 Task: In the  document gatewayarch.txt Share this file with 'softage.6@softage.net' Check 'Vision History' View the  non- printing characters
Action: Mouse moved to (44, 80)
Screenshot: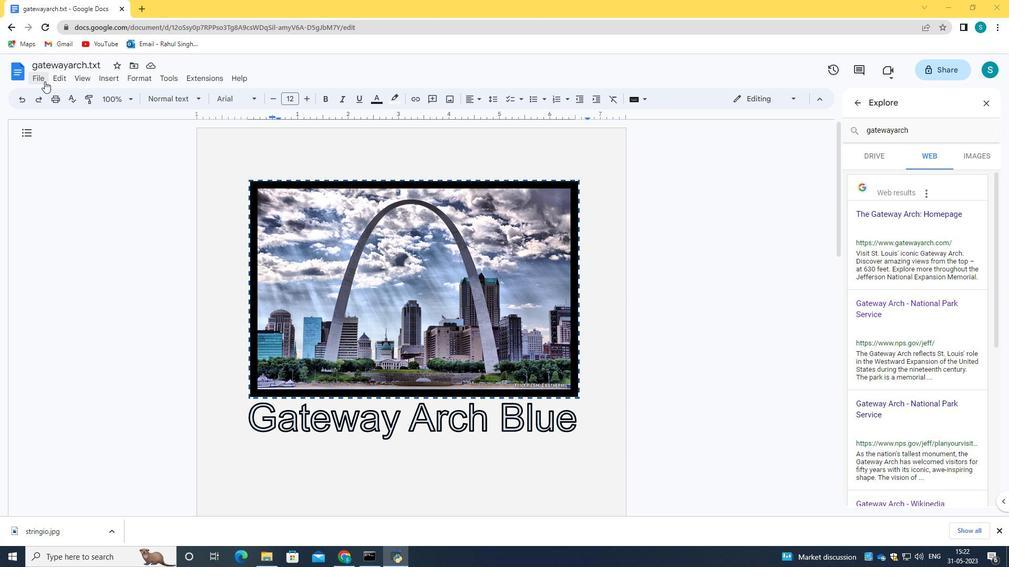 
Action: Mouse pressed left at (44, 80)
Screenshot: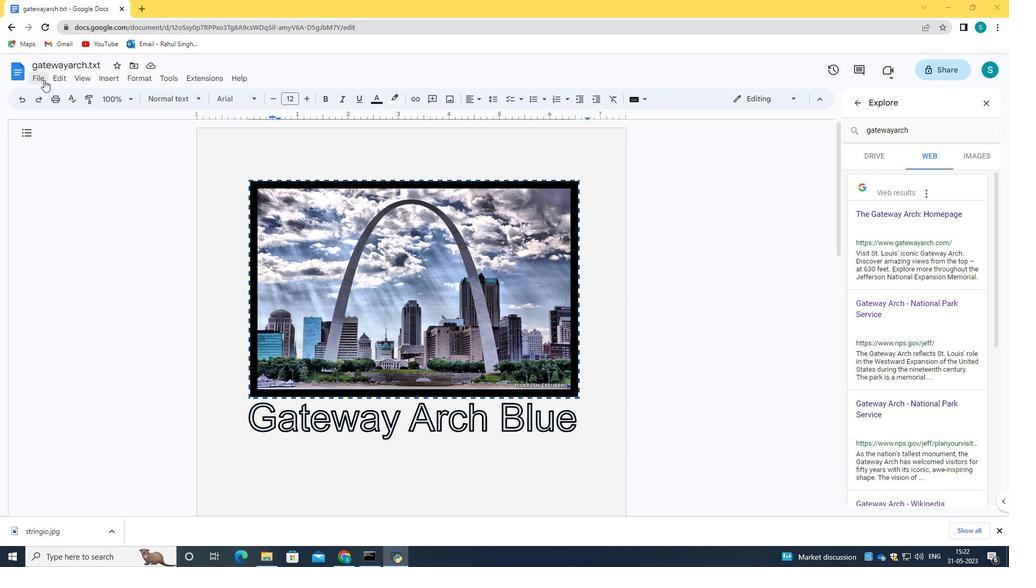 
Action: Mouse moved to (213, 154)
Screenshot: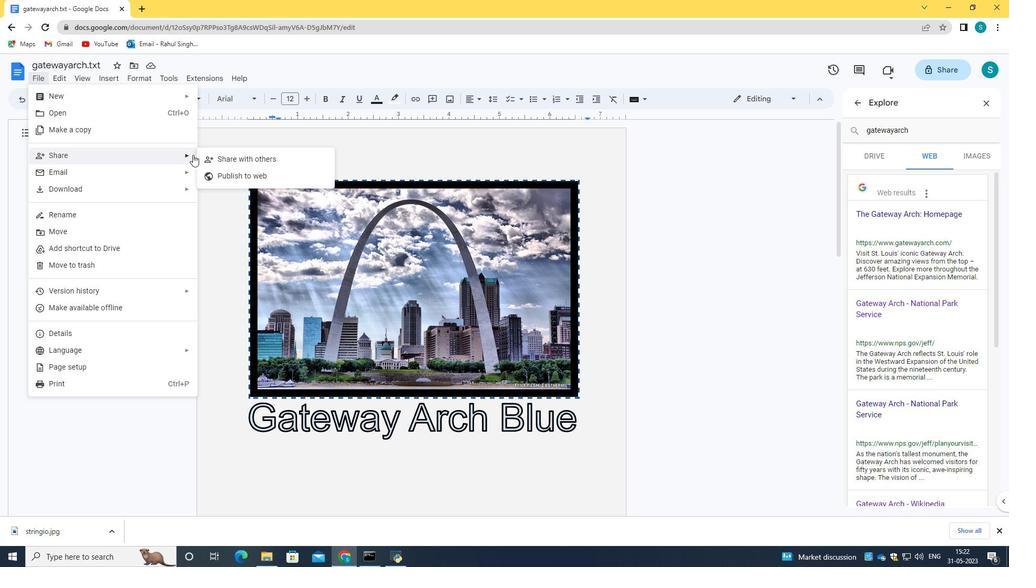 
Action: Mouse pressed left at (213, 154)
Screenshot: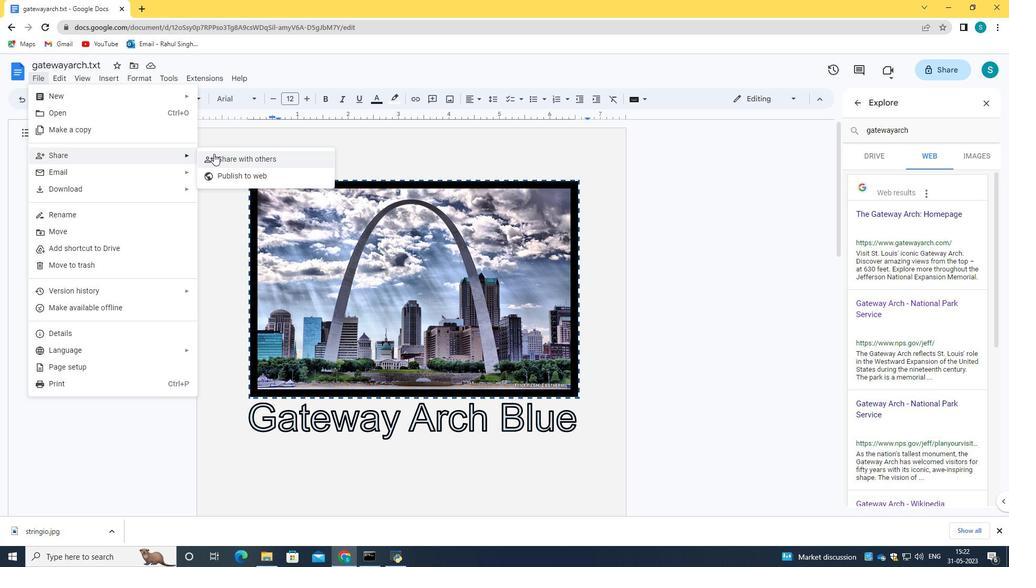 
Action: Mouse moved to (404, 233)
Screenshot: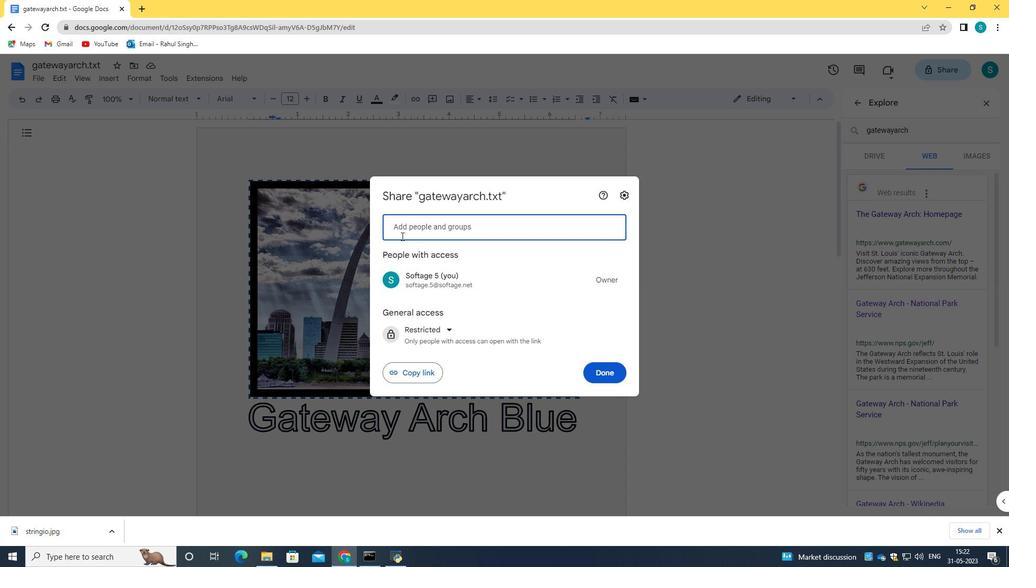 
Action: Key pressed softage.6<Key.shift>@softage.net
Screenshot: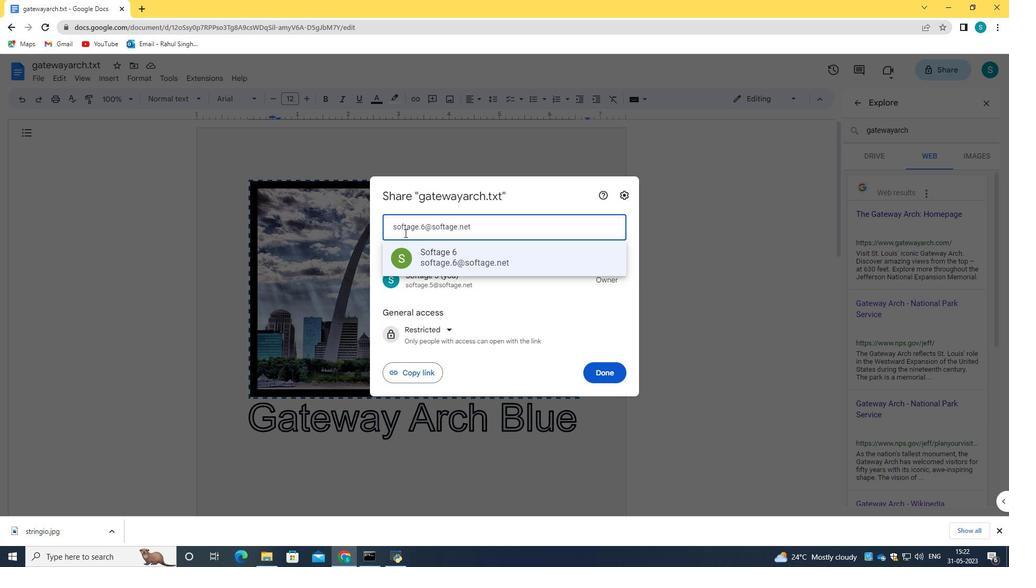 
Action: Mouse moved to (462, 258)
Screenshot: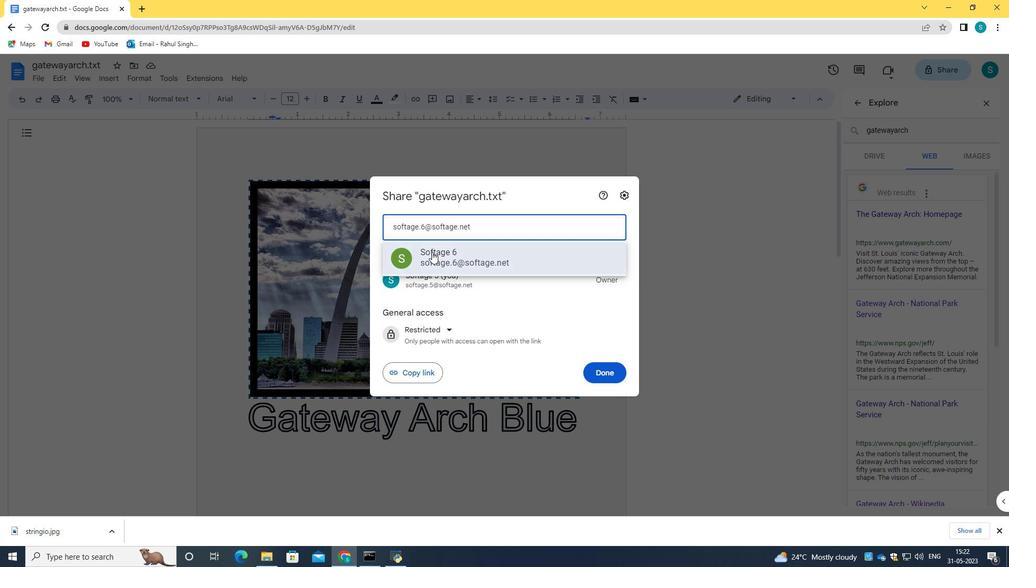 
Action: Mouse pressed left at (462, 258)
Screenshot: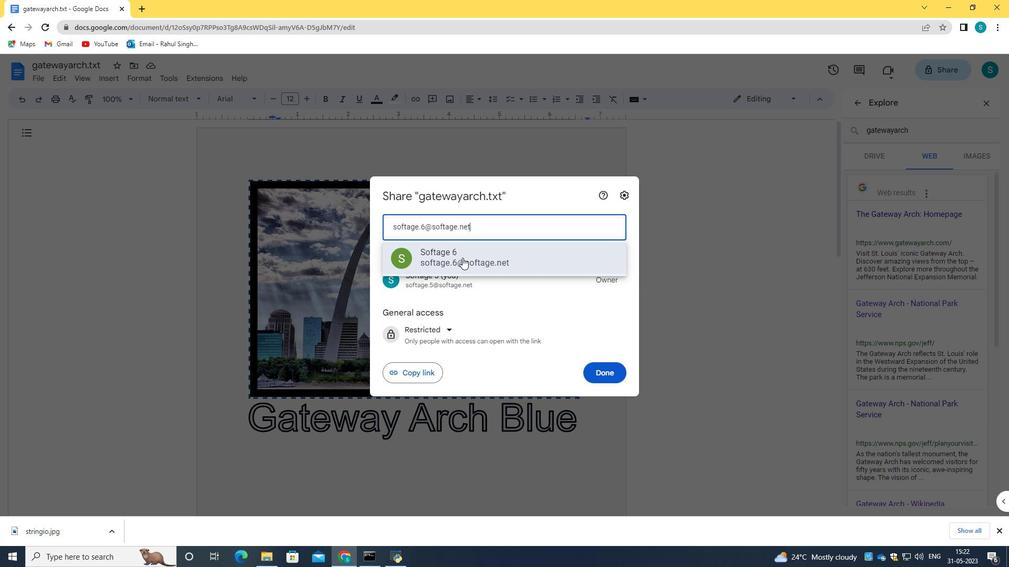 
Action: Mouse moved to (609, 360)
Screenshot: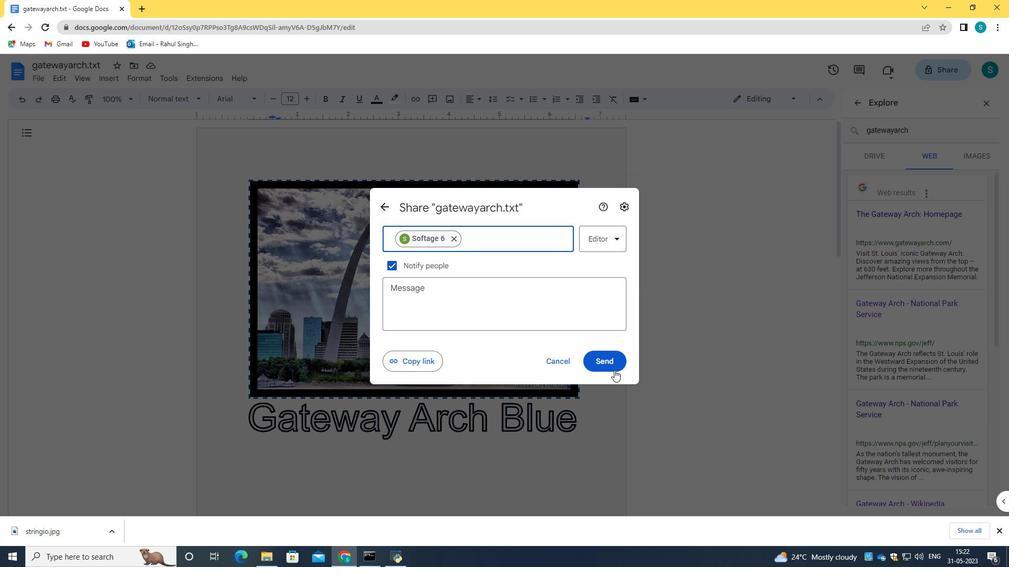 
Action: Mouse pressed left at (609, 360)
Screenshot: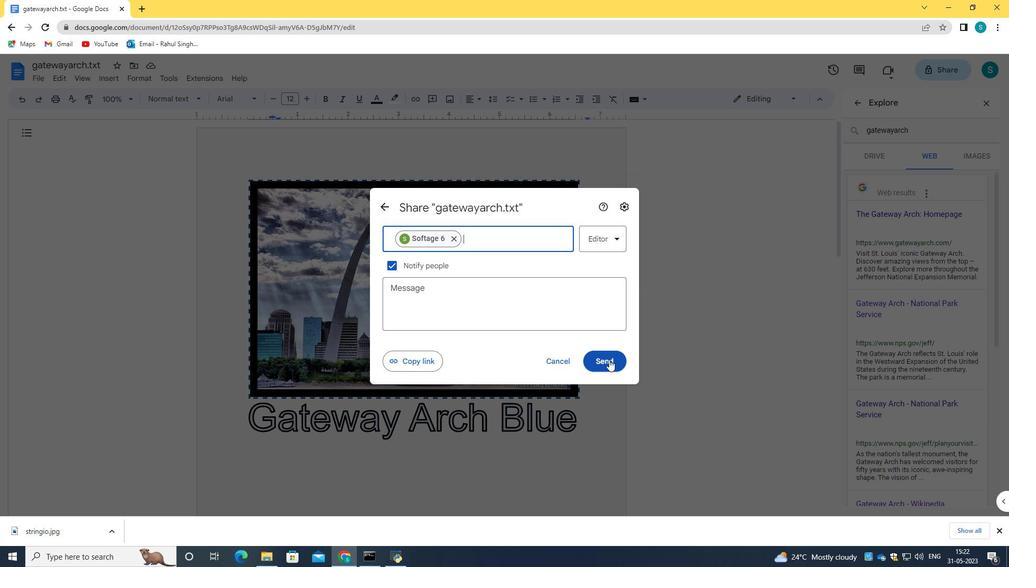 
Action: Mouse moved to (43, 75)
Screenshot: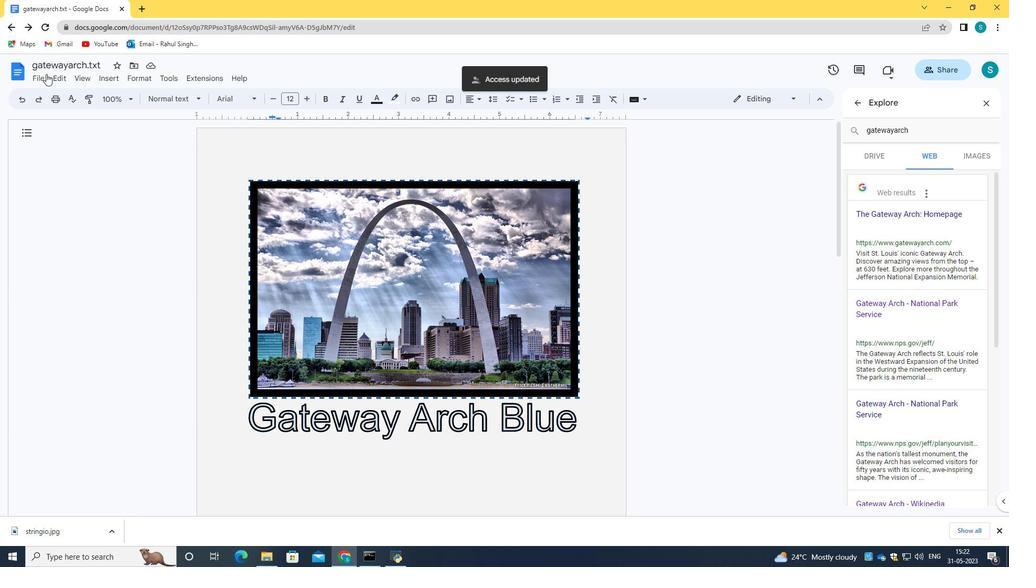 
Action: Mouse pressed left at (43, 75)
Screenshot: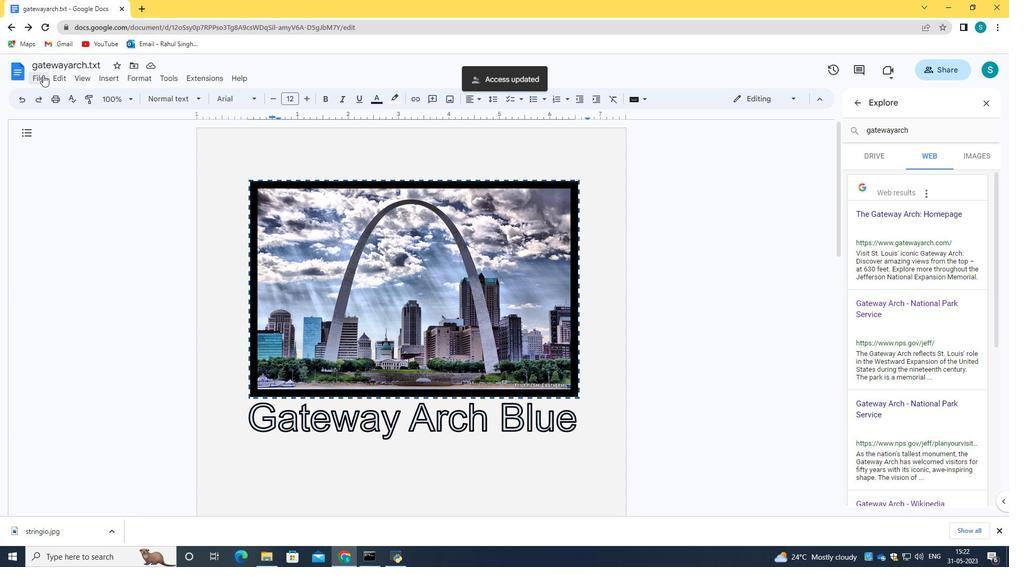 
Action: Mouse moved to (83, 297)
Screenshot: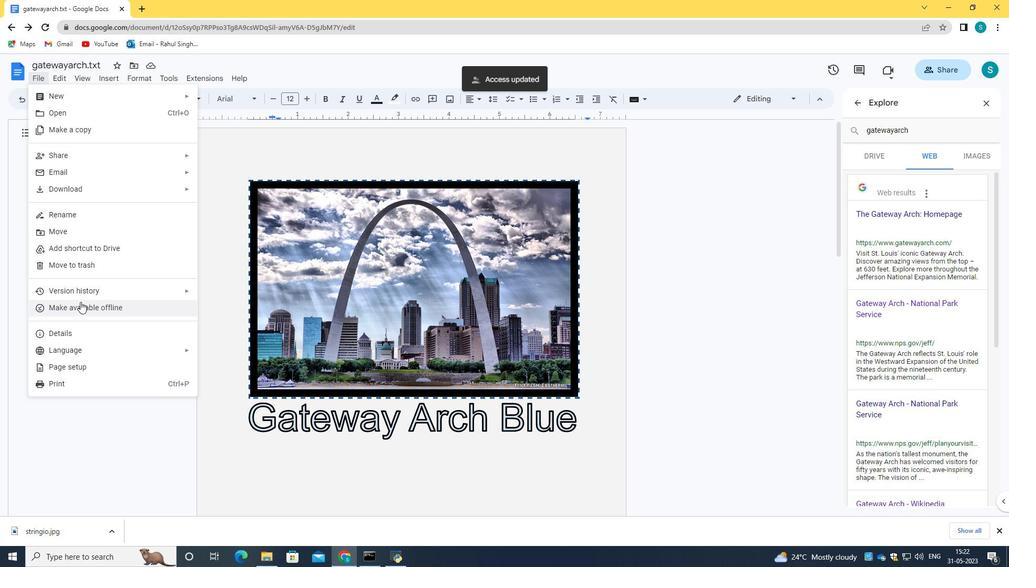 
Action: Mouse pressed left at (83, 297)
Screenshot: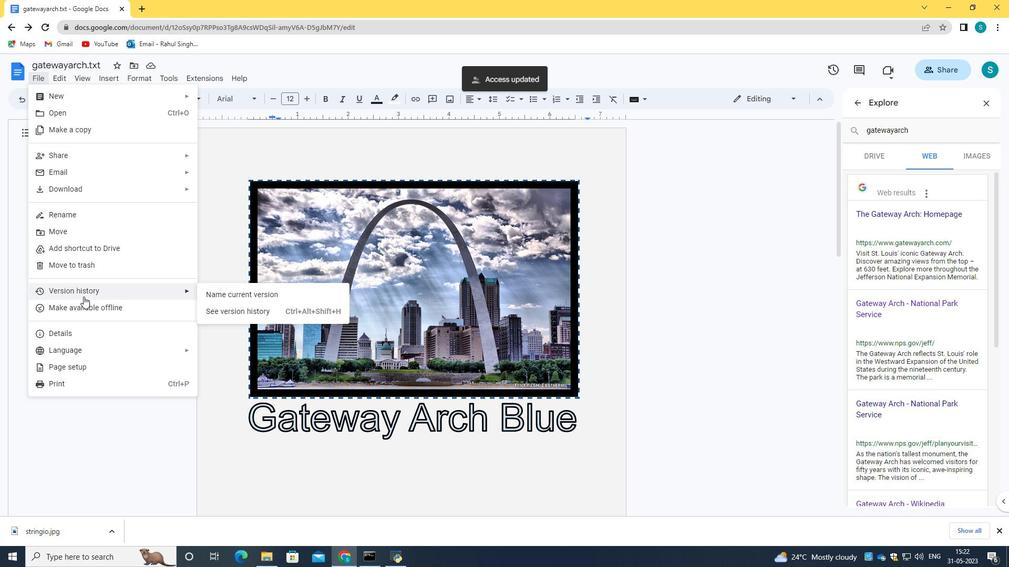 
Action: Mouse moved to (263, 314)
Screenshot: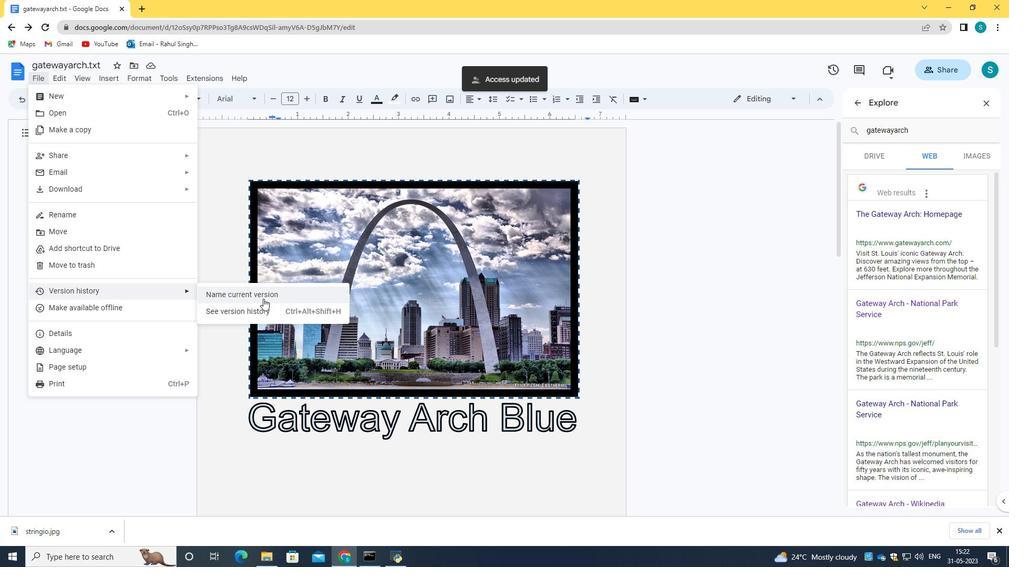 
Action: Mouse pressed left at (263, 314)
Screenshot: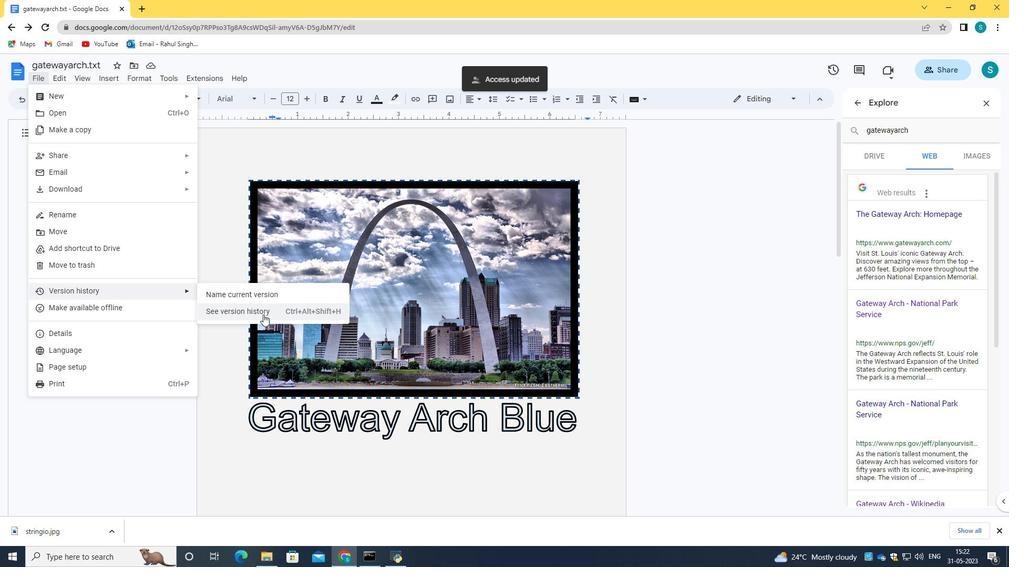 
Action: Mouse moved to (464, 252)
Screenshot: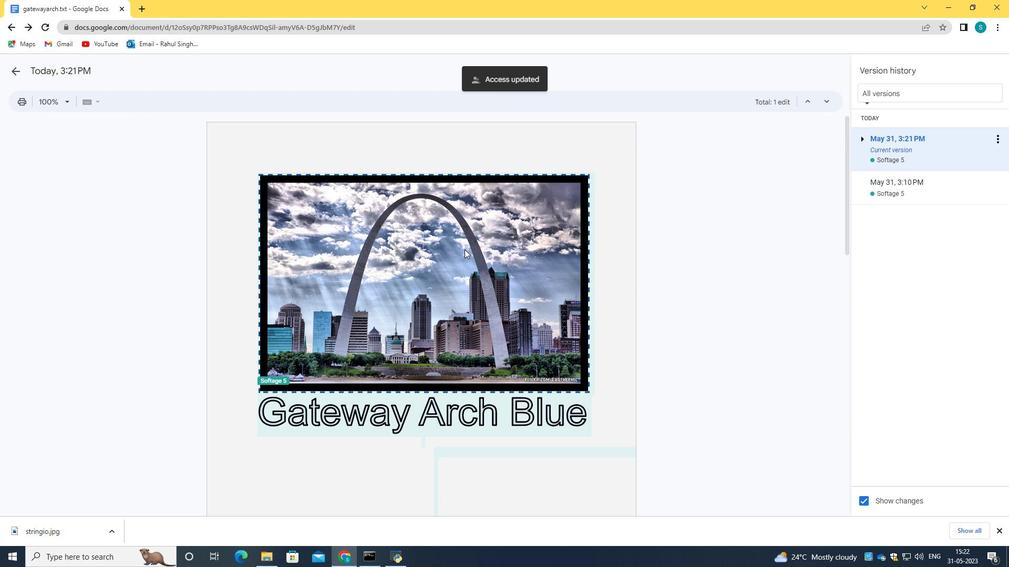 
Action: Mouse scrolled (464, 251) with delta (0, 0)
Screenshot: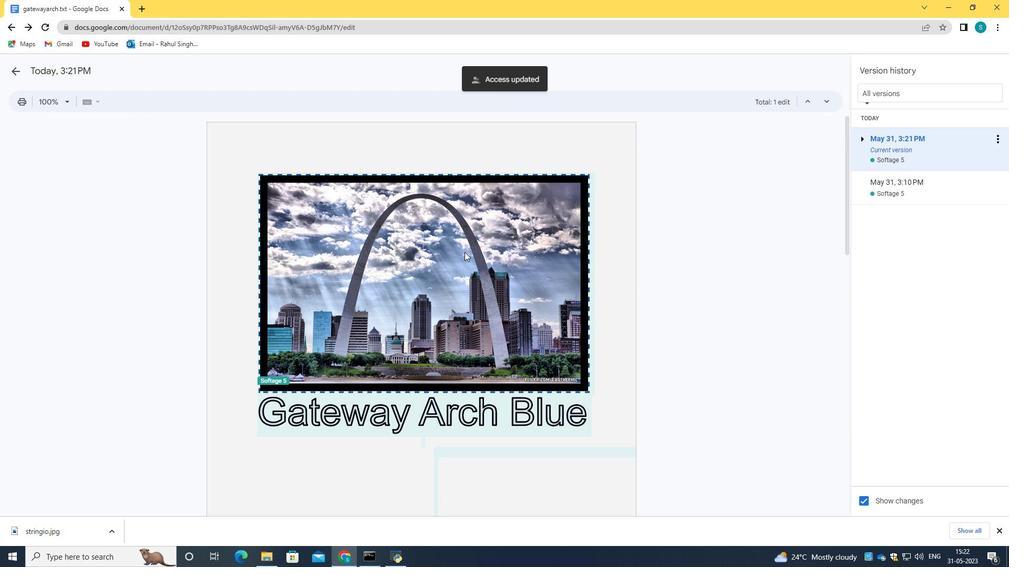 
Action: Mouse moved to (464, 252)
Screenshot: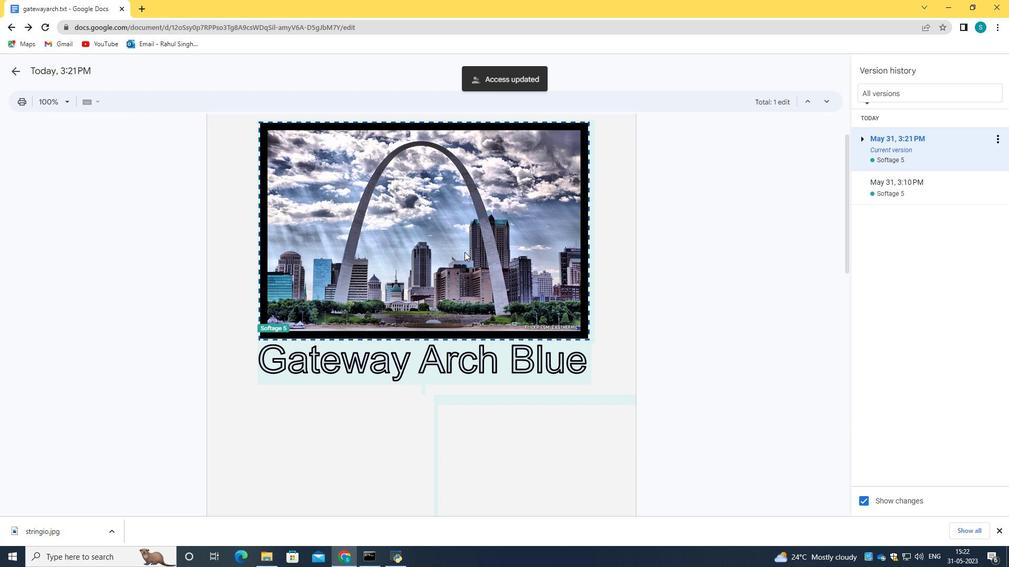 
Action: Mouse scrolled (464, 252) with delta (0, 0)
Screenshot: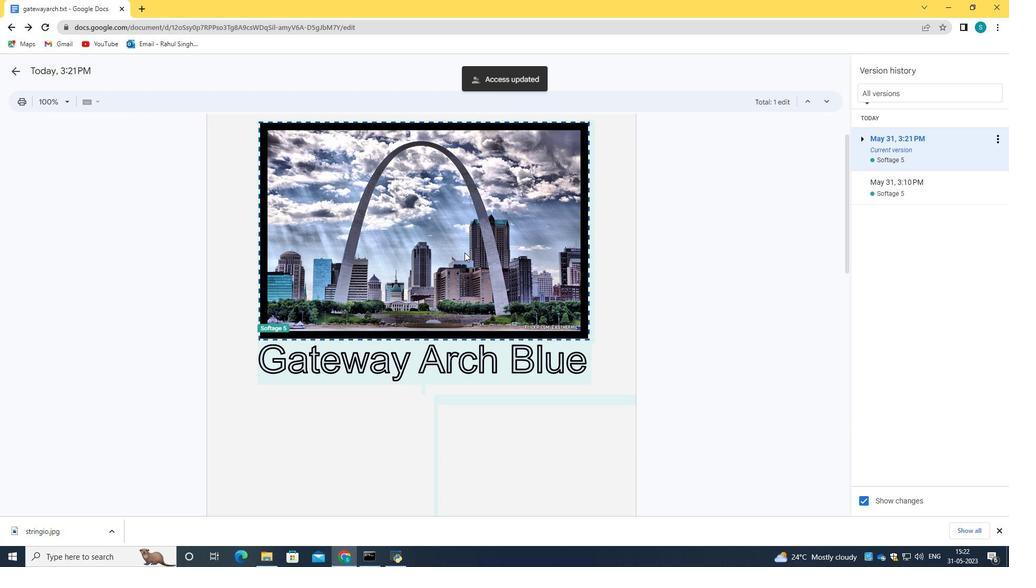 
Action: Mouse moved to (464, 253)
Screenshot: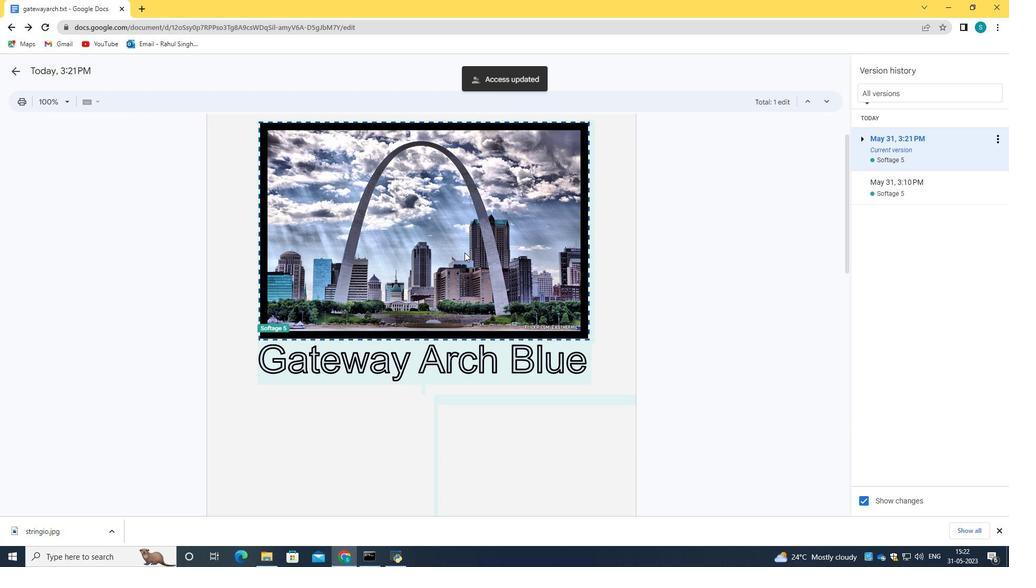 
Action: Mouse scrolled (464, 252) with delta (0, 0)
Screenshot: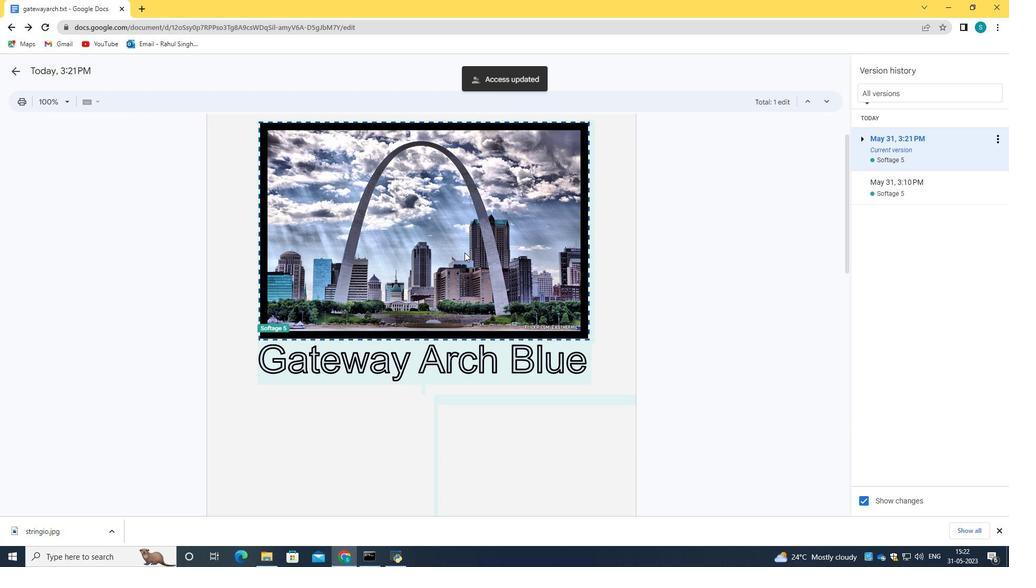 
Action: Mouse scrolled (464, 253) with delta (0, 0)
Screenshot: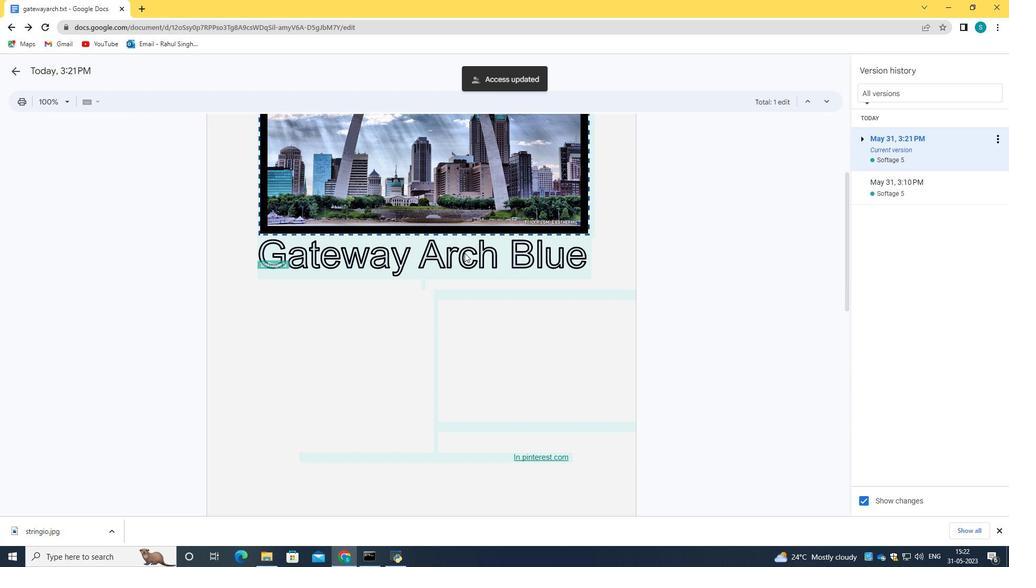 
Action: Mouse scrolled (464, 253) with delta (0, 0)
Screenshot: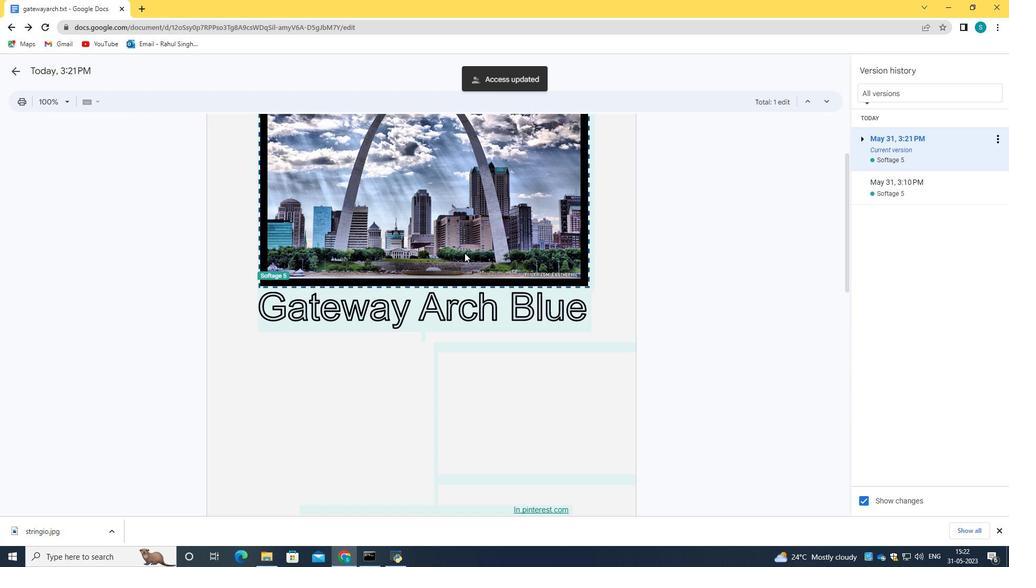 
Action: Mouse scrolled (464, 253) with delta (0, 0)
Screenshot: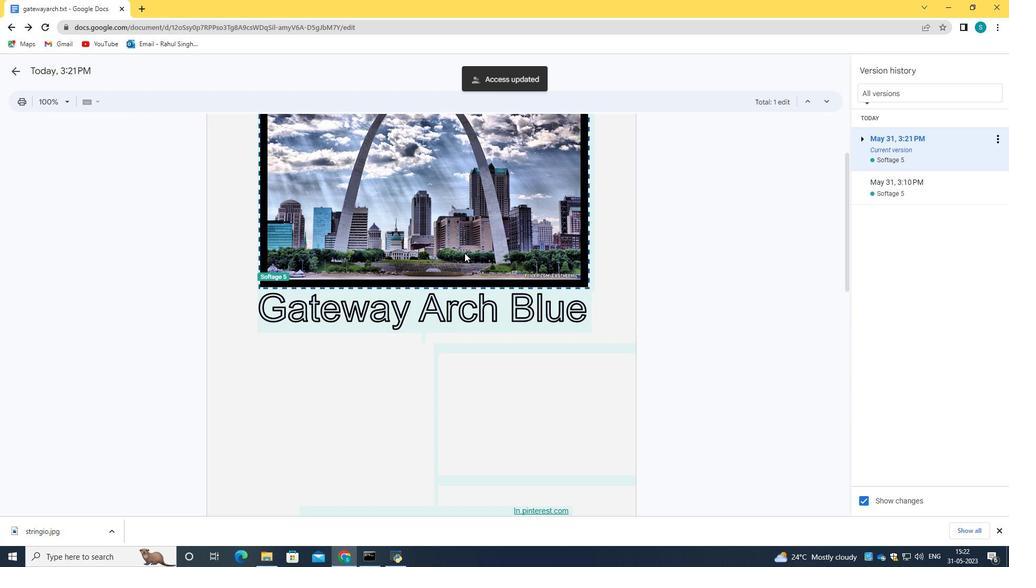 
Action: Mouse scrolled (464, 252) with delta (0, 0)
Screenshot: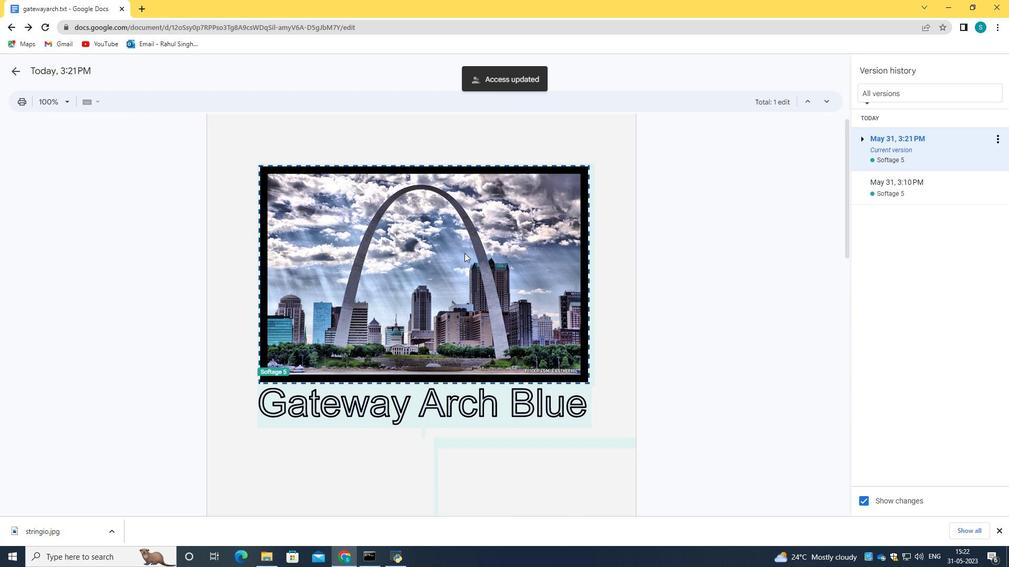 
Action: Mouse scrolled (464, 252) with delta (0, 0)
Screenshot: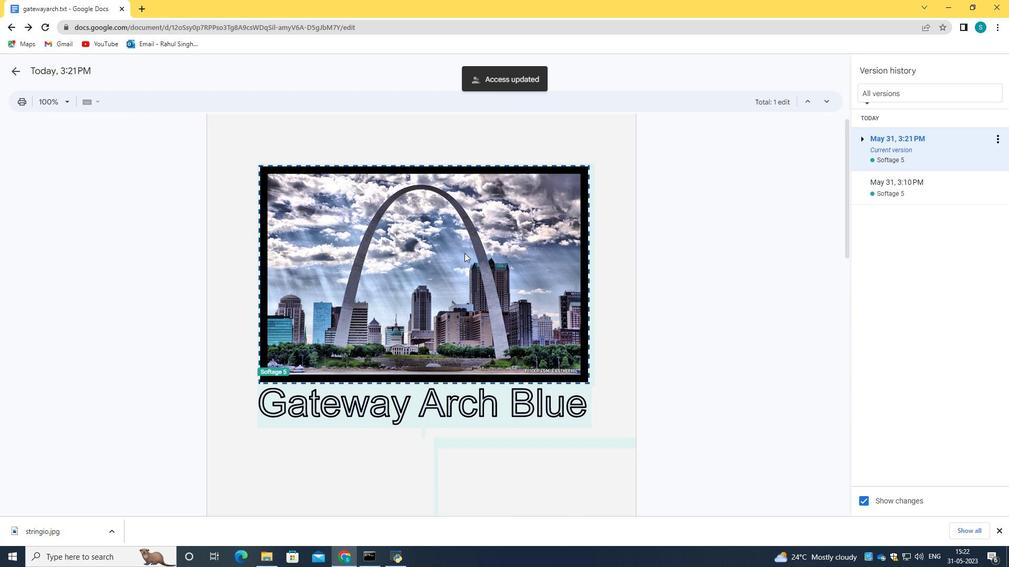 
Action: Mouse scrolled (464, 252) with delta (0, 0)
Screenshot: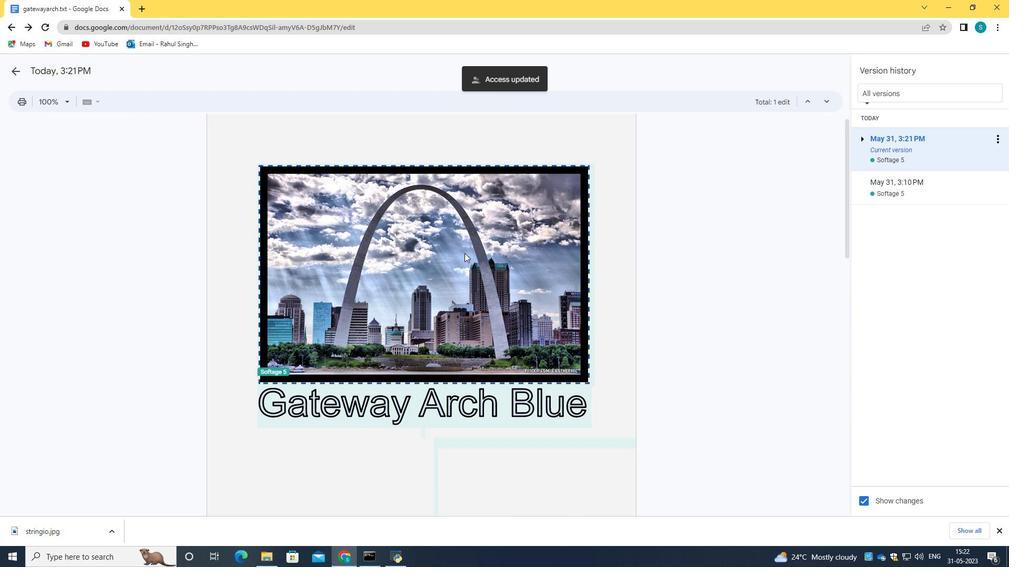 
Action: Mouse scrolled (464, 252) with delta (0, 0)
Screenshot: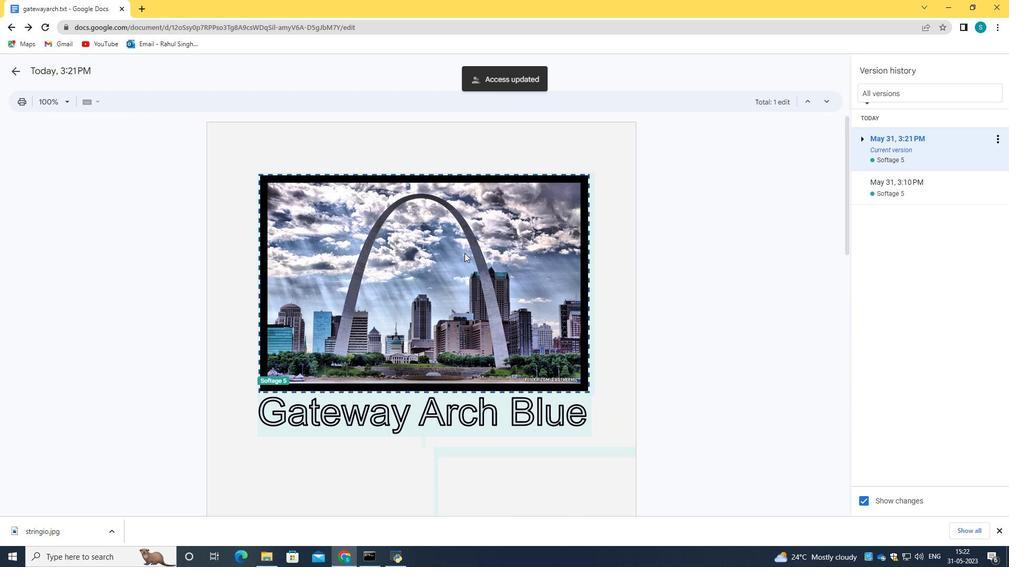 
Action: Mouse scrolled (464, 252) with delta (0, 0)
Screenshot: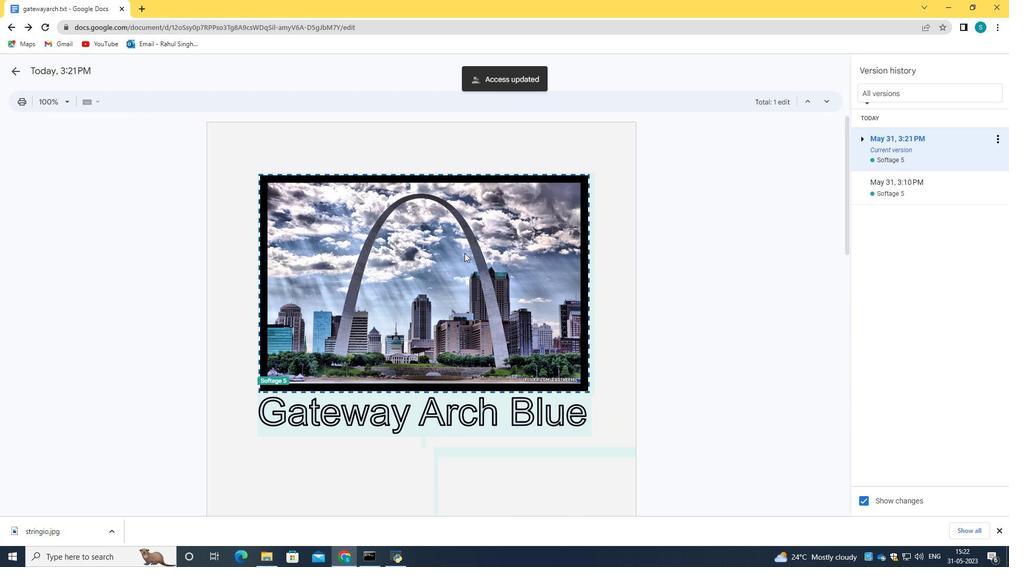 
Action: Mouse moved to (1005, 531)
Screenshot: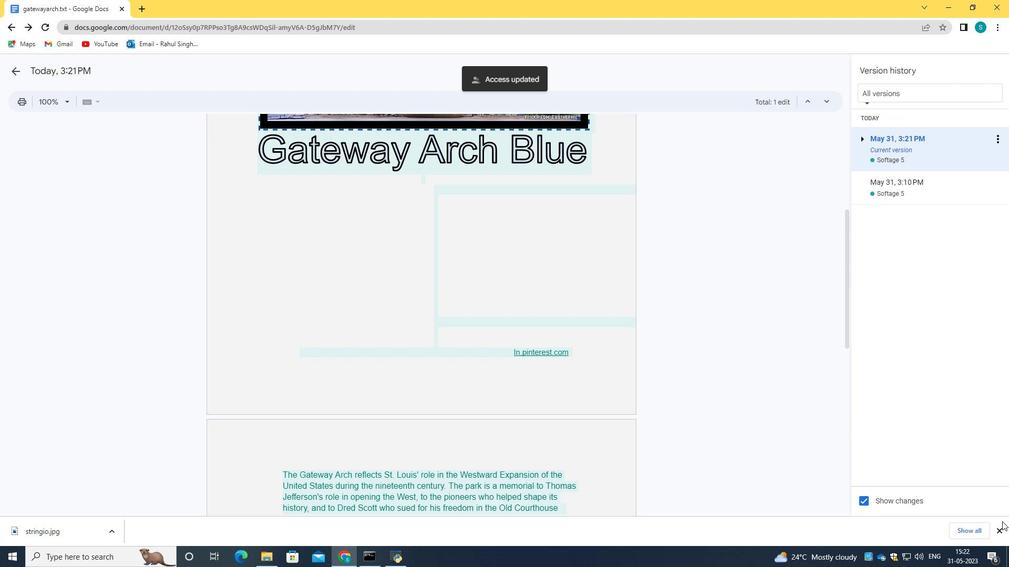 
Action: Mouse pressed left at (1005, 531)
Screenshot: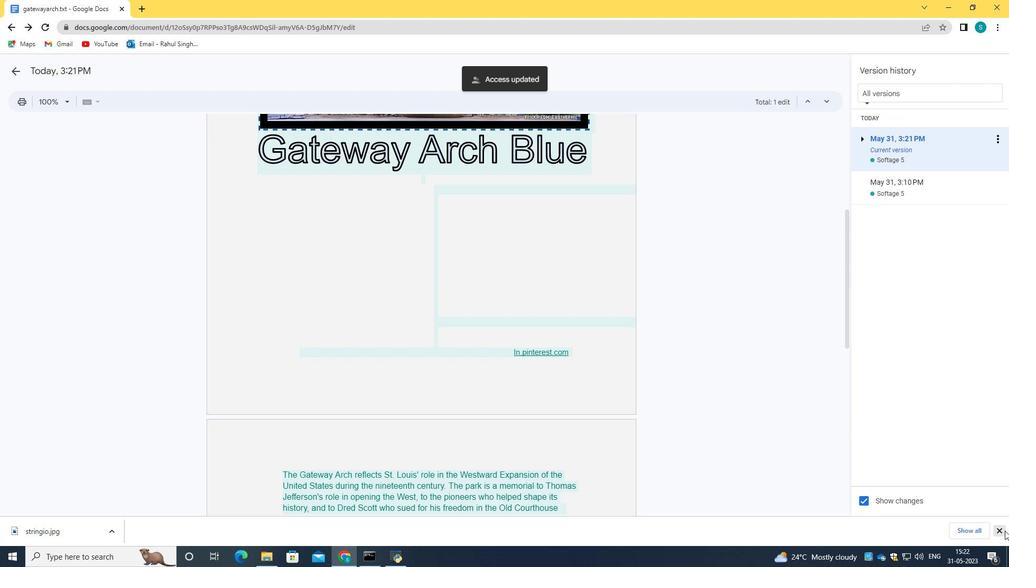 
Action: Mouse moved to (722, 369)
Screenshot: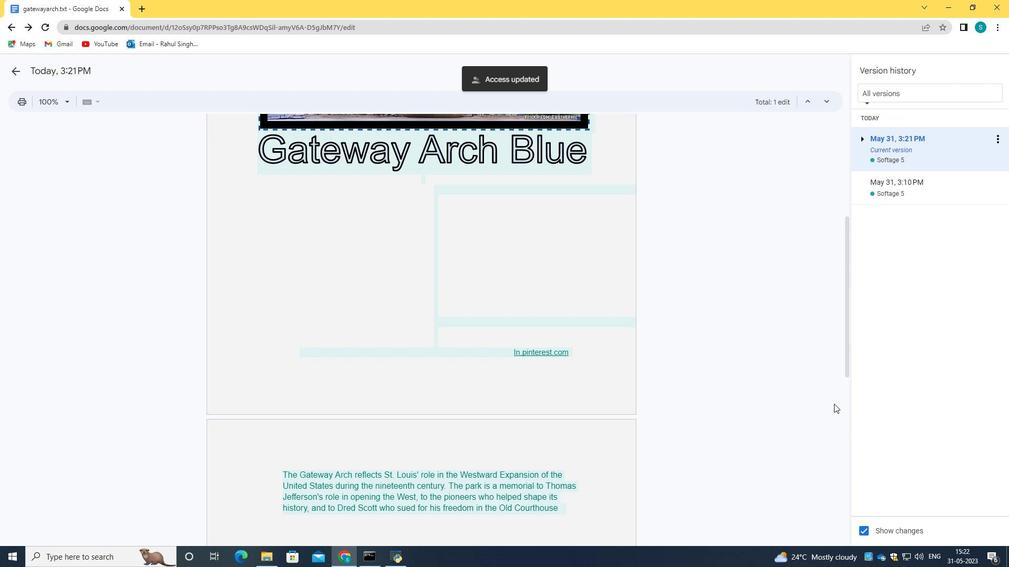 
Action: Mouse scrolled (722, 369) with delta (0, 0)
Screenshot: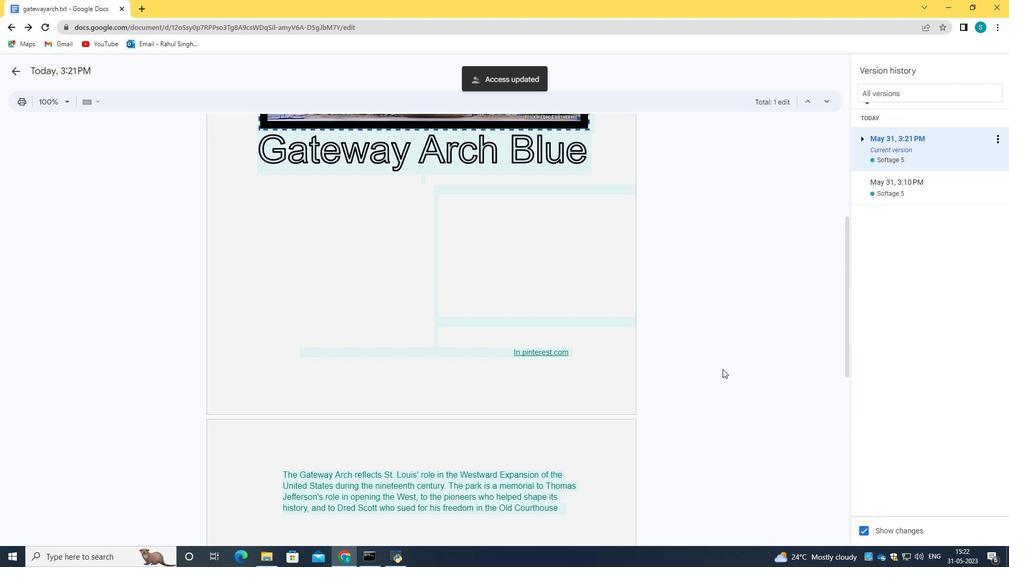 
Action: Mouse scrolled (722, 369) with delta (0, 0)
Screenshot: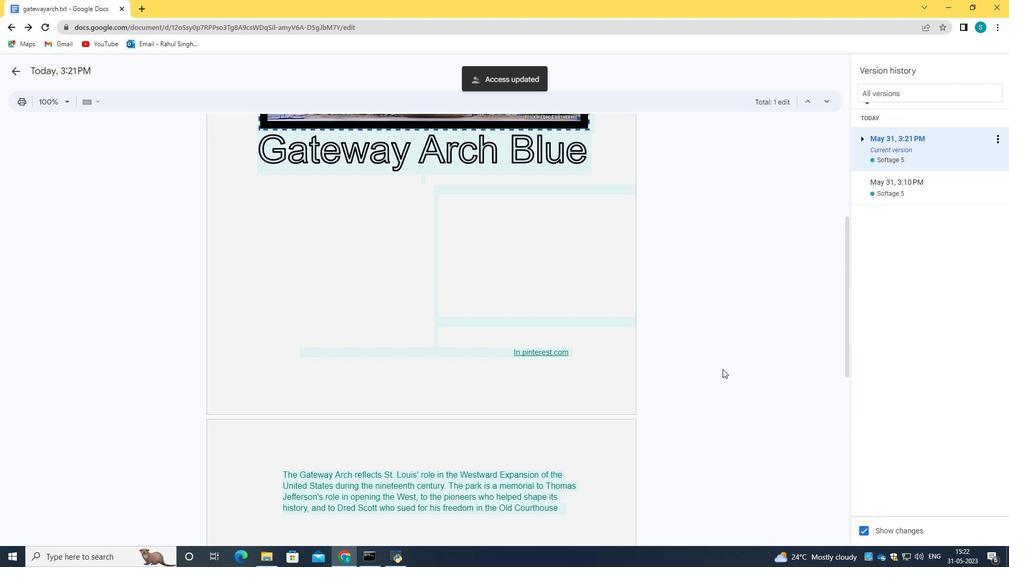 
Action: Mouse scrolled (722, 369) with delta (0, 0)
Screenshot: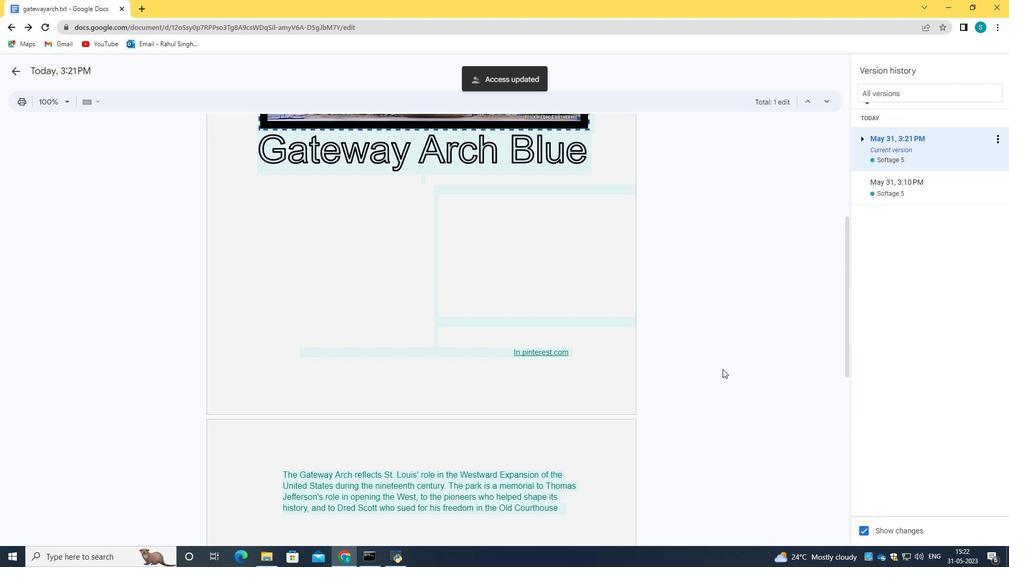 
Action: Mouse moved to (722, 369)
Screenshot: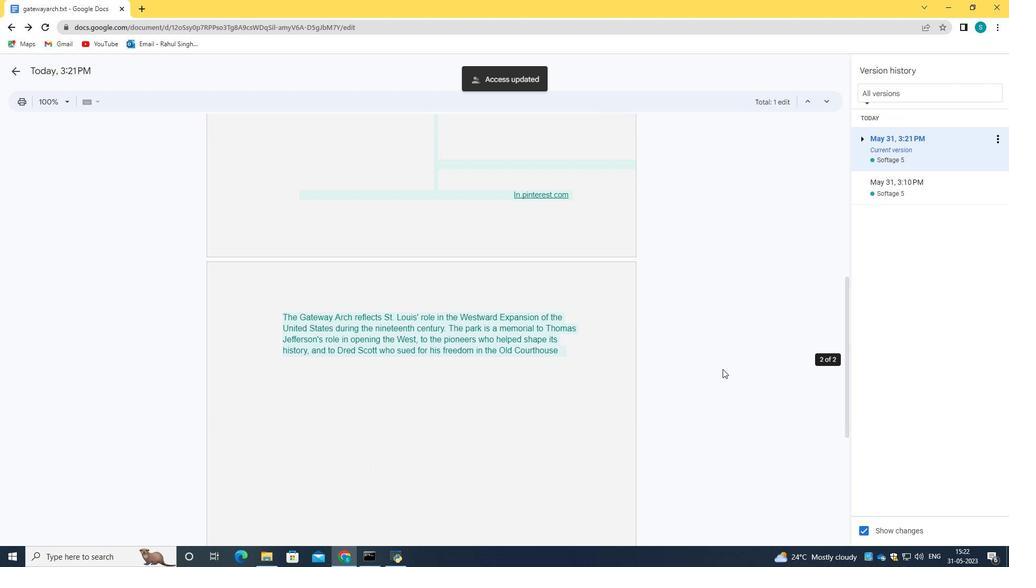
Action: Mouse scrolled (722, 369) with delta (0, 0)
Screenshot: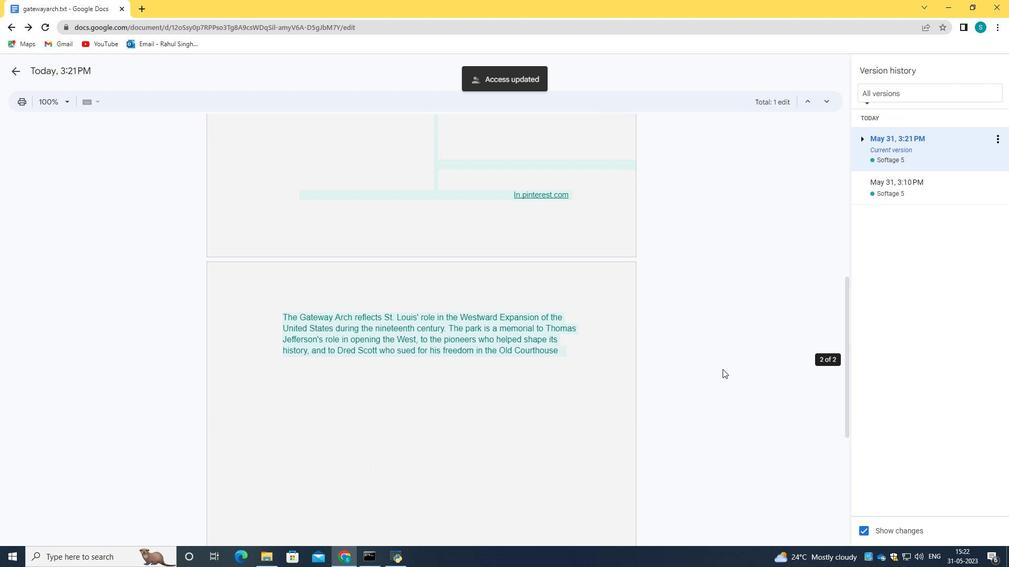 
Action: Mouse moved to (723, 369)
Screenshot: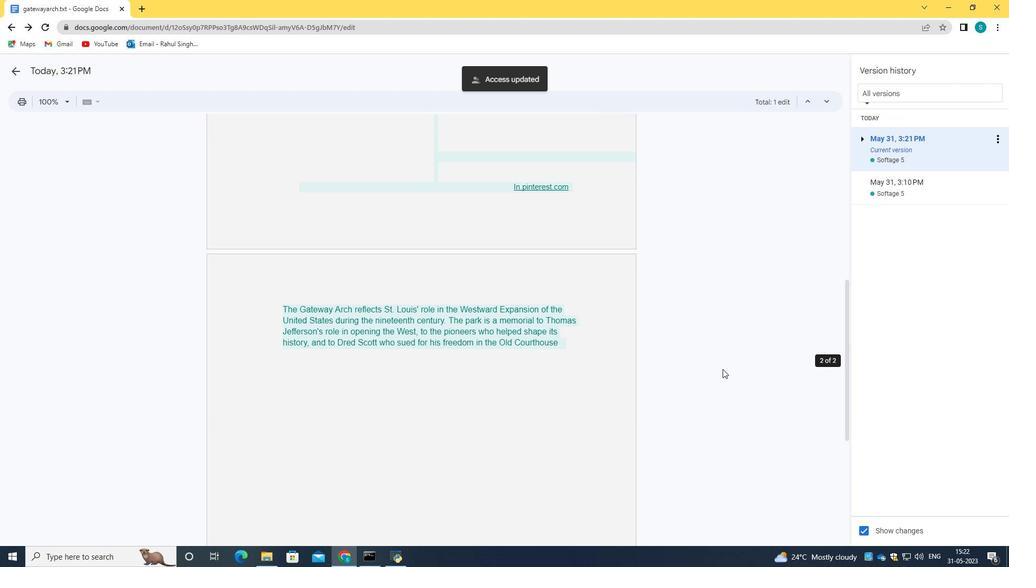 
Action: Mouse scrolled (723, 369) with delta (0, 0)
Screenshot: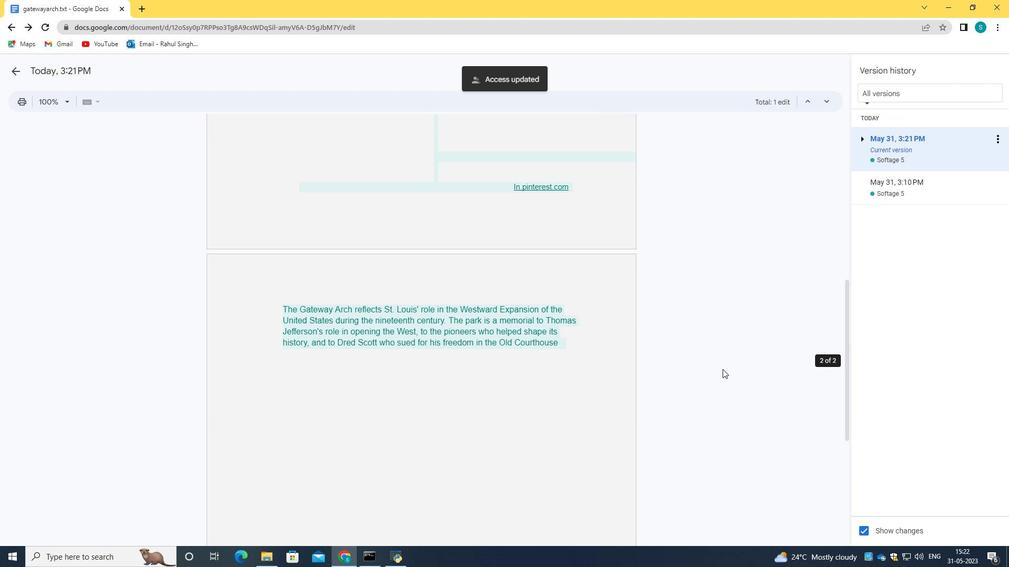 
Action: Mouse scrolled (723, 369) with delta (0, 0)
Screenshot: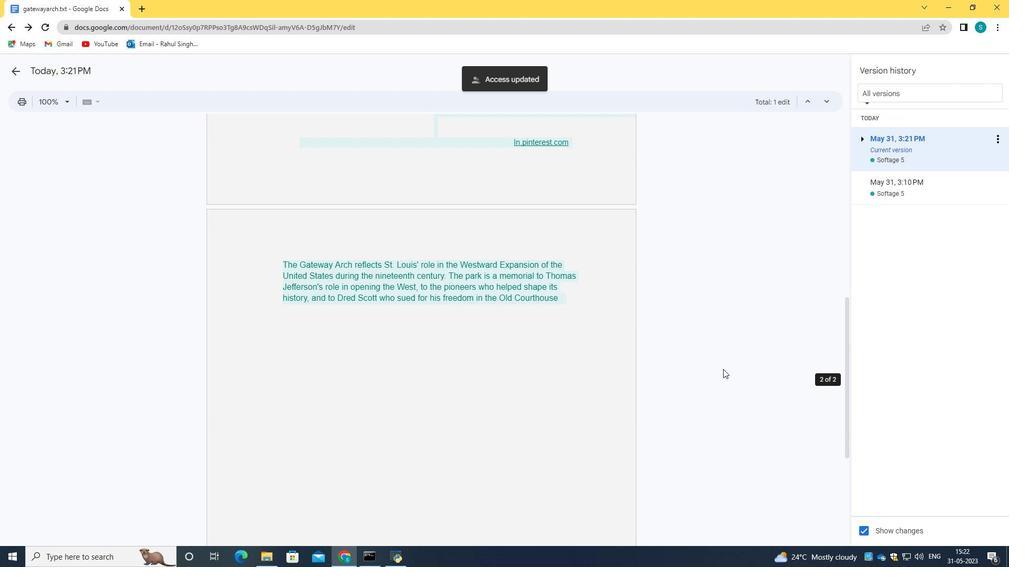 
Action: Mouse moved to (724, 369)
Screenshot: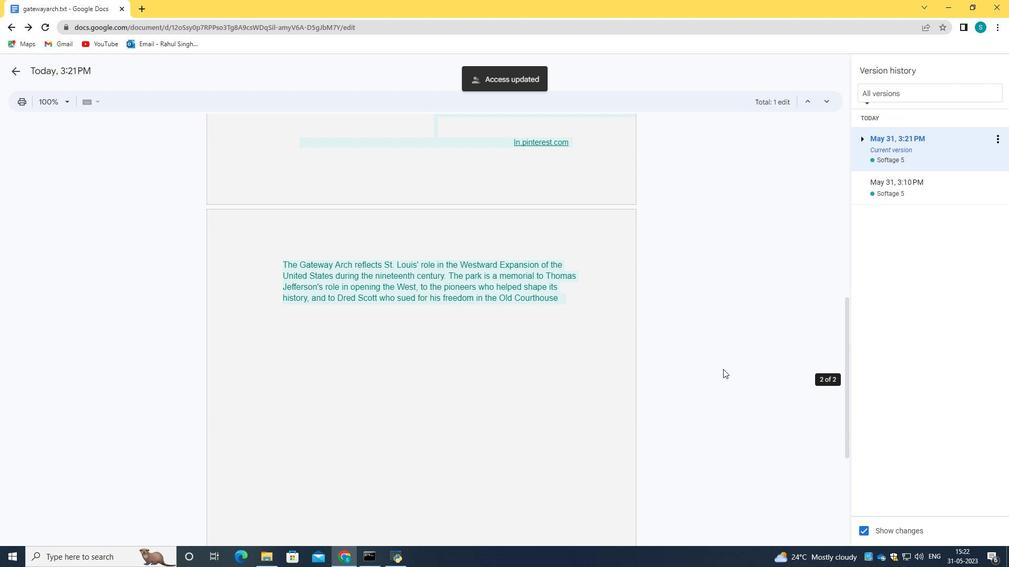 
Action: Mouse scrolled (724, 369) with delta (0, 0)
Screenshot: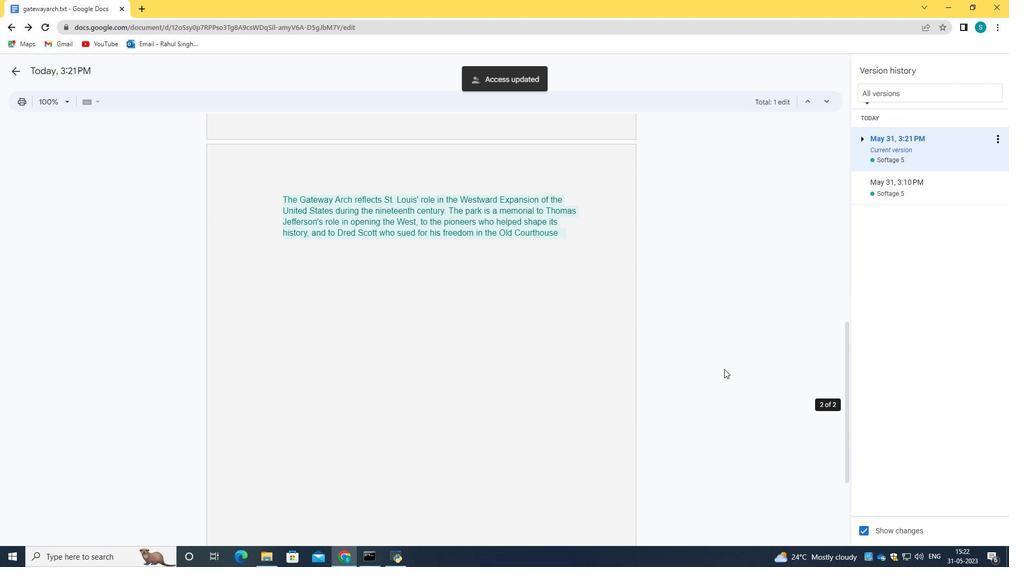 
Action: Mouse scrolled (724, 369) with delta (0, 0)
Screenshot: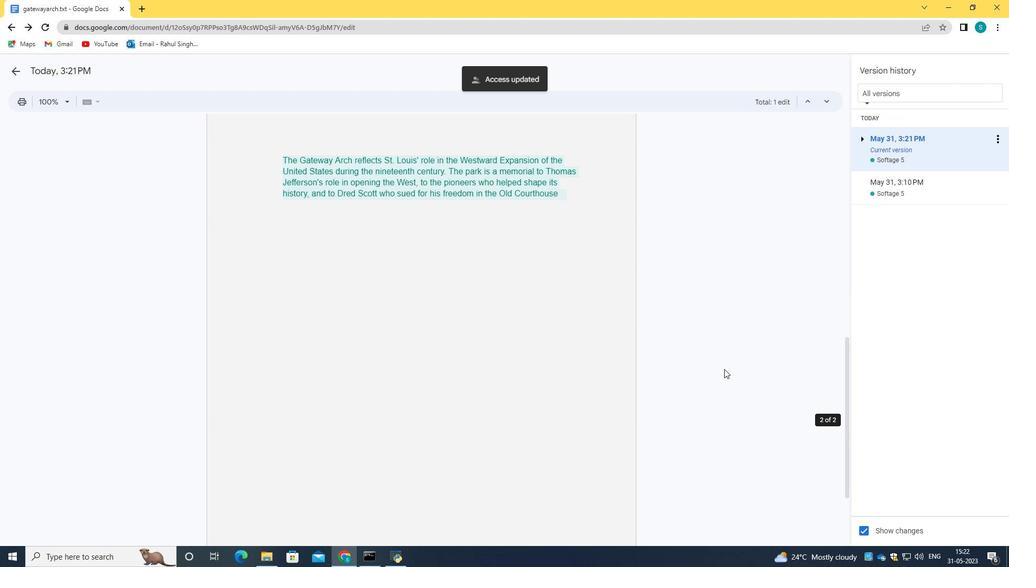 
Action: Mouse scrolled (724, 369) with delta (0, 0)
Screenshot: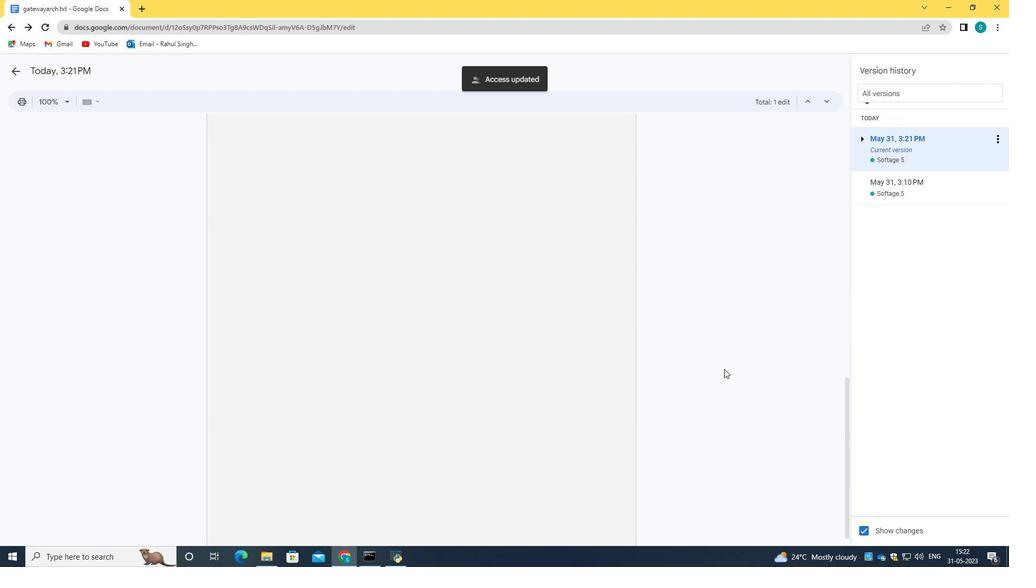 
Action: Mouse moved to (724, 370)
Screenshot: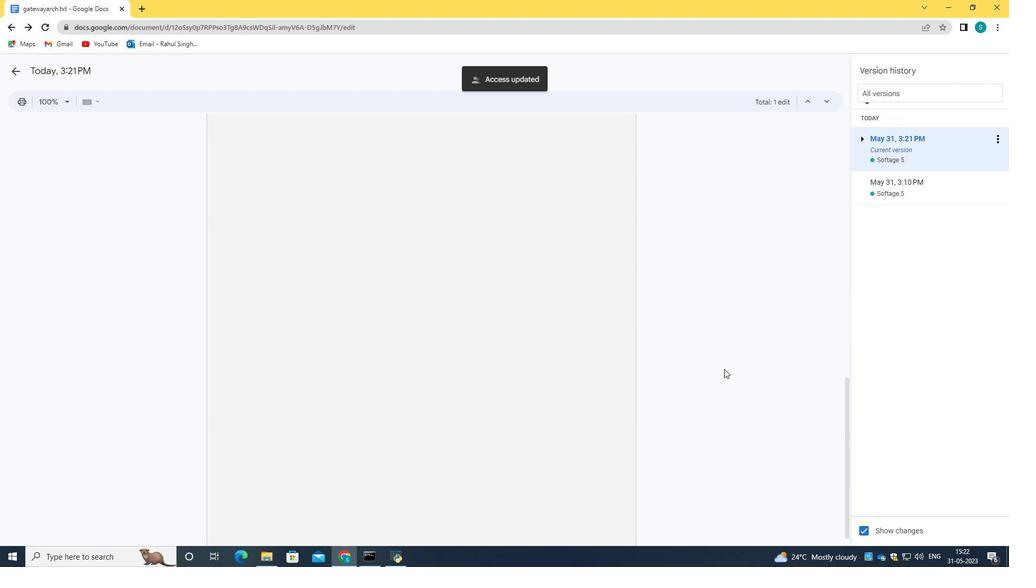 
Action: Mouse scrolled (724, 369) with delta (0, 0)
Screenshot: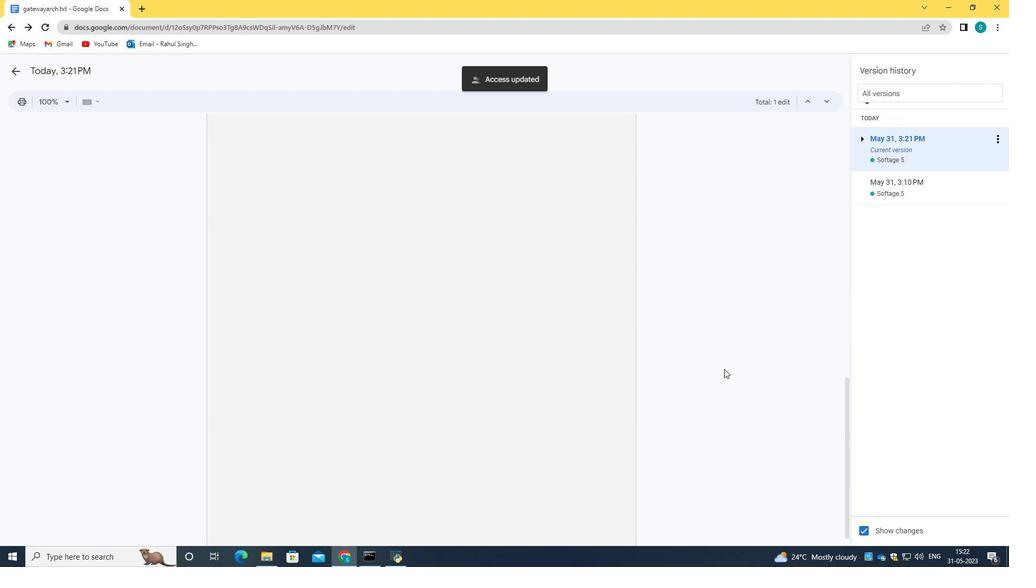 
Action: Mouse scrolled (724, 369) with delta (0, 0)
Screenshot: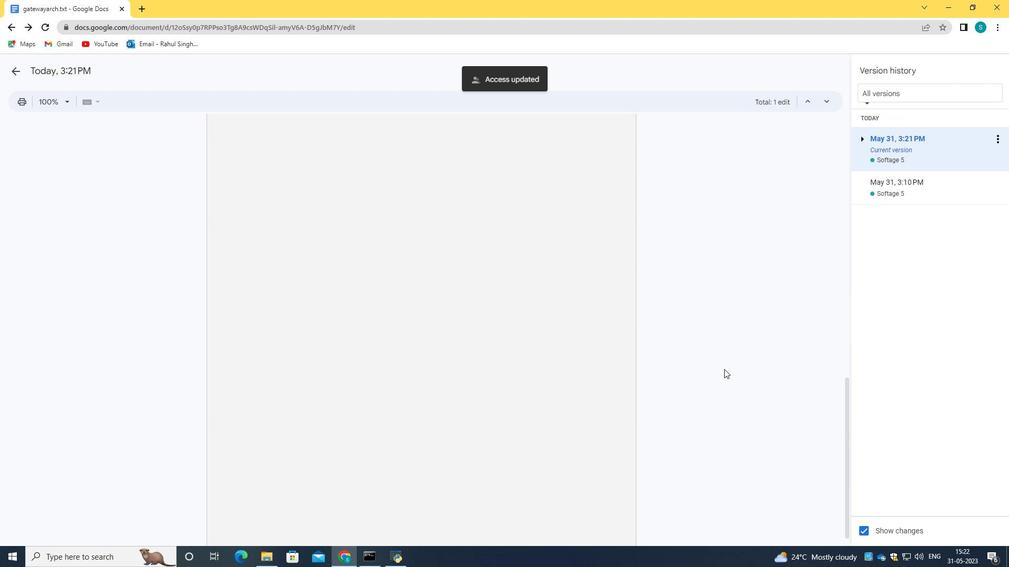 
Action: Mouse scrolled (724, 369) with delta (0, 0)
Screenshot: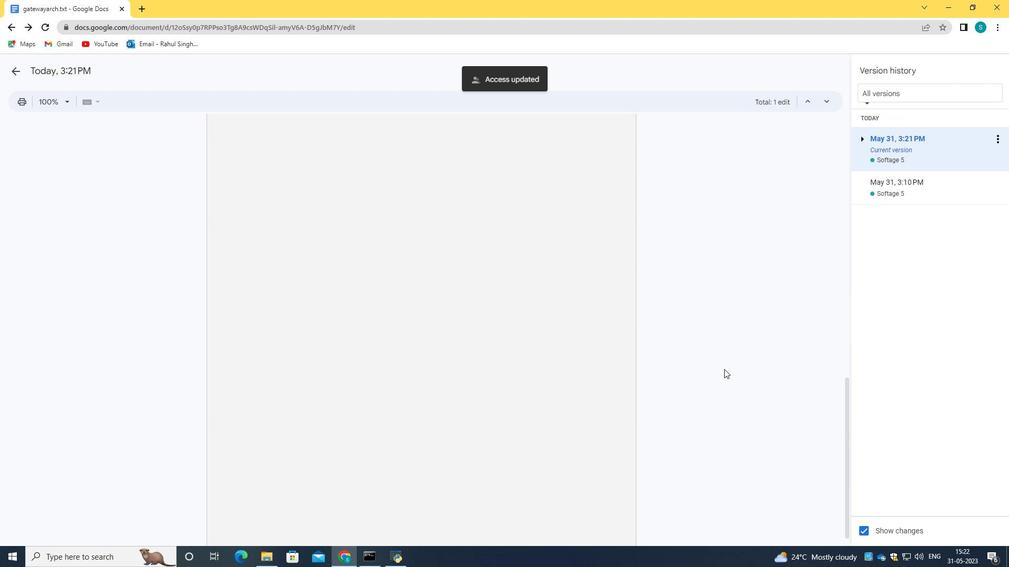 
Action: Mouse scrolled (724, 370) with delta (0, 0)
Screenshot: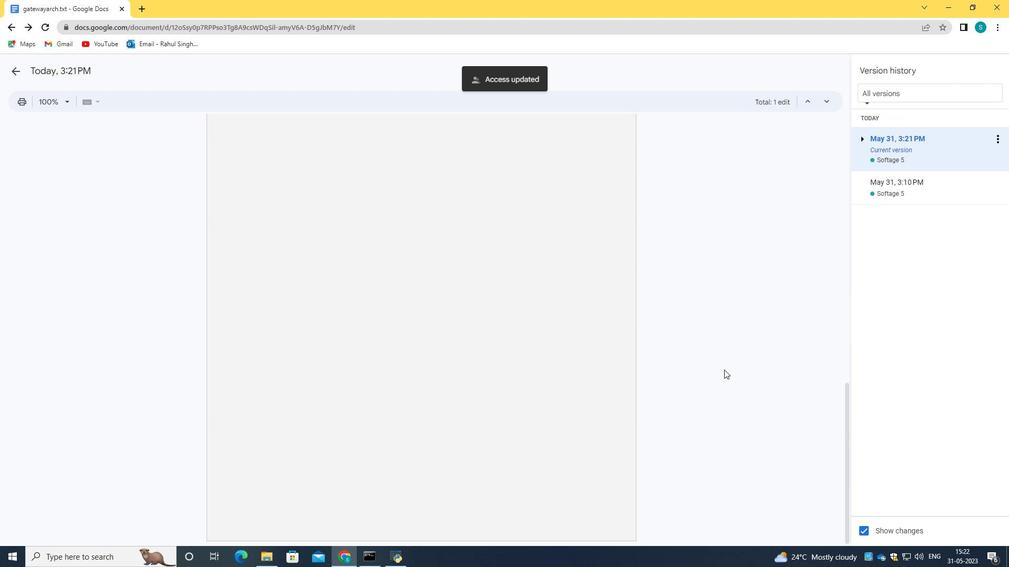 
Action: Mouse scrolled (724, 370) with delta (0, 0)
Screenshot: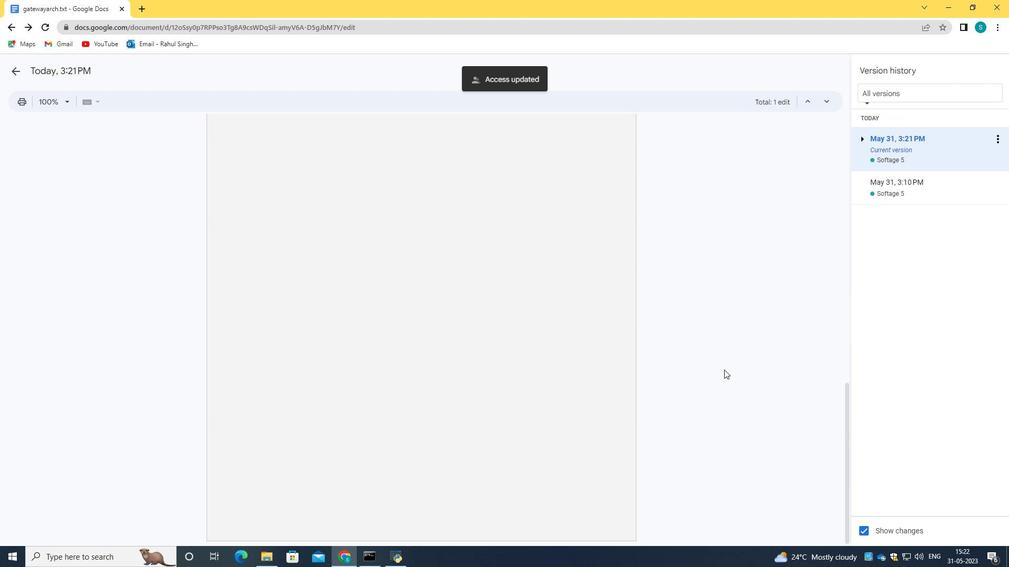 
Action: Mouse scrolled (724, 370) with delta (0, 0)
Screenshot: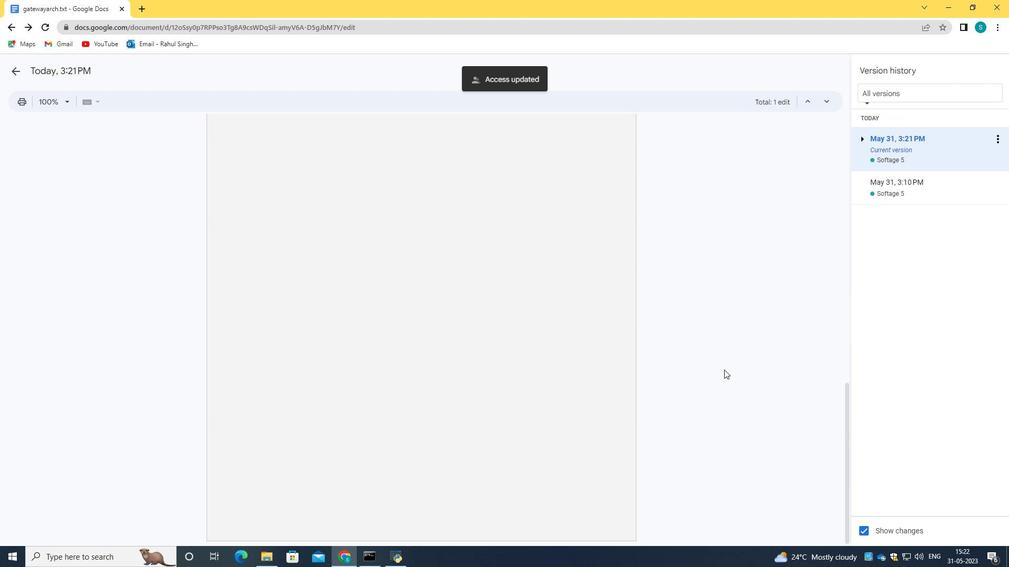 
Action: Mouse scrolled (724, 370) with delta (0, 0)
Screenshot: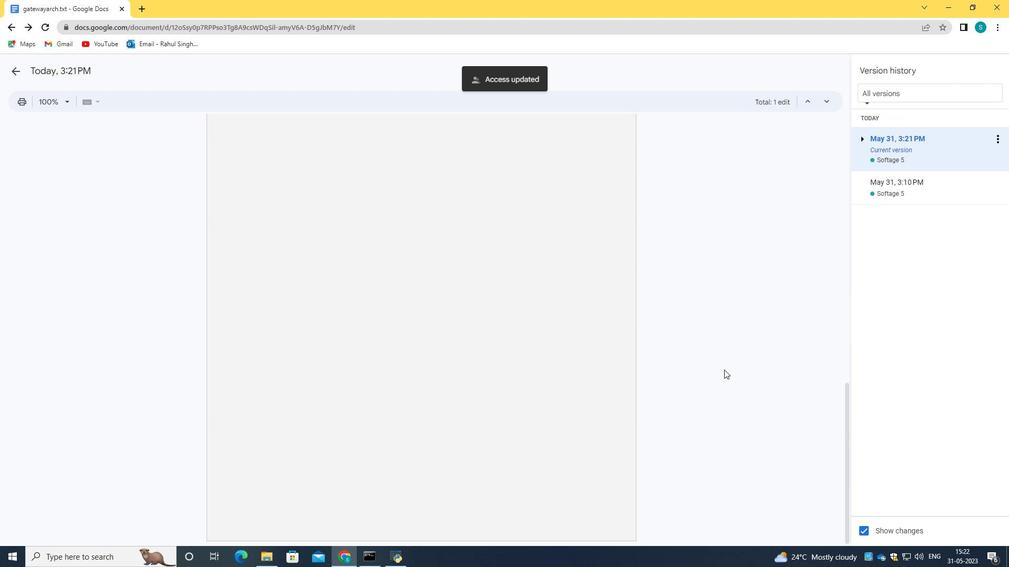 
Action: Mouse scrolled (724, 370) with delta (0, 0)
Screenshot: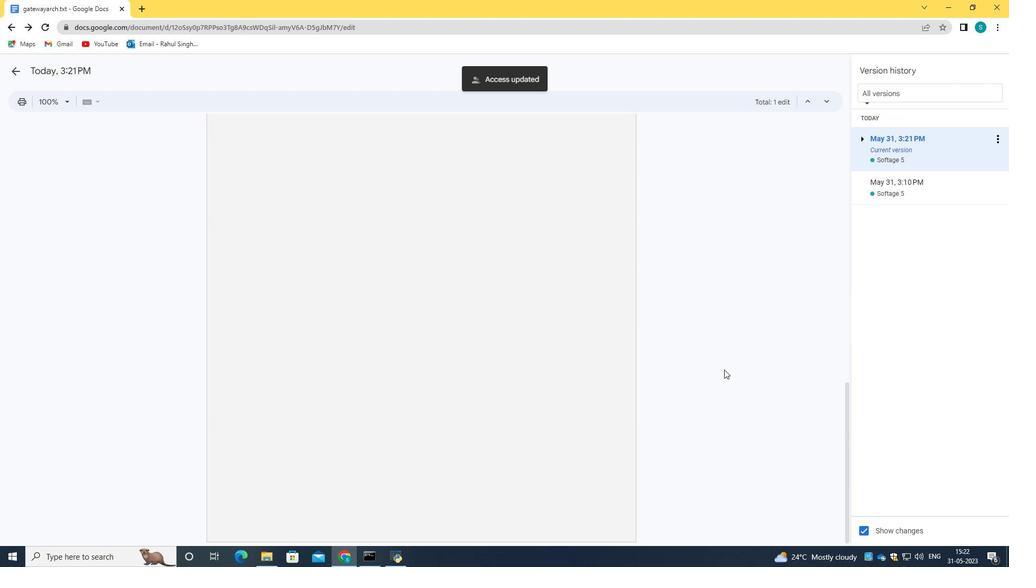 
Action: Mouse scrolled (724, 370) with delta (0, 0)
Screenshot: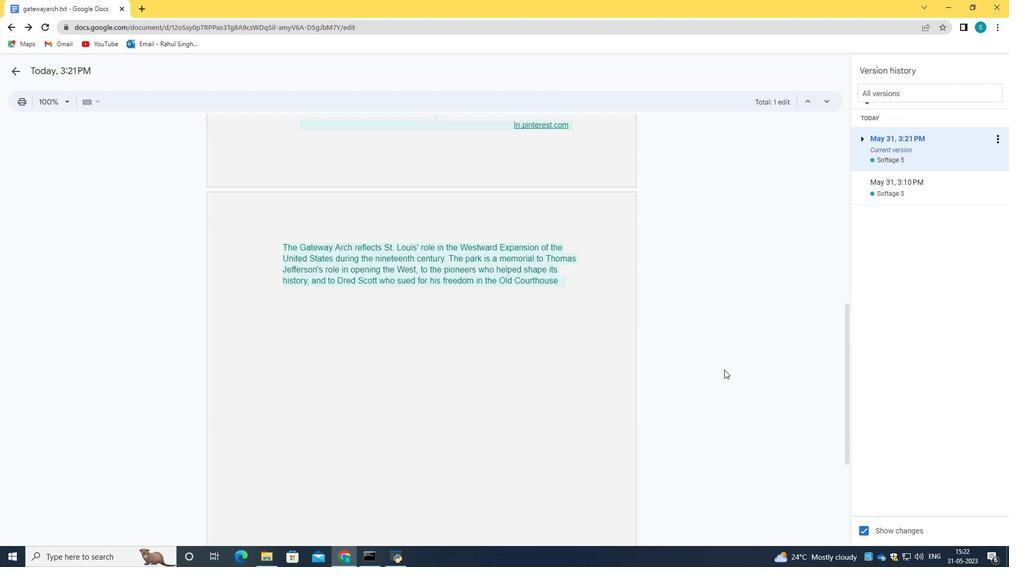 
Action: Mouse scrolled (724, 370) with delta (0, 0)
Screenshot: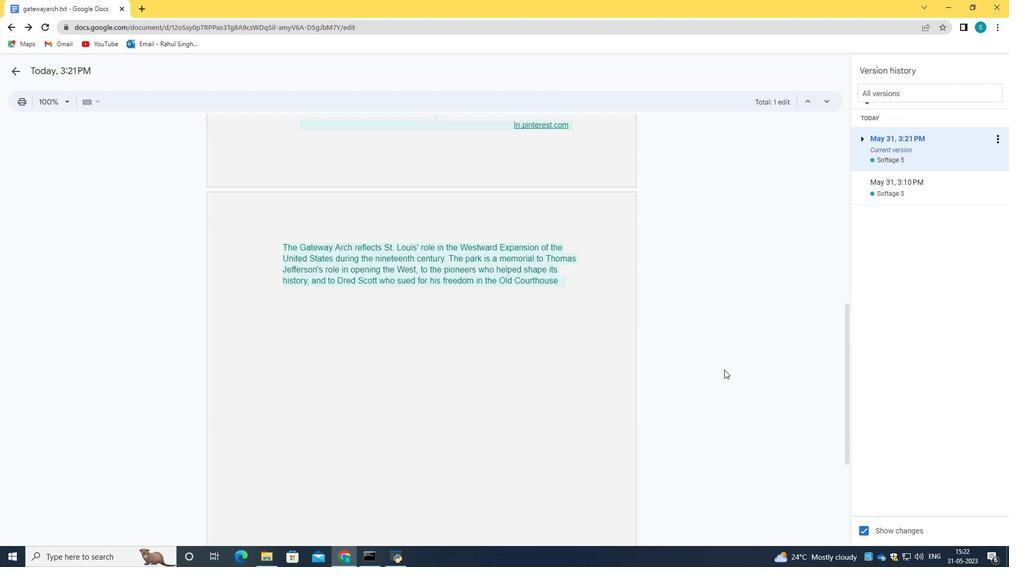 
Action: Mouse scrolled (724, 370) with delta (0, 0)
Screenshot: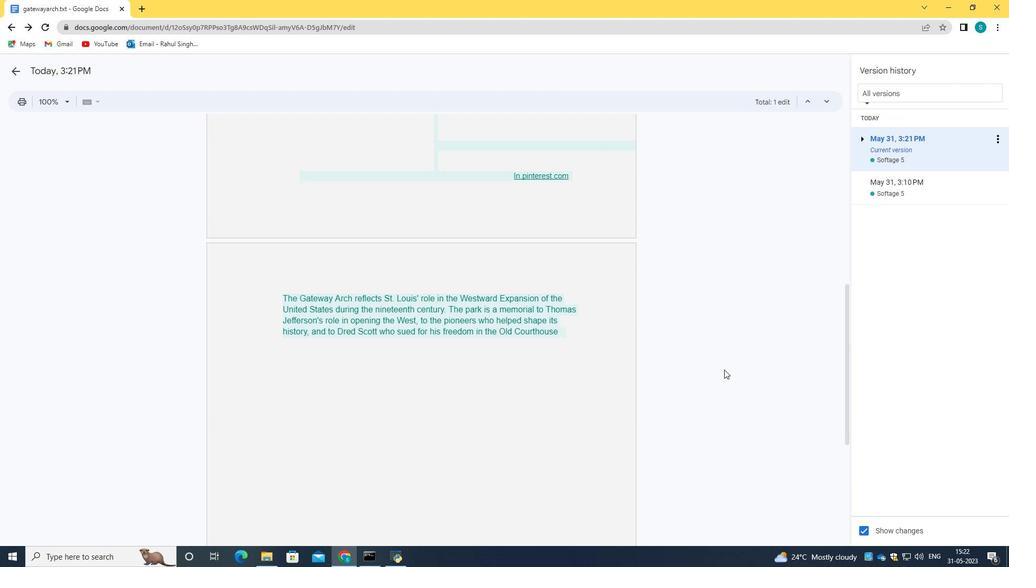 
Action: Mouse scrolled (724, 370) with delta (0, 0)
Screenshot: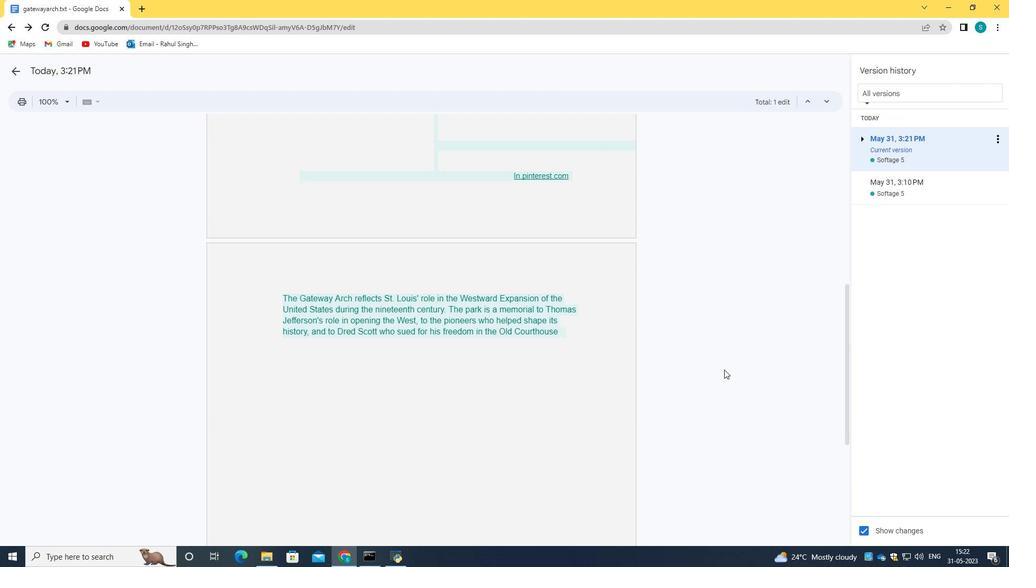 
Action: Mouse scrolled (724, 370) with delta (0, 0)
Screenshot: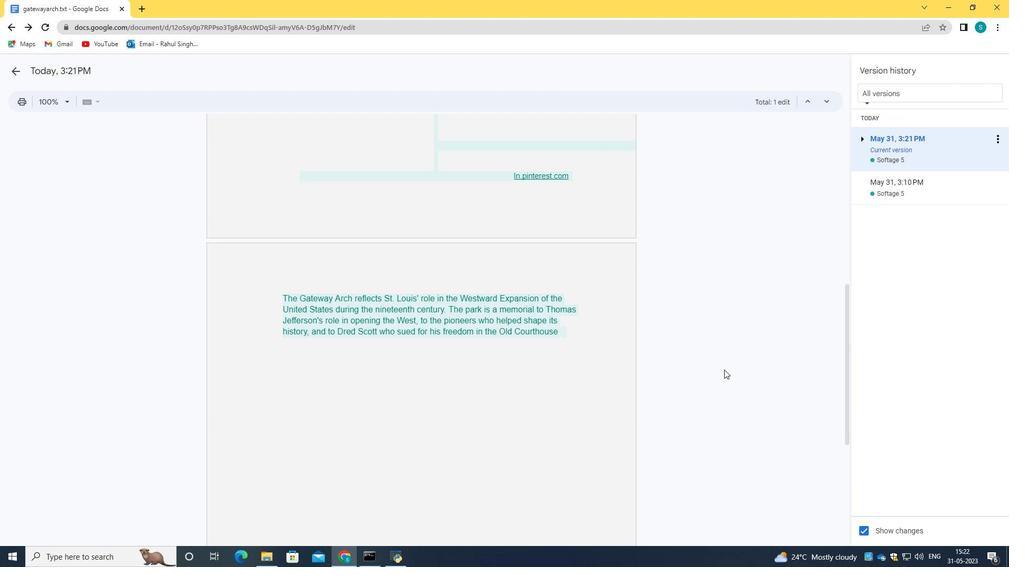 
Action: Mouse moved to (724, 370)
Screenshot: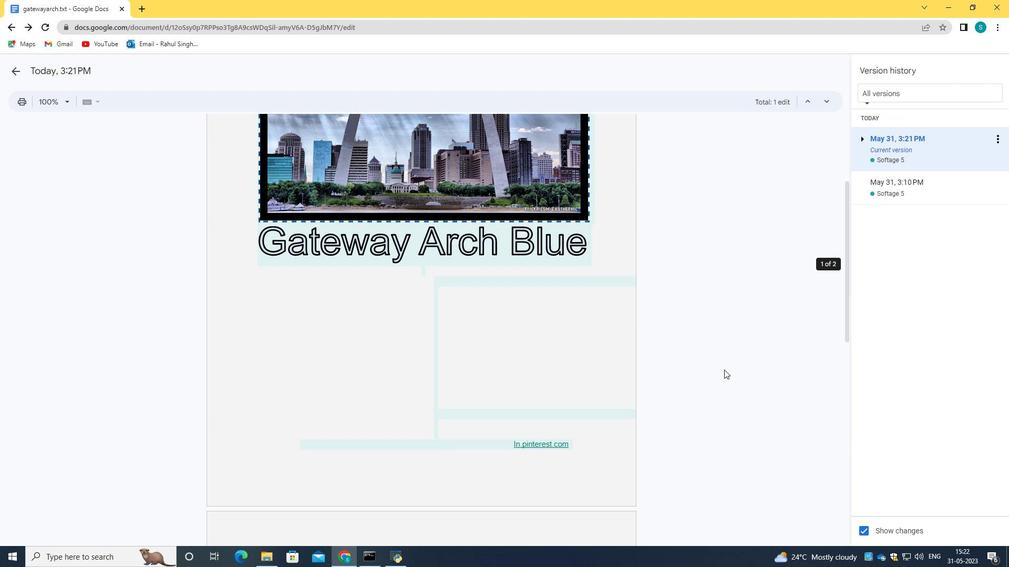 
Action: Mouse scrolled (724, 370) with delta (0, 0)
Screenshot: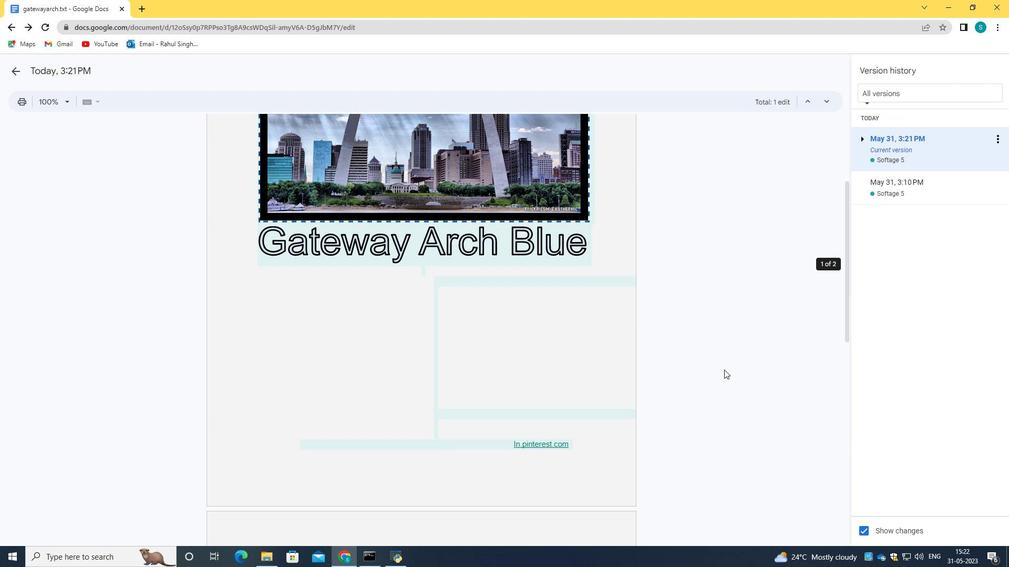 
Action: Mouse scrolled (724, 370) with delta (0, 0)
Screenshot: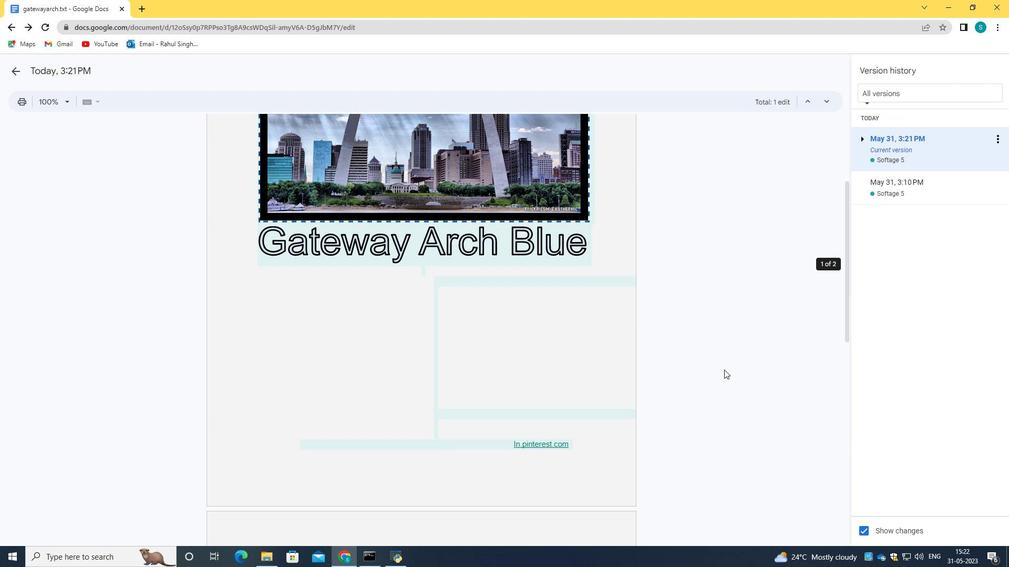 
Action: Mouse scrolled (724, 370) with delta (0, 0)
Screenshot: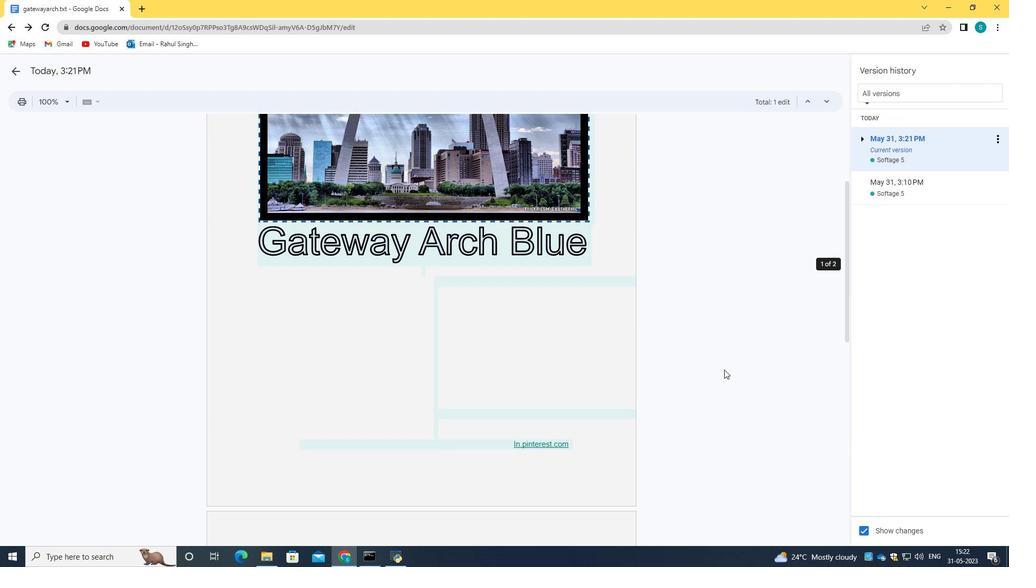 
Action: Mouse scrolled (724, 370) with delta (0, 0)
Screenshot: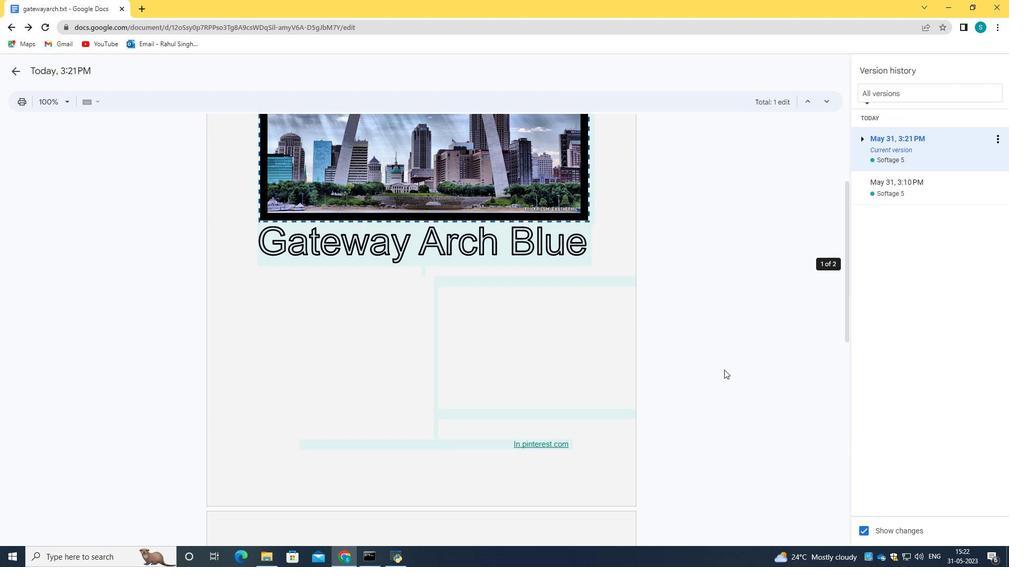 
Action: Mouse moved to (901, 191)
Screenshot: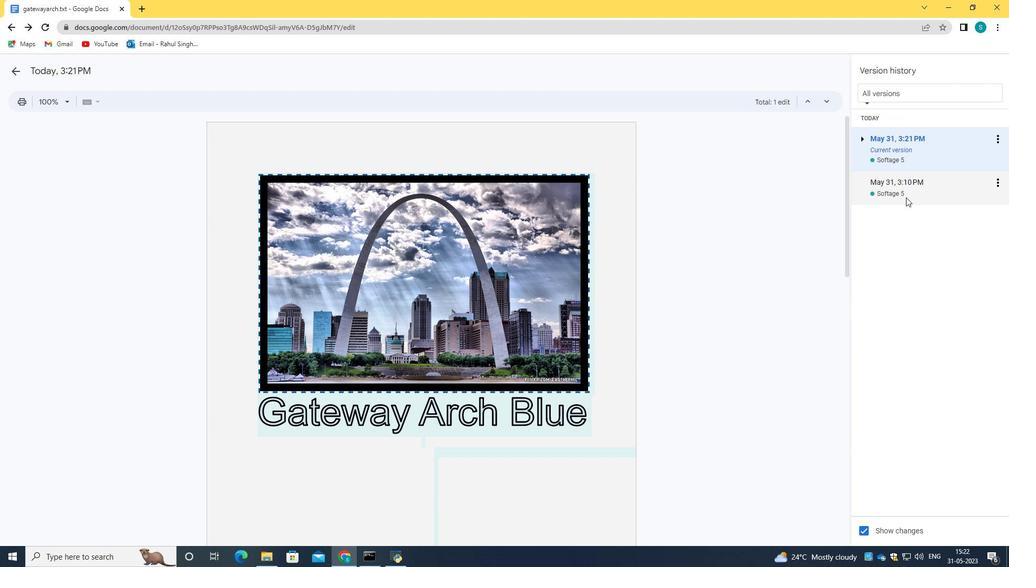 
Action: Mouse pressed left at (901, 191)
Screenshot: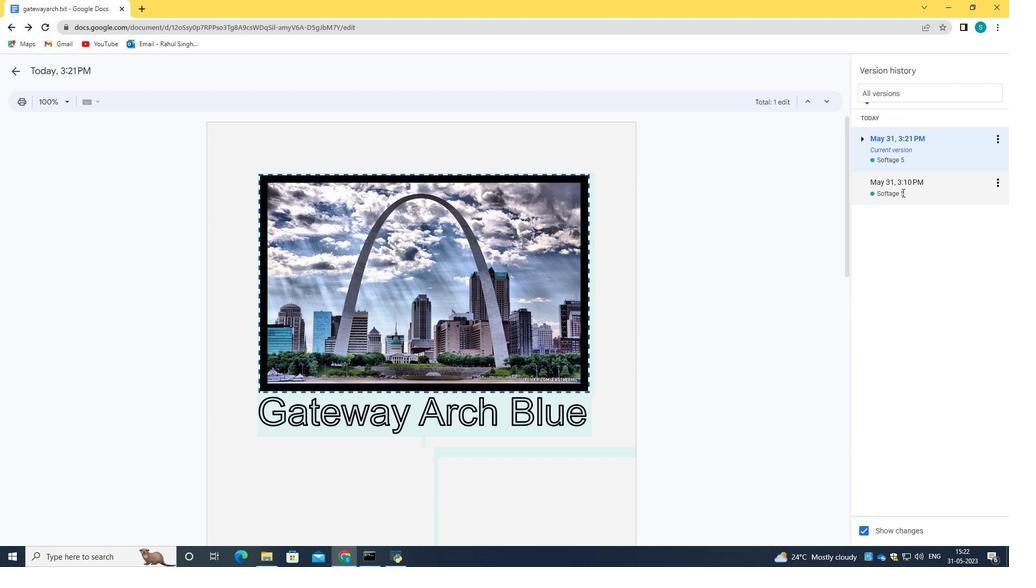 
Action: Mouse moved to (903, 150)
Screenshot: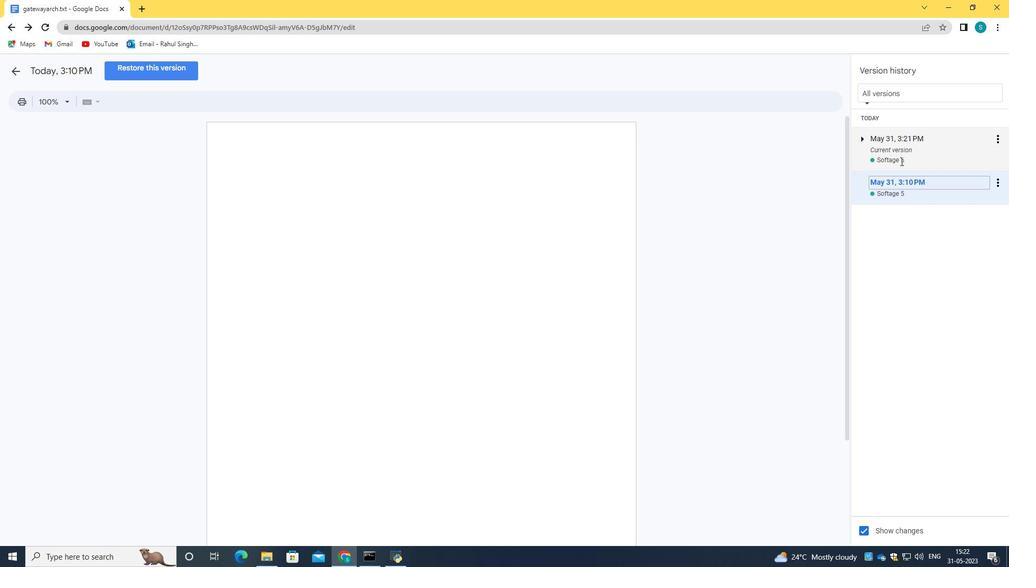 
Action: Mouse pressed left at (903, 150)
Screenshot: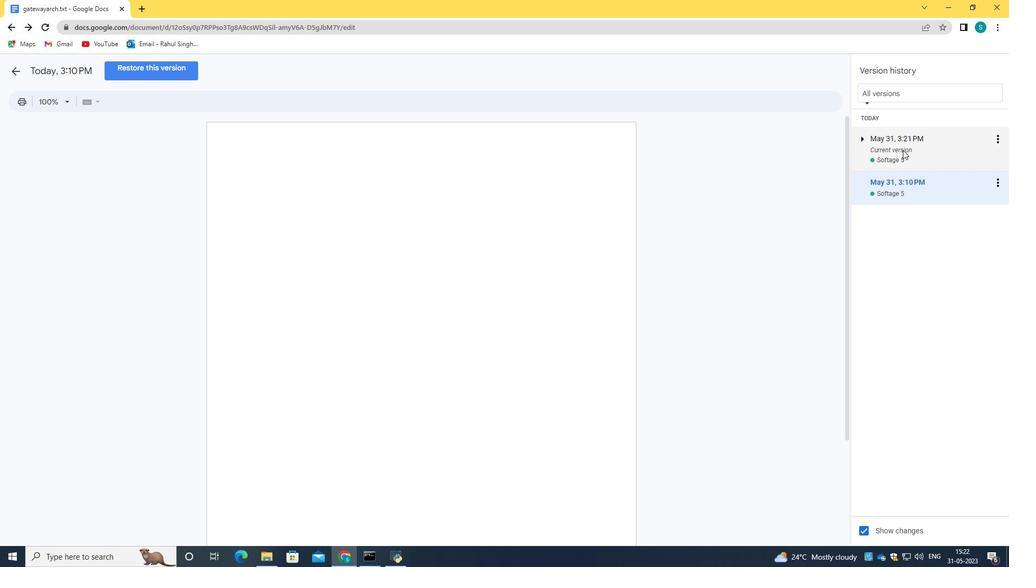 
Action: Mouse moved to (588, 218)
Screenshot: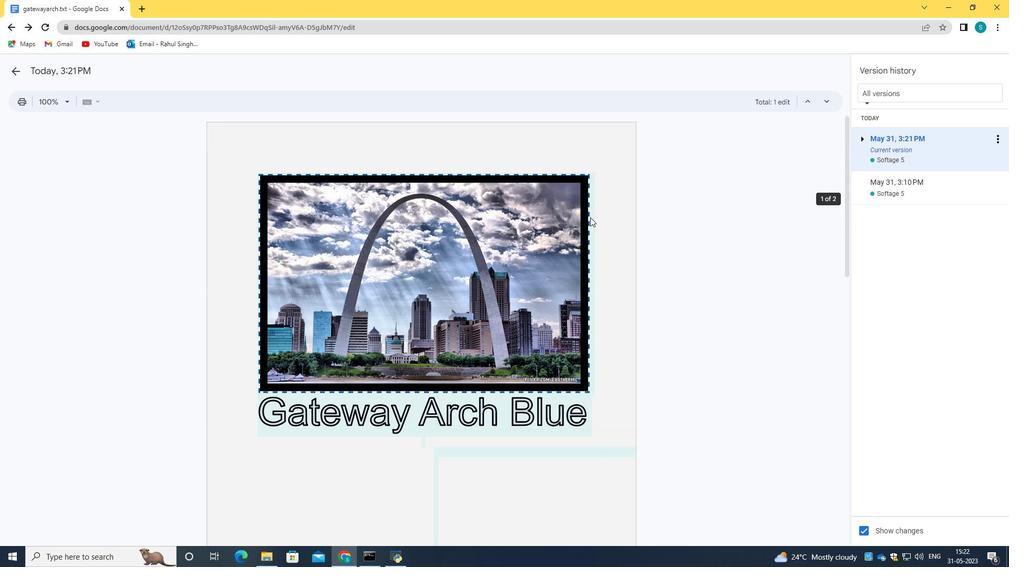 
Action: Mouse scrolled (588, 218) with delta (0, 0)
Screenshot: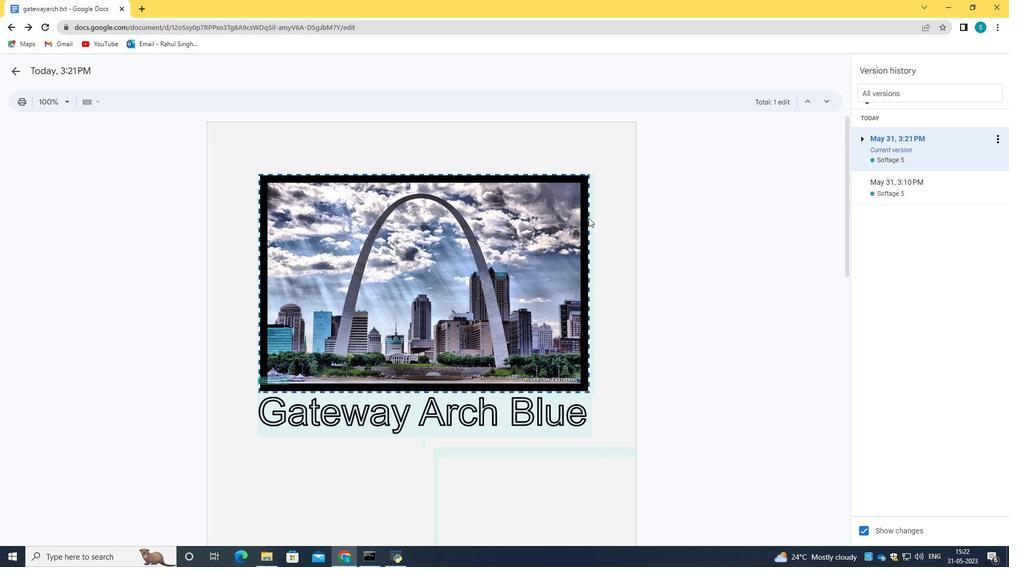 
Action: Mouse scrolled (588, 218) with delta (0, 0)
Screenshot: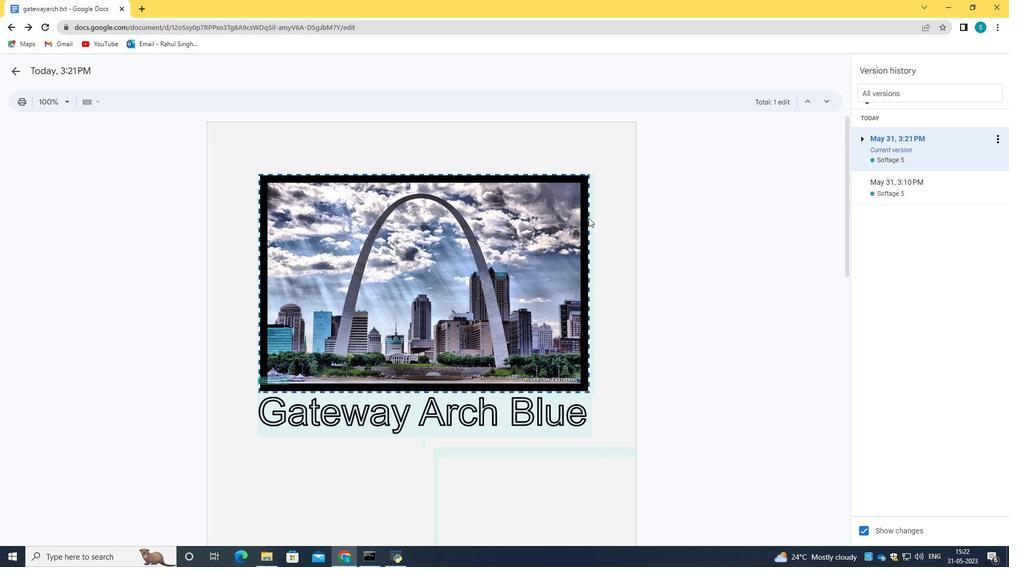 
Action: Mouse scrolled (588, 218) with delta (0, 0)
Screenshot: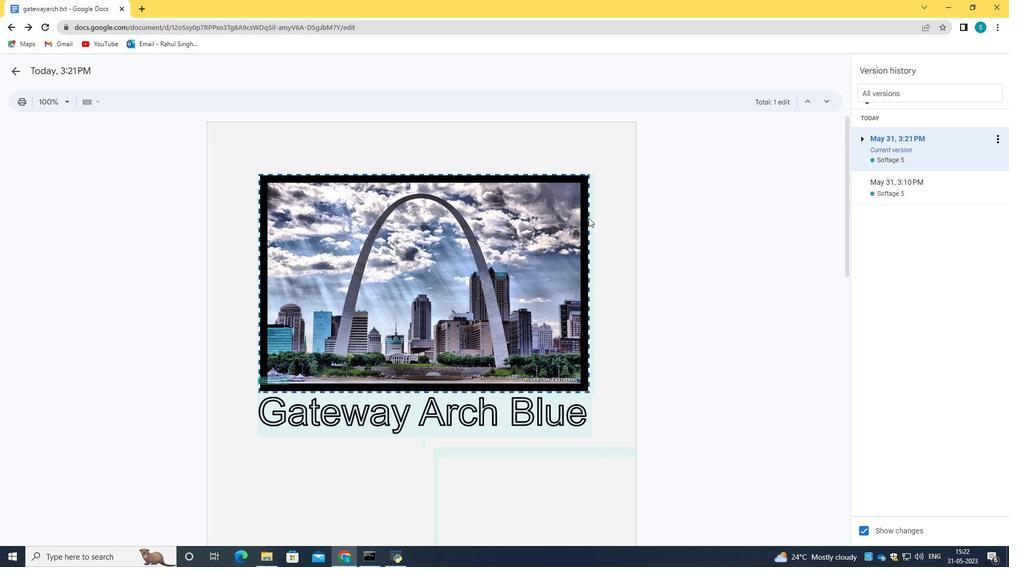 
Action: Mouse scrolled (588, 218) with delta (0, 0)
Screenshot: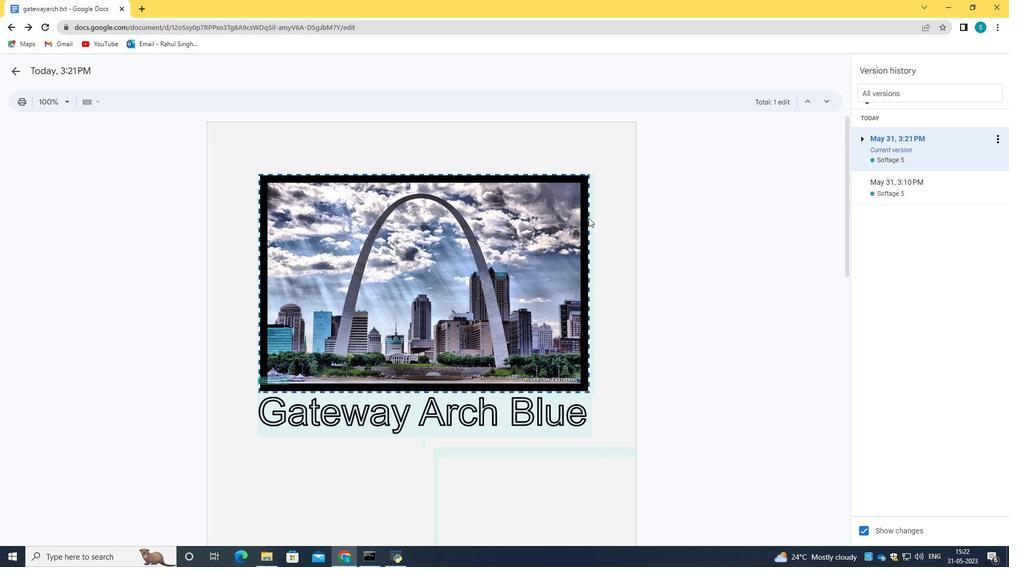 
Action: Mouse moved to (15, 68)
Screenshot: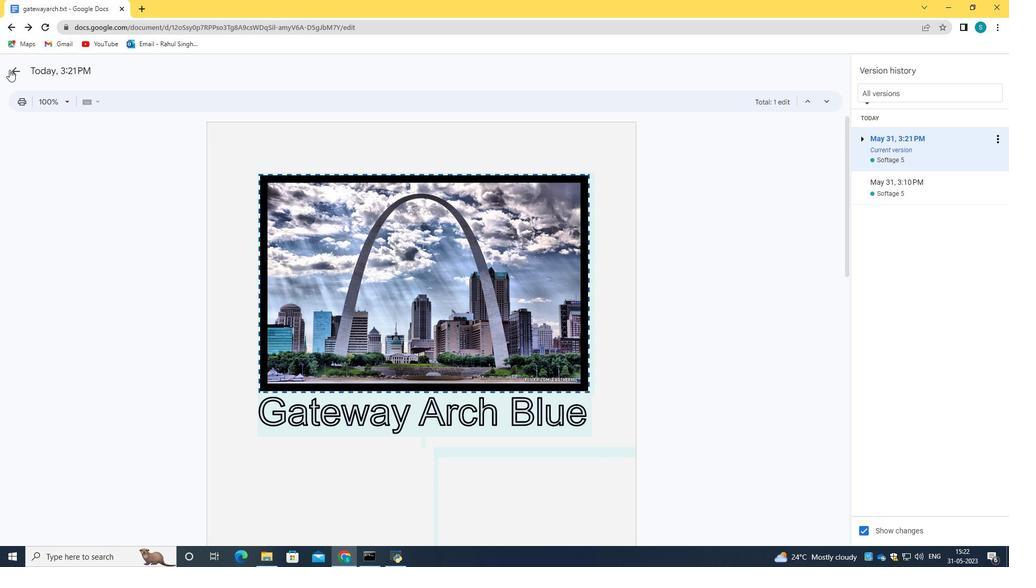 
Action: Mouse pressed left at (15, 68)
Screenshot: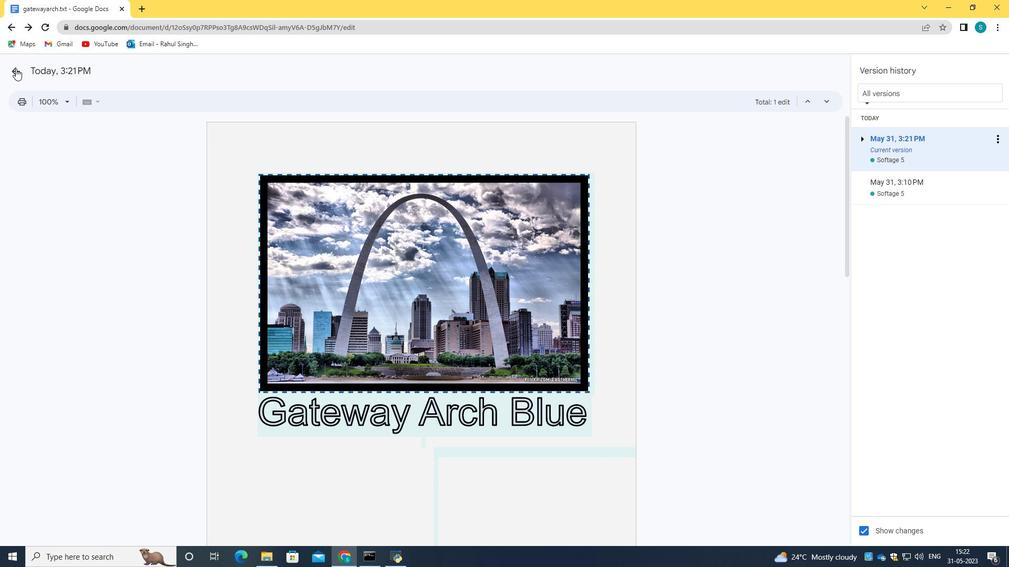 
Action: Mouse moved to (89, 79)
Screenshot: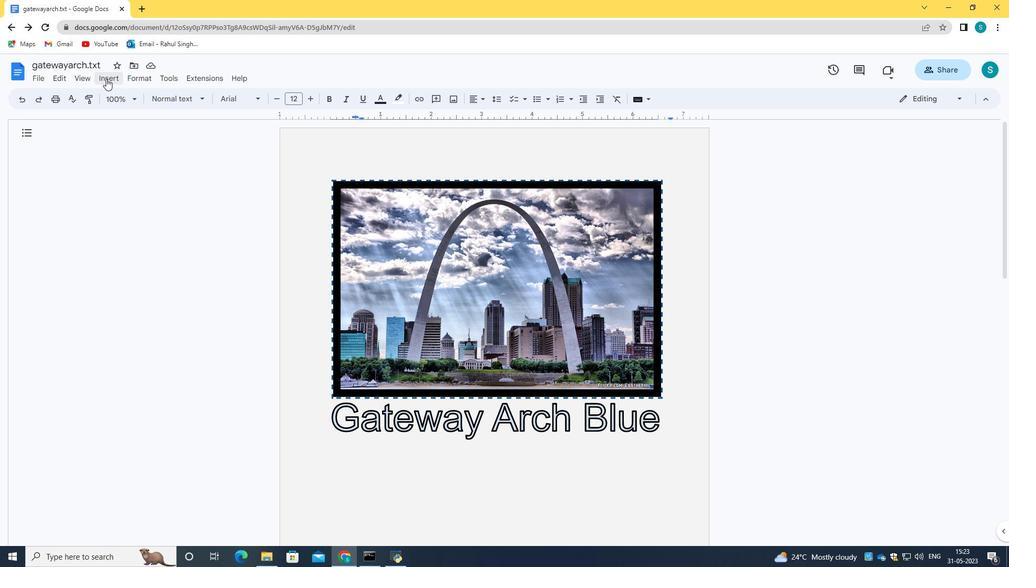 
Action: Mouse pressed left at (89, 79)
Screenshot: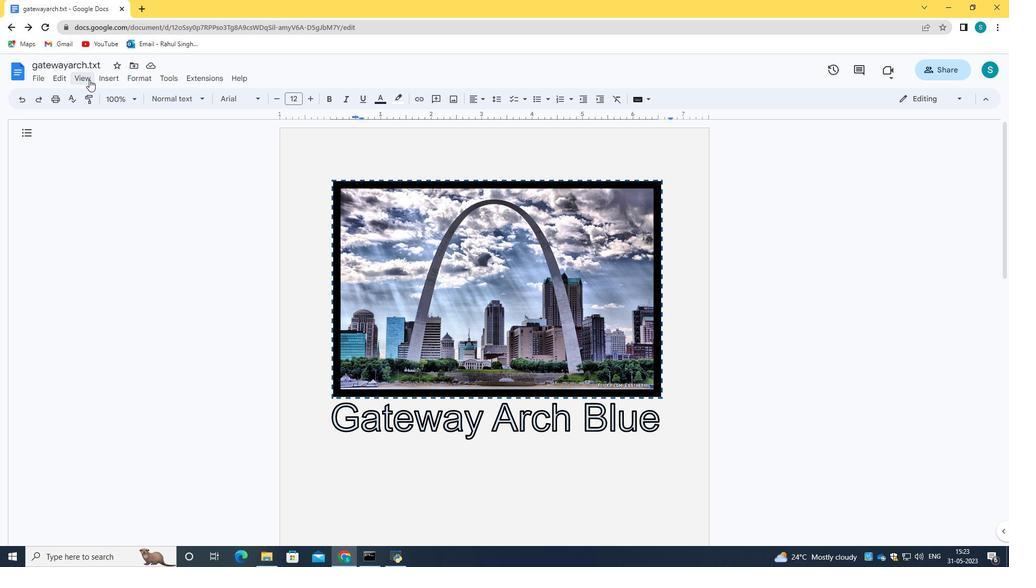 
Action: Mouse moved to (120, 187)
Screenshot: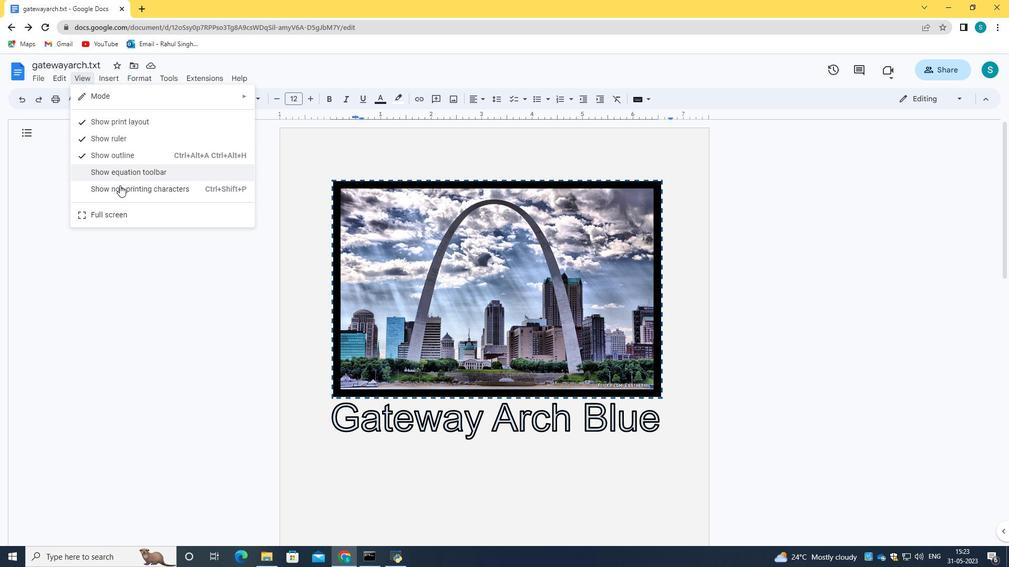 
Action: Mouse pressed left at (120, 187)
Screenshot: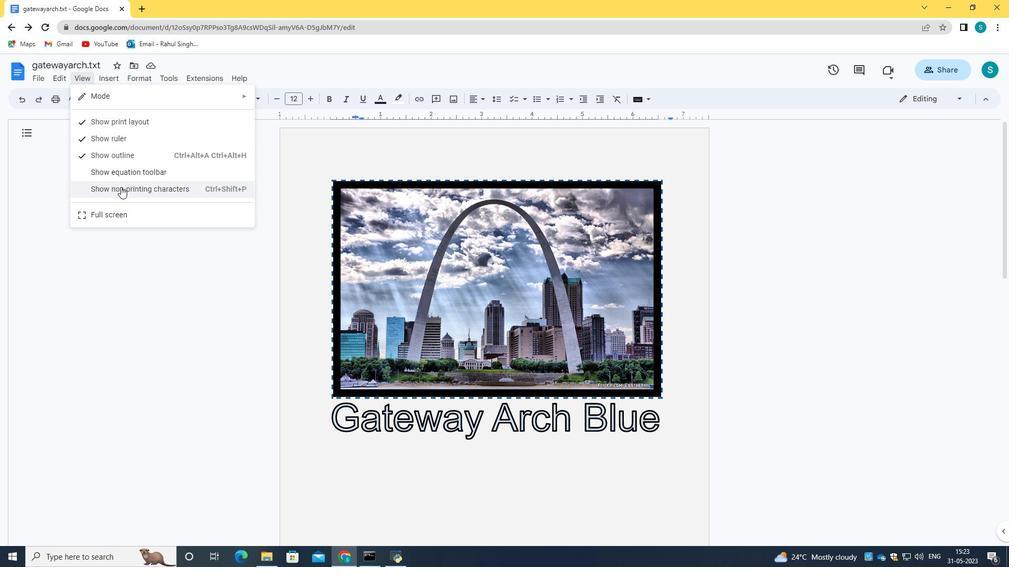 
Action: Mouse moved to (321, 207)
Screenshot: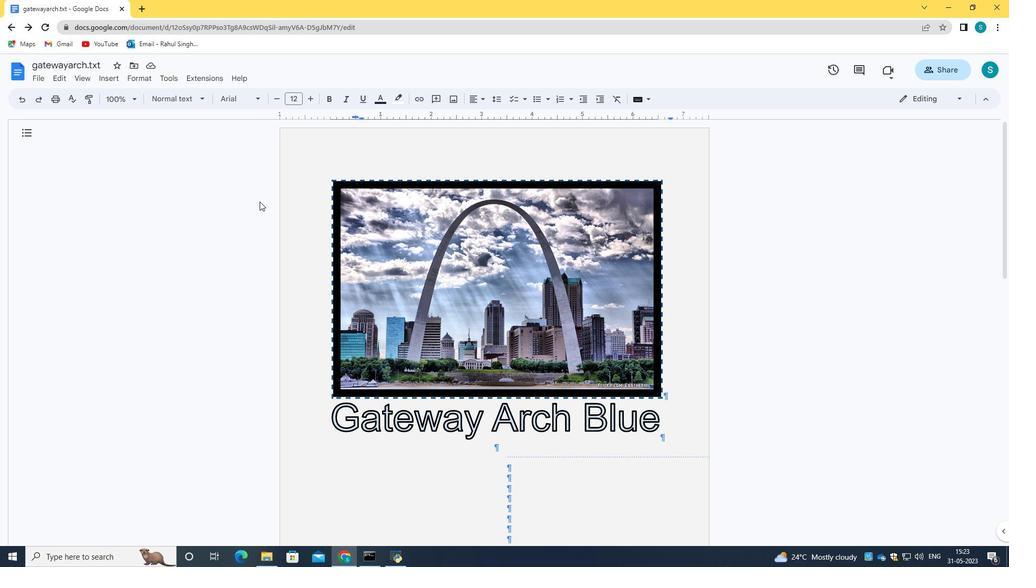 
Action: Mouse scrolled (321, 207) with delta (0, 0)
Screenshot: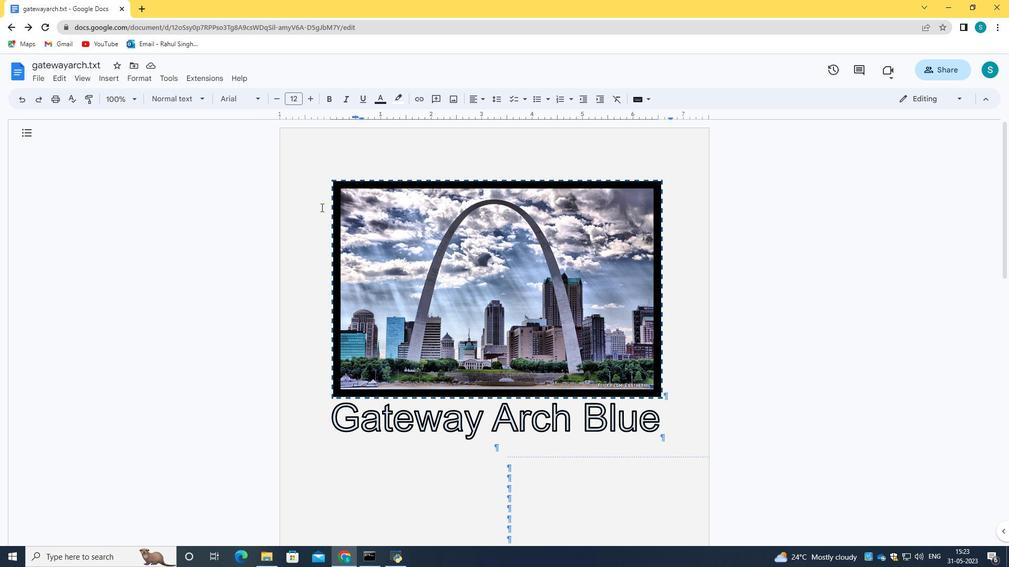 
Action: Mouse scrolled (321, 207) with delta (0, 0)
Screenshot: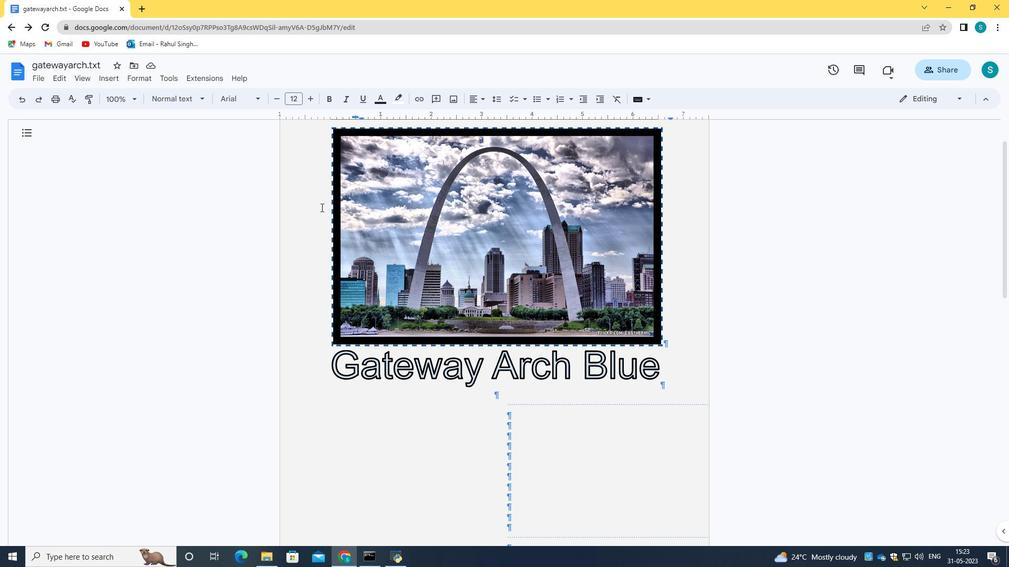 
Action: Mouse scrolled (321, 207) with delta (0, 0)
Screenshot: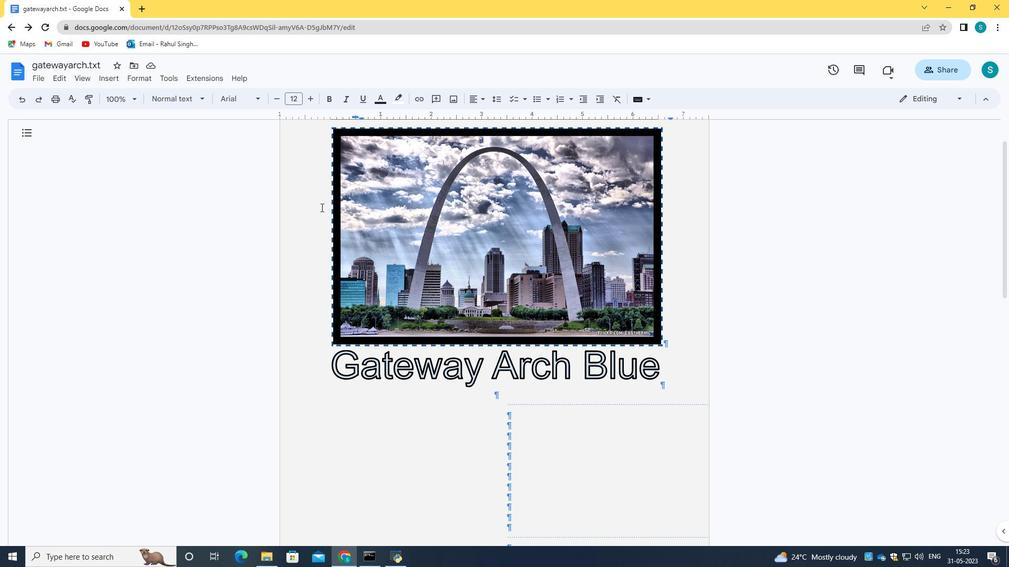 
Action: Mouse scrolled (321, 207) with delta (0, 0)
Screenshot: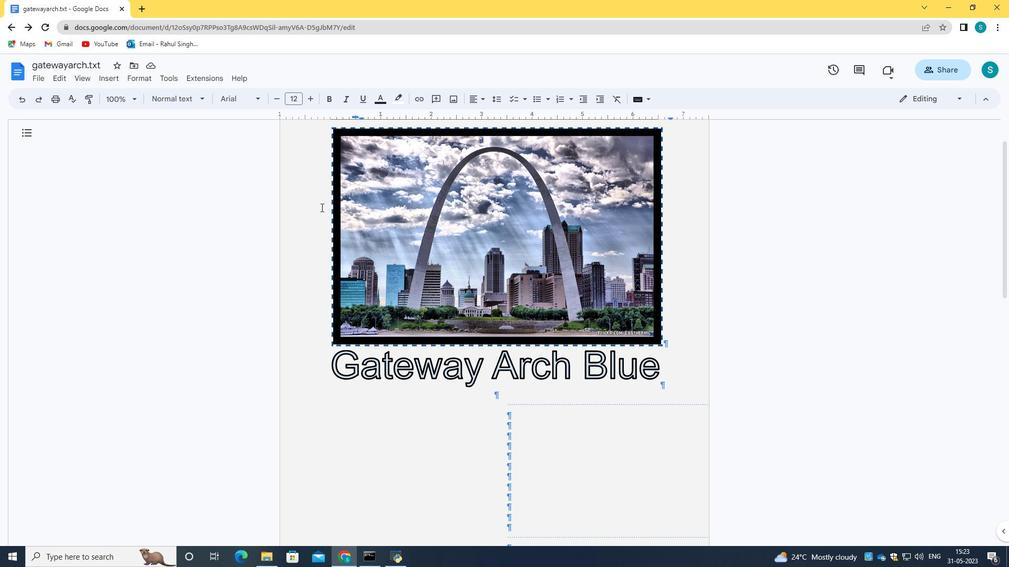 
Action: Mouse scrolled (321, 207) with delta (0, 0)
Screenshot: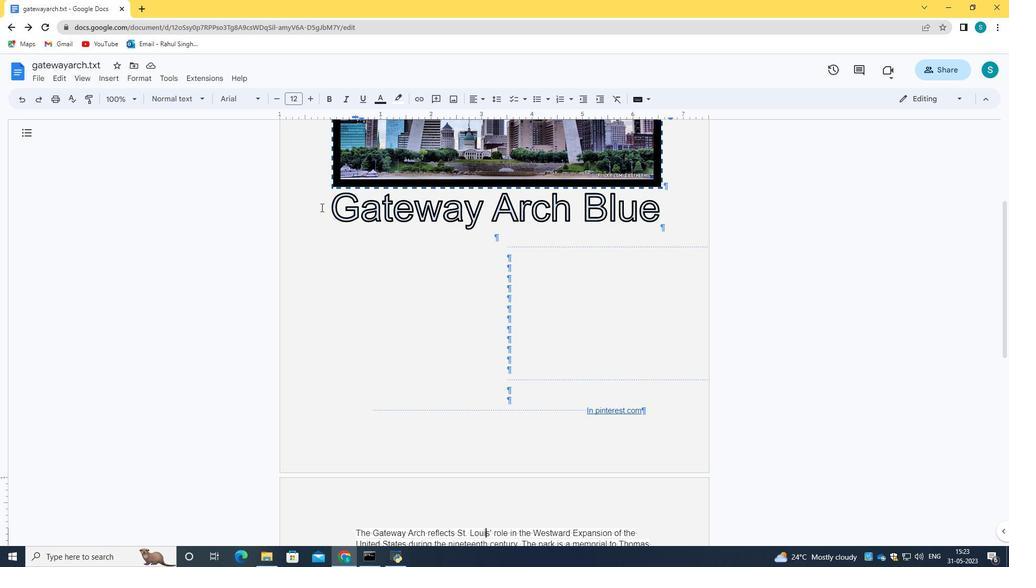 
Action: Mouse scrolled (321, 207) with delta (0, 0)
Screenshot: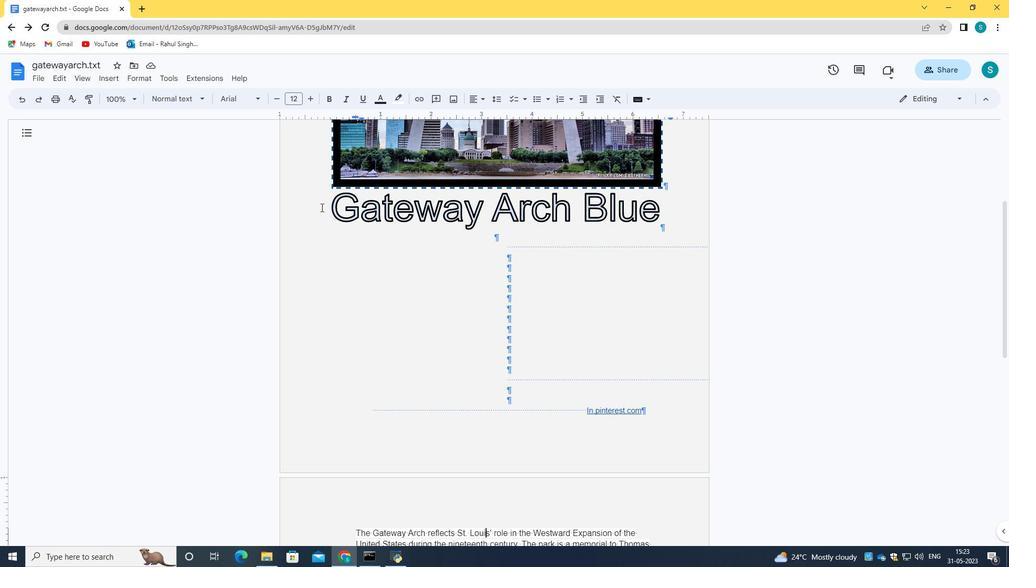 
Action: Mouse moved to (321, 208)
Screenshot: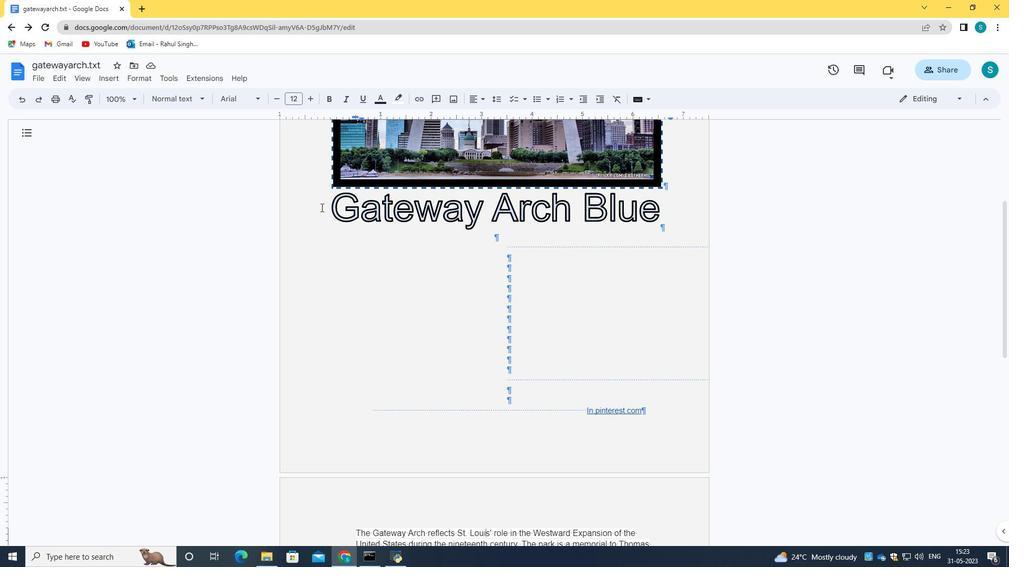 
Action: Mouse scrolled (321, 208) with delta (0, 0)
Screenshot: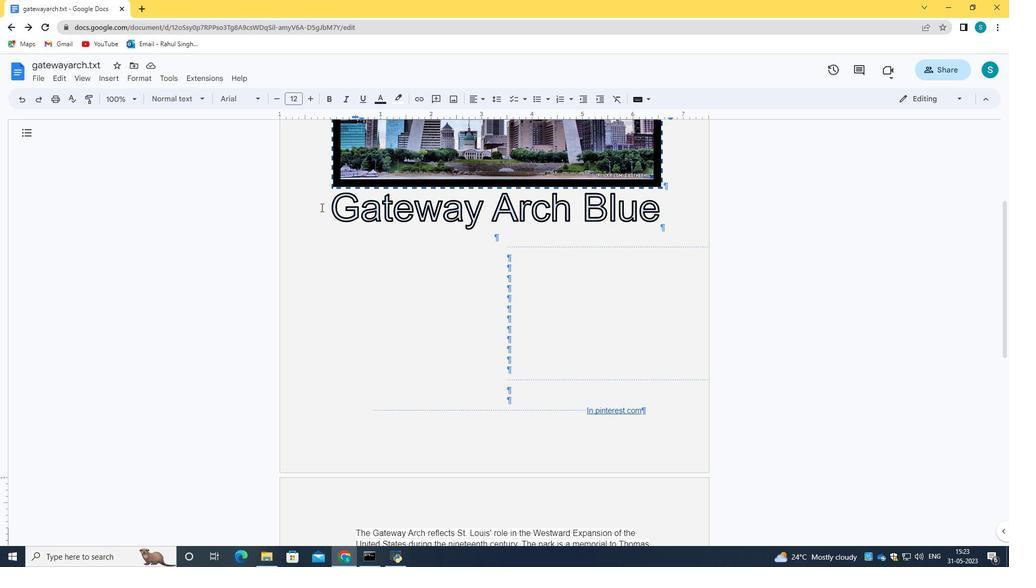 
Action: Mouse moved to (321, 210)
Screenshot: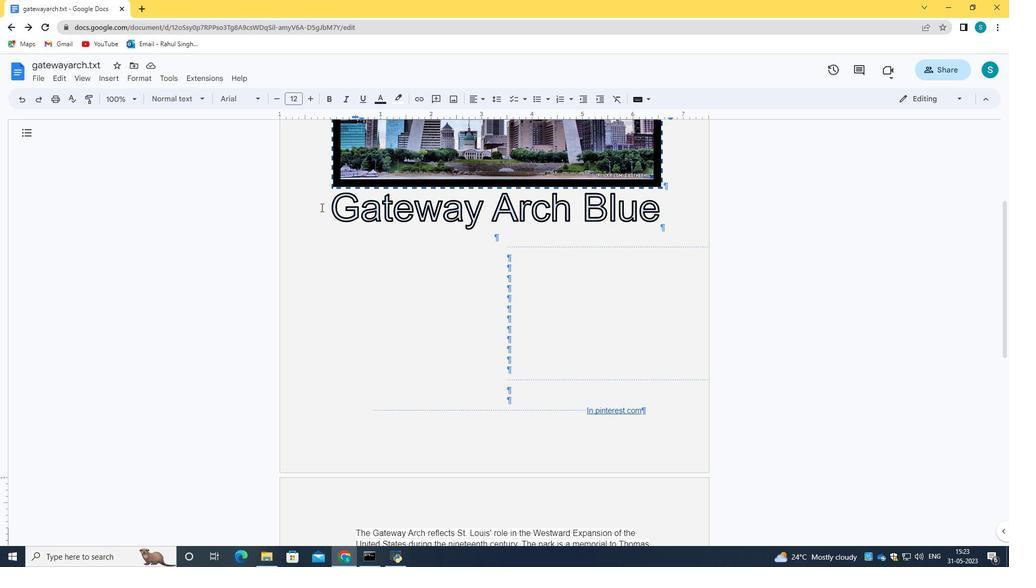 
Action: Mouse scrolled (321, 209) with delta (0, 0)
Screenshot: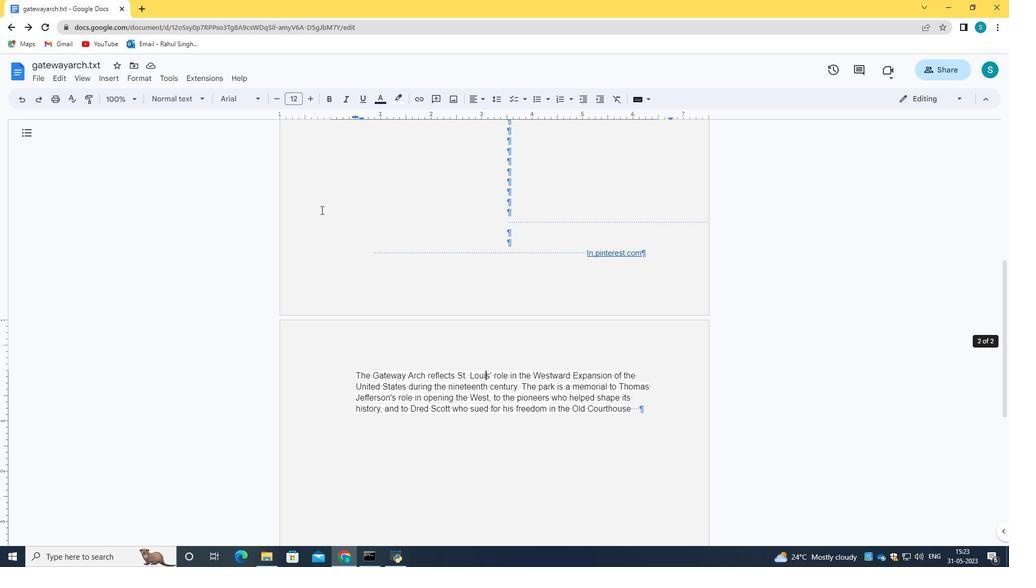 
Action: Mouse scrolled (321, 209) with delta (0, 0)
Screenshot: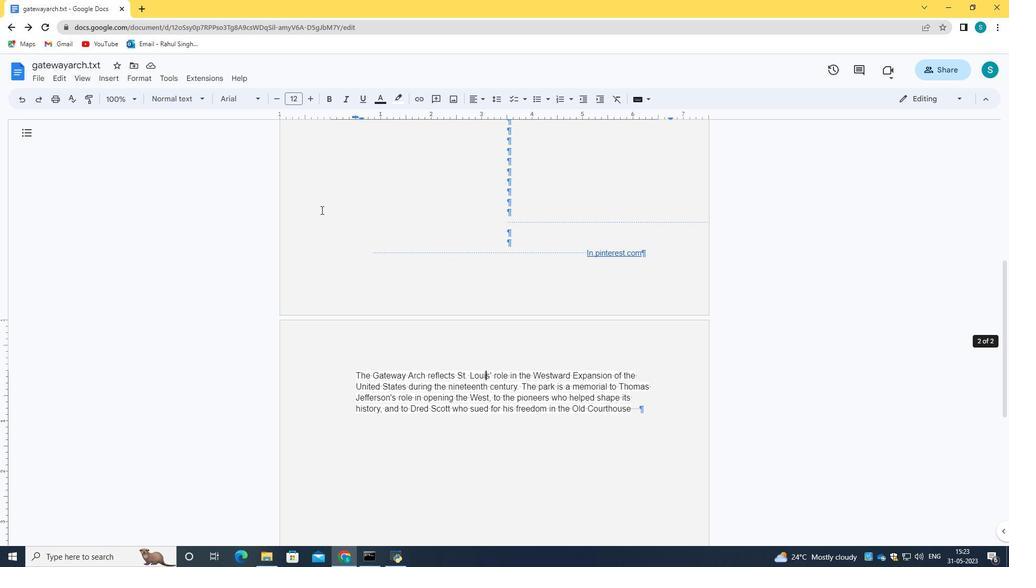 
Action: Mouse scrolled (321, 209) with delta (0, 0)
Screenshot: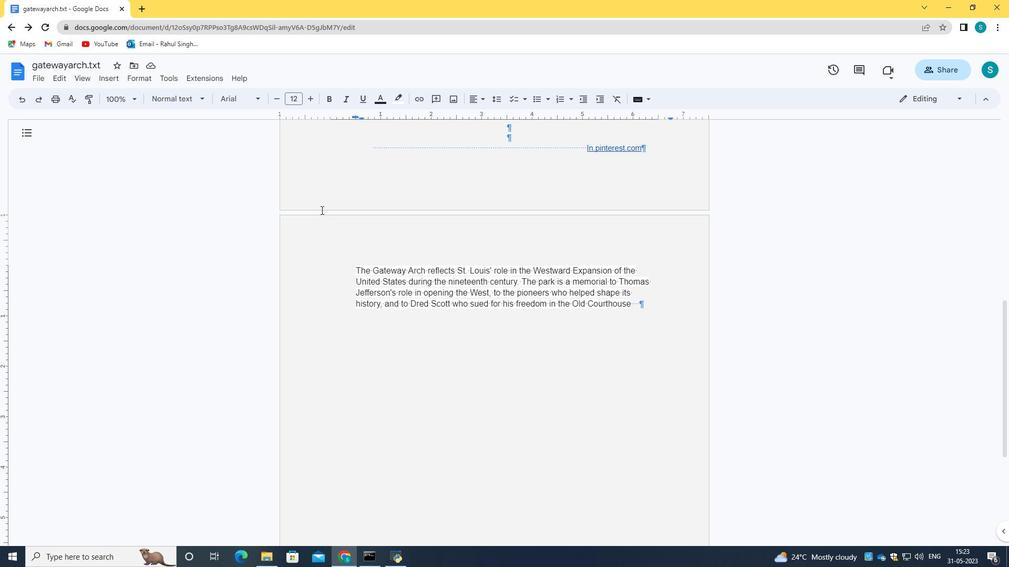
Action: Mouse scrolled (321, 209) with delta (0, 0)
Screenshot: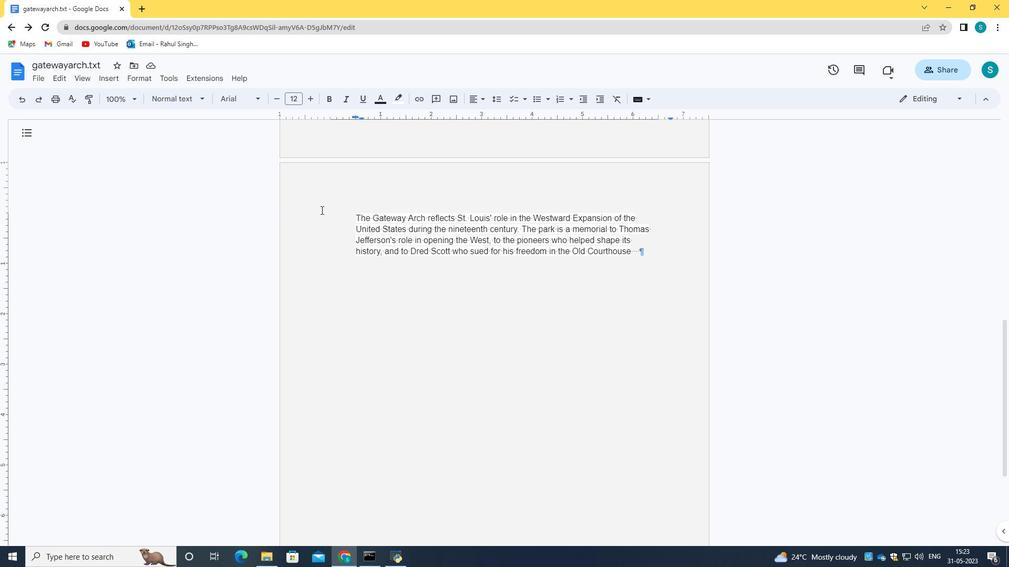 
Action: Mouse scrolled (321, 209) with delta (0, 0)
Screenshot: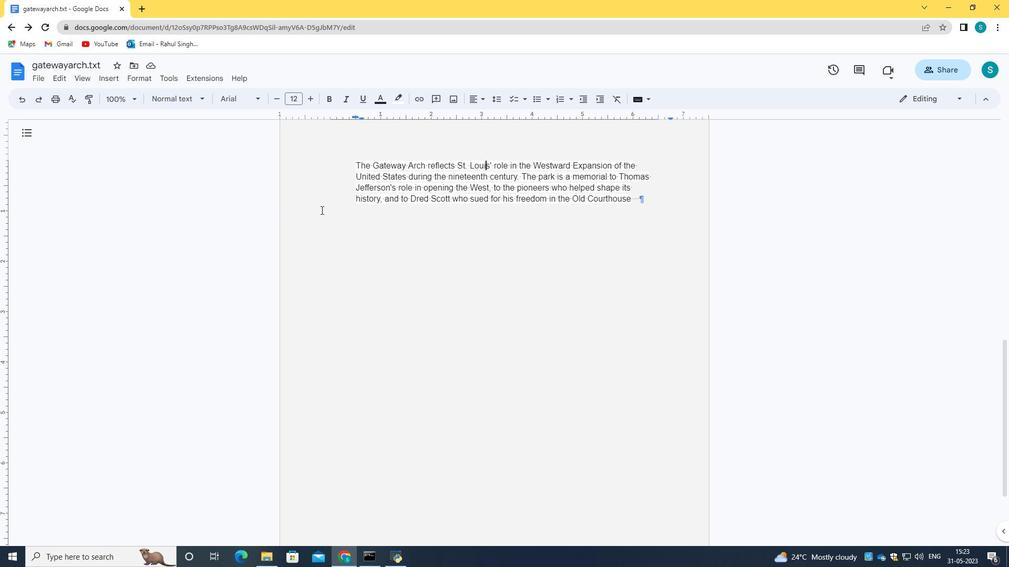 
Action: Mouse scrolled (321, 209) with delta (0, 0)
Screenshot: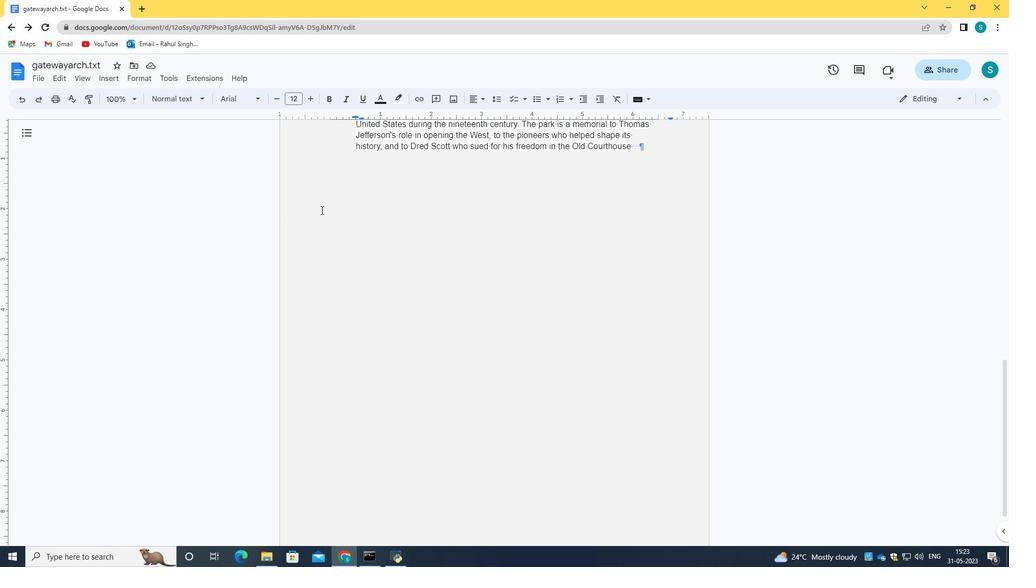 
Action: Mouse scrolled (321, 209) with delta (0, 0)
Screenshot: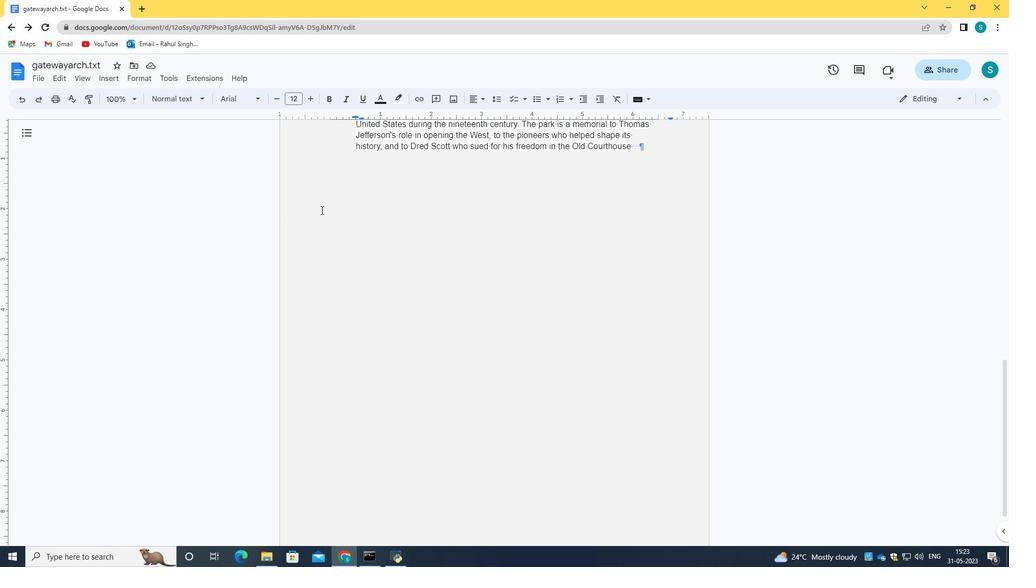 
Action: Mouse scrolled (321, 209) with delta (0, 0)
Screenshot: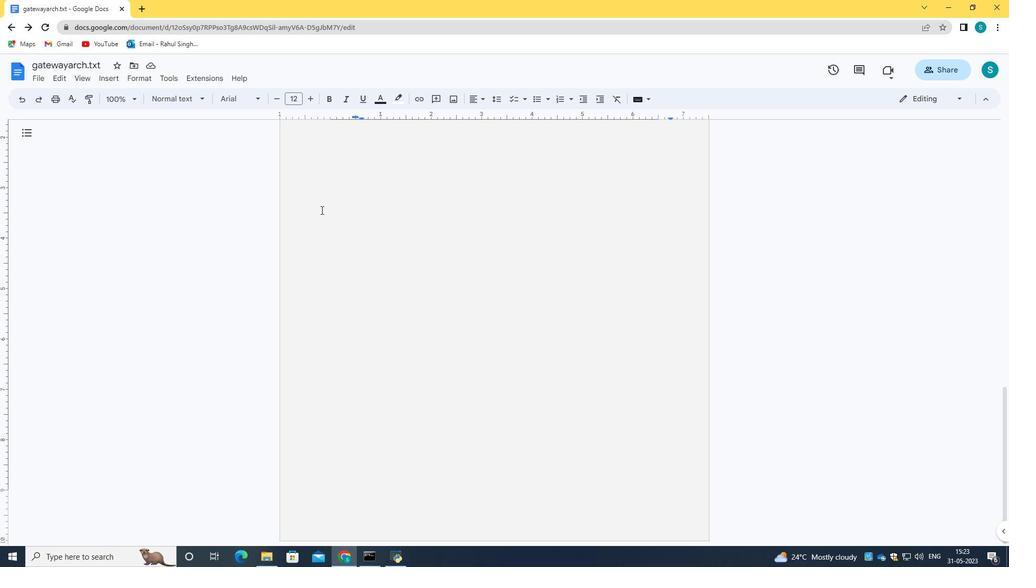 
Action: Mouse scrolled (321, 209) with delta (0, 0)
Screenshot: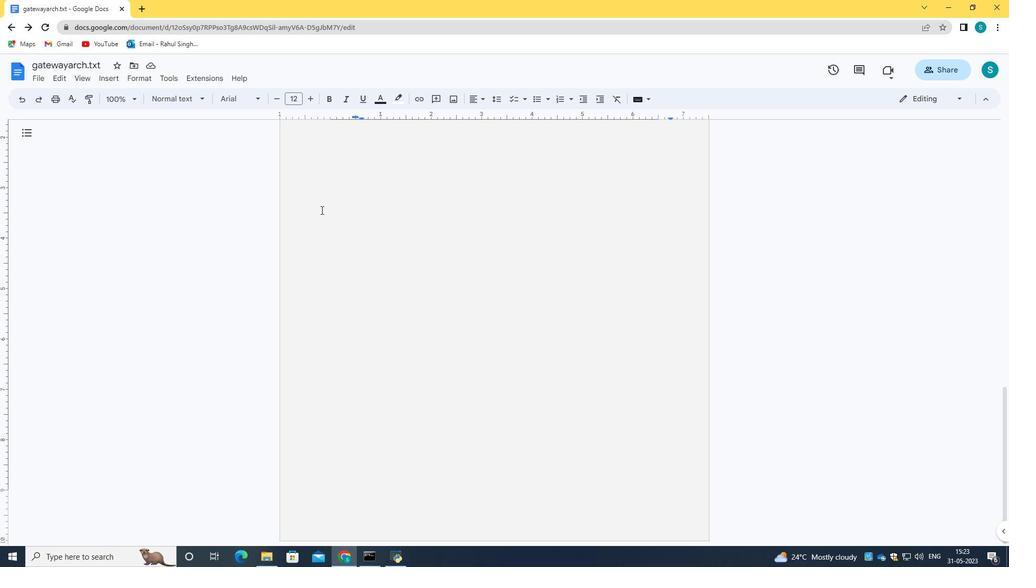 
Action: Mouse moved to (322, 213)
Screenshot: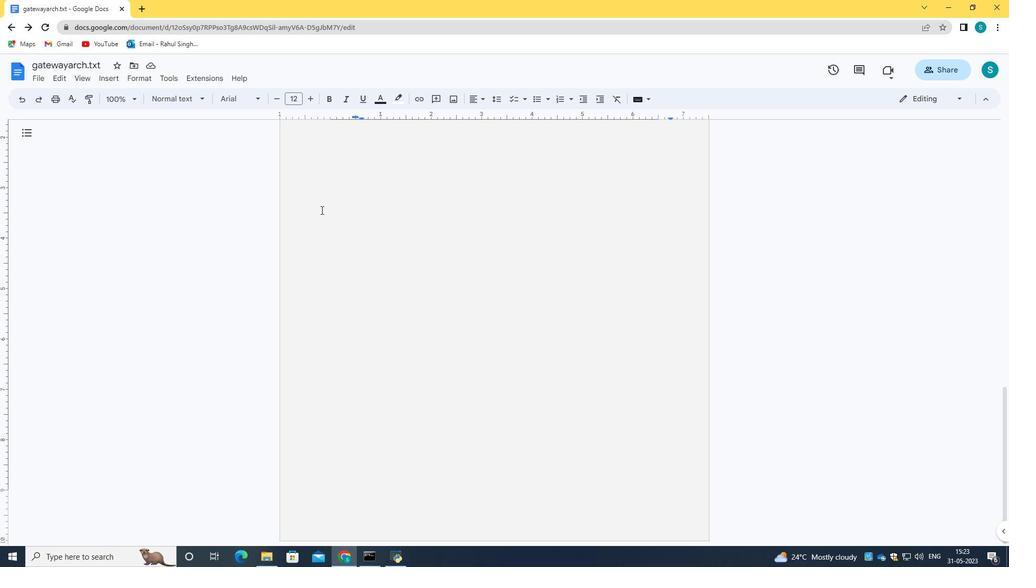 
Action: Mouse scrolled (322, 213) with delta (0, 0)
Screenshot: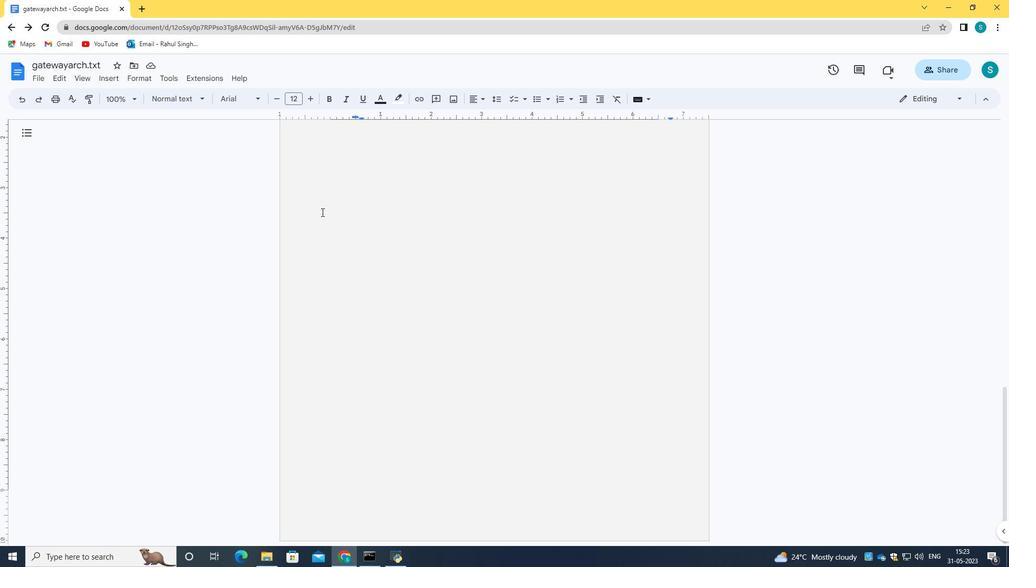 
Action: Mouse scrolled (322, 213) with delta (0, 0)
Screenshot: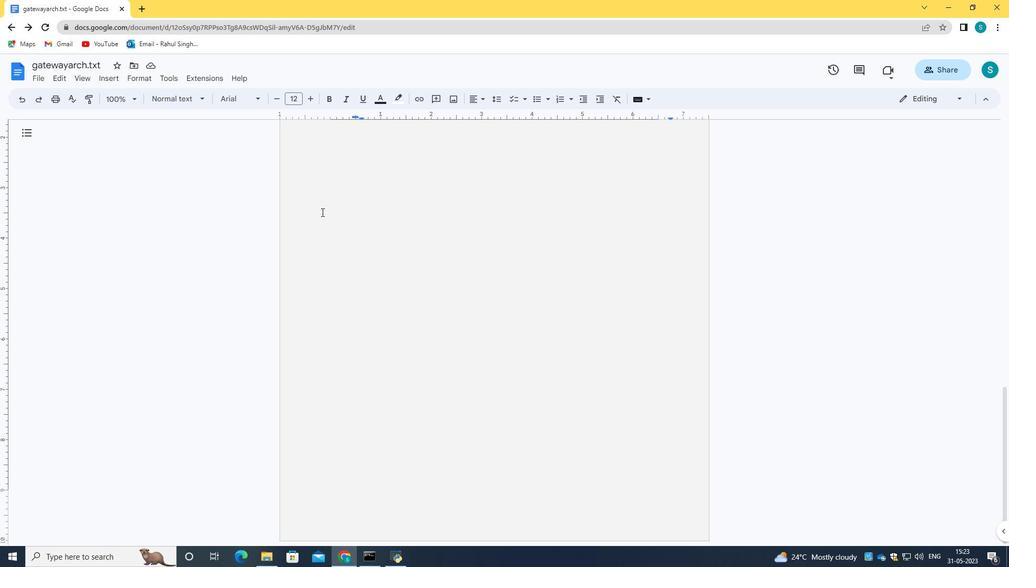 
Action: Mouse scrolled (322, 213) with delta (0, 0)
Screenshot: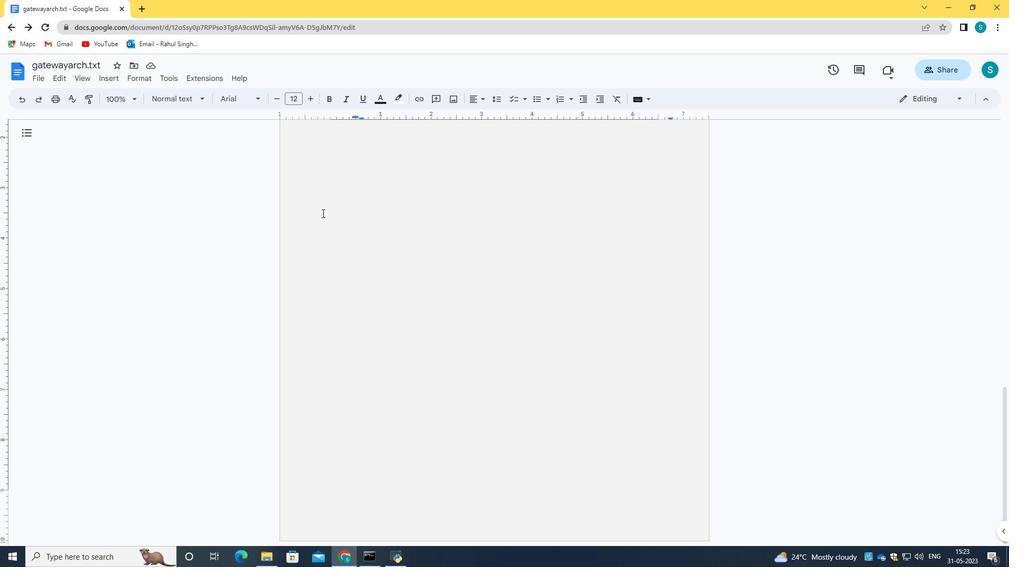 
Action: Mouse scrolled (322, 213) with delta (0, 0)
Screenshot: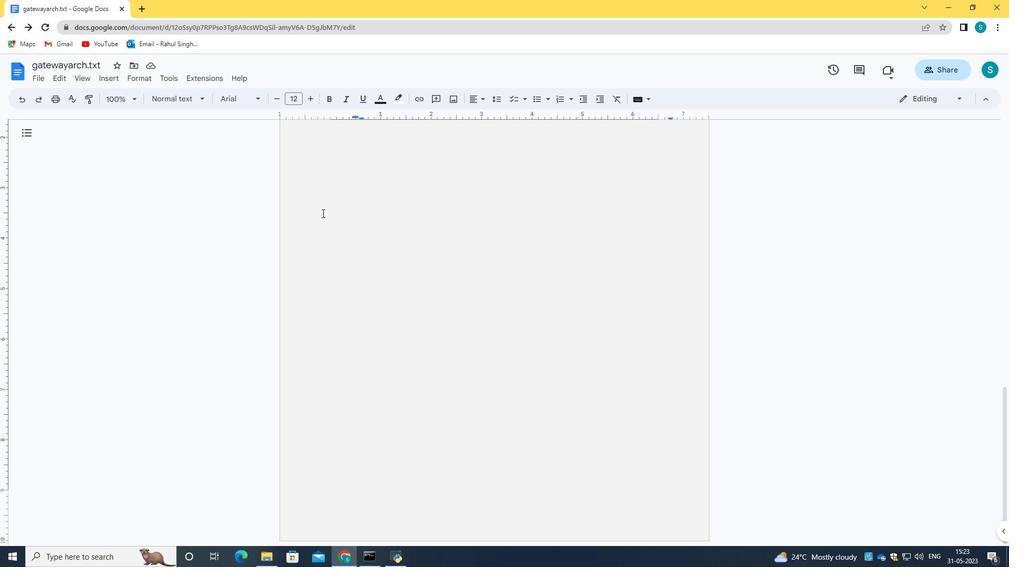
Action: Mouse scrolled (322, 213) with delta (0, 0)
Screenshot: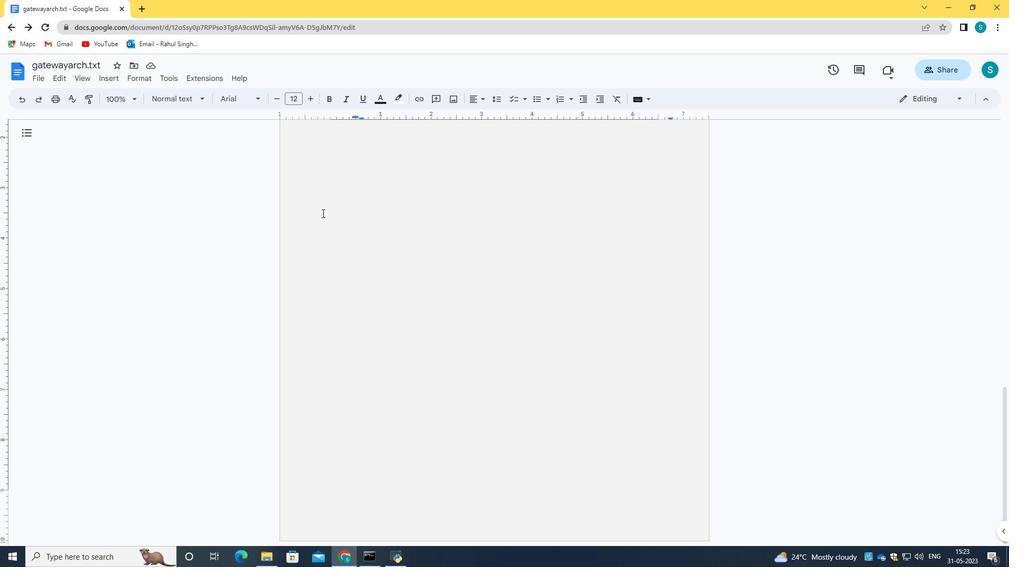 
Action: Mouse scrolled (322, 213) with delta (0, 0)
Screenshot: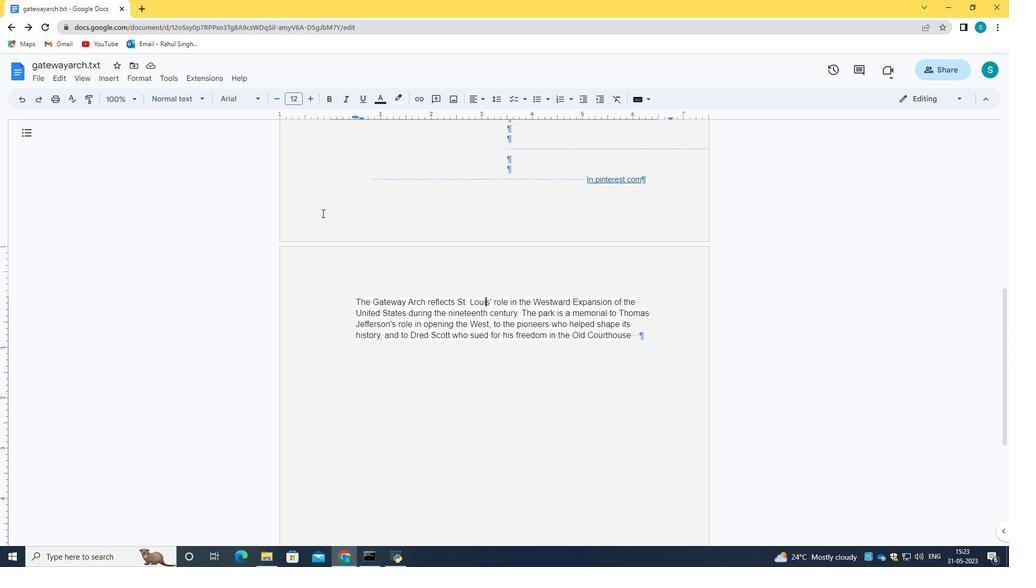 
Action: Mouse scrolled (322, 213) with delta (0, 0)
Screenshot: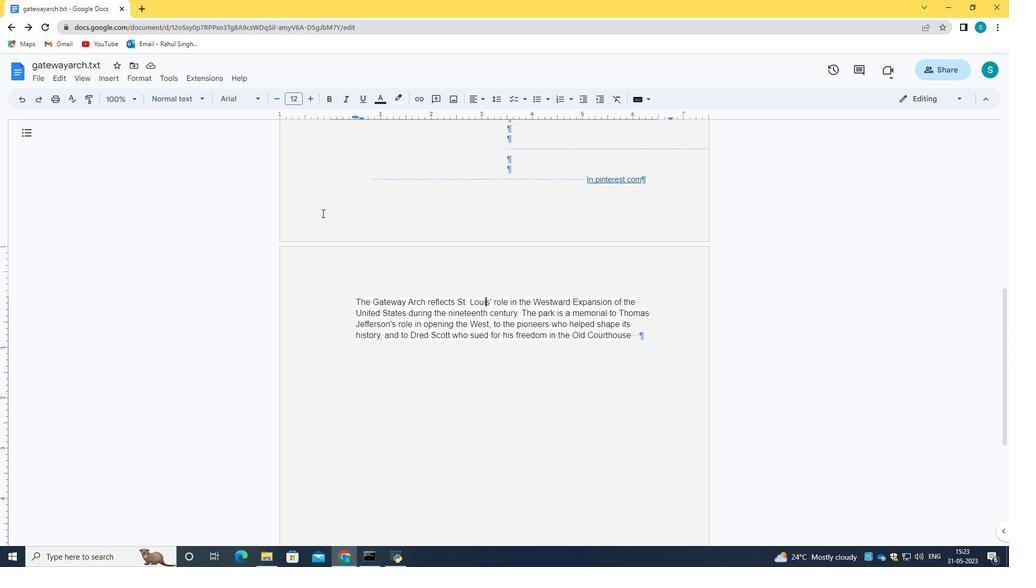 
Action: Mouse scrolled (322, 213) with delta (0, 0)
Screenshot: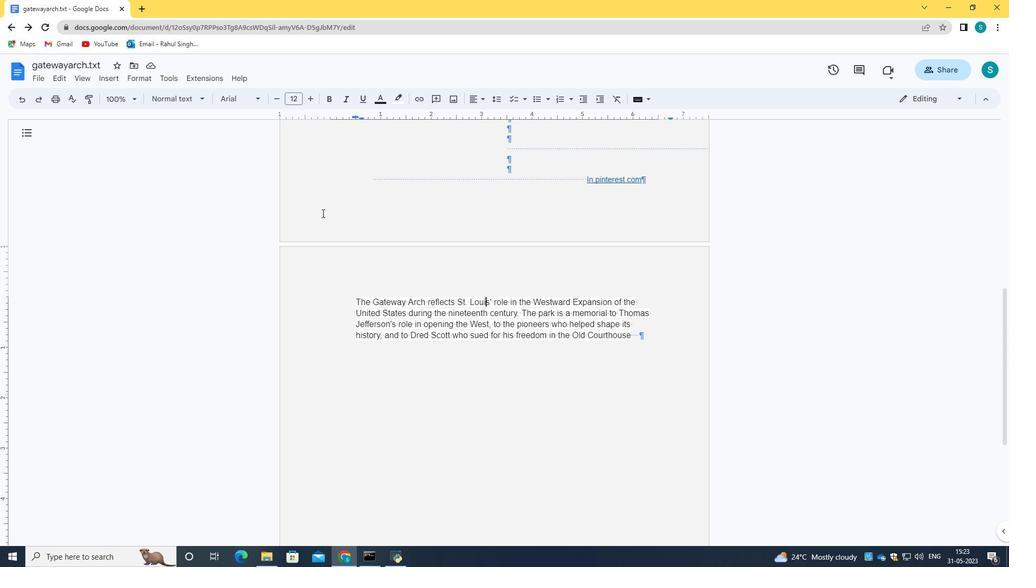 
Action: Mouse scrolled (322, 213) with delta (0, 0)
Screenshot: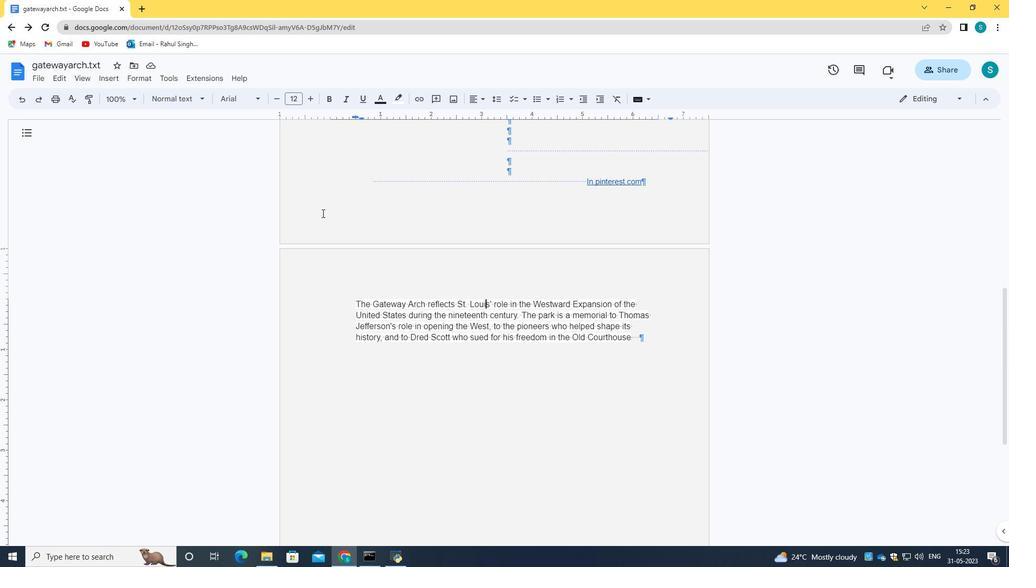 
Action: Mouse scrolled (322, 213) with delta (0, 0)
Screenshot: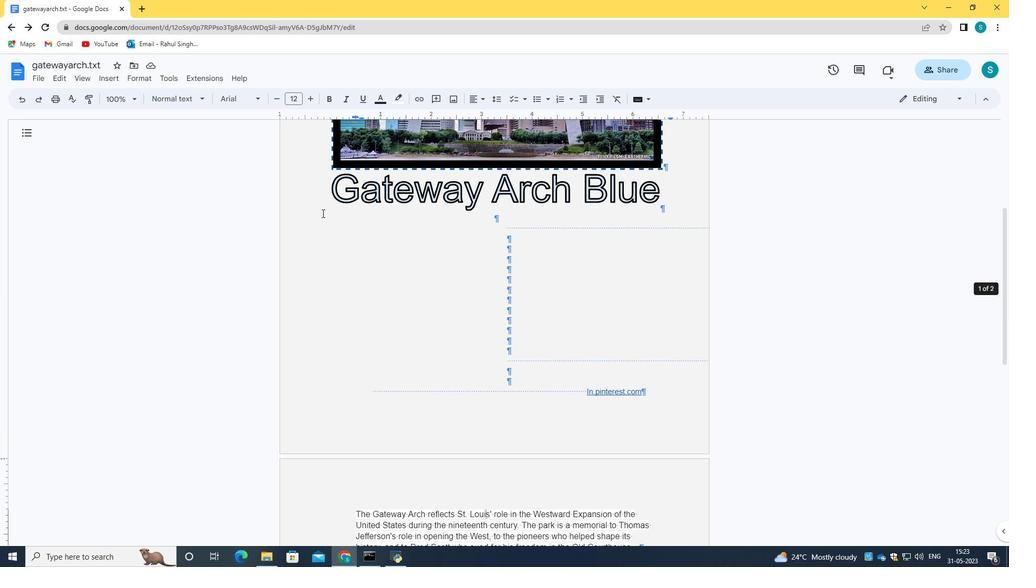 
Action: Mouse scrolled (322, 213) with delta (0, 0)
Screenshot: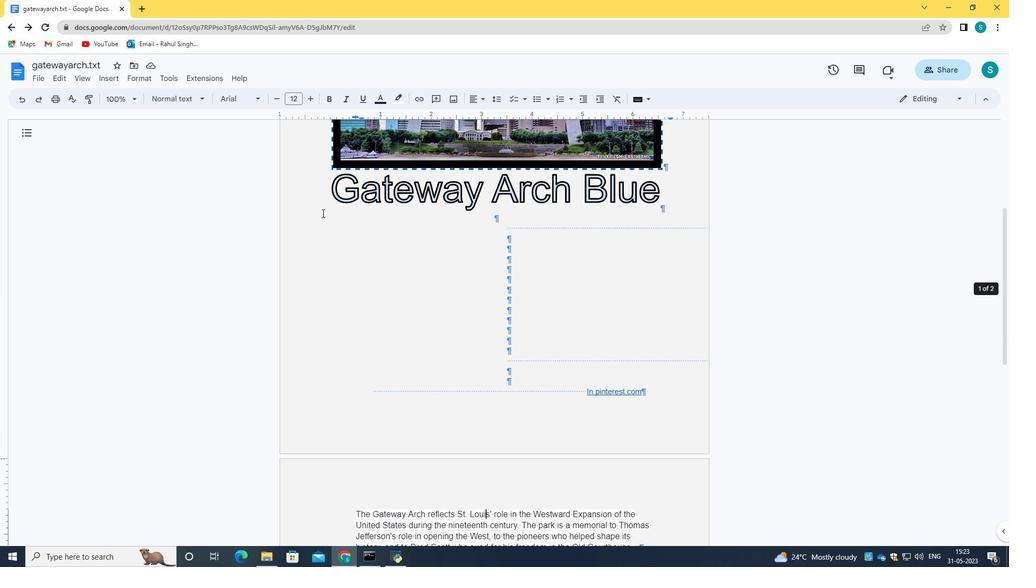 
Action: Mouse scrolled (322, 212) with delta (0, 0)
Screenshot: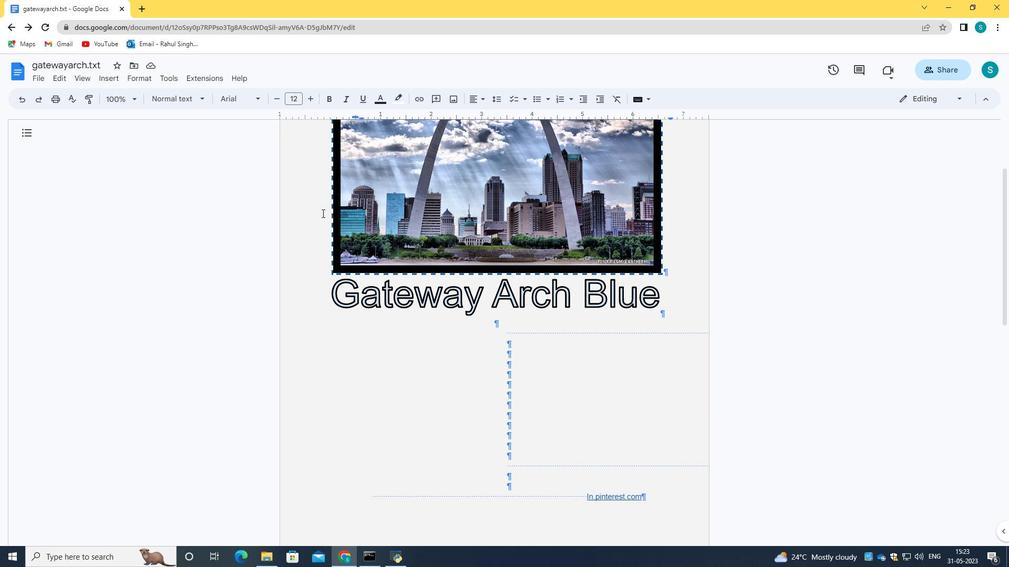 
Action: Mouse scrolled (322, 212) with delta (0, 0)
Screenshot: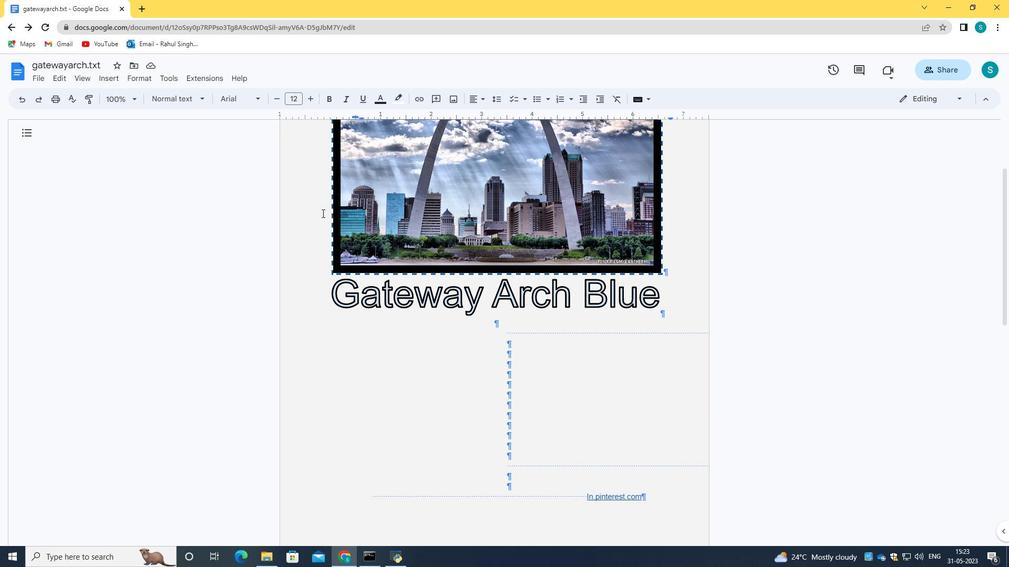 
Action: Mouse scrolled (322, 213) with delta (0, 0)
Screenshot: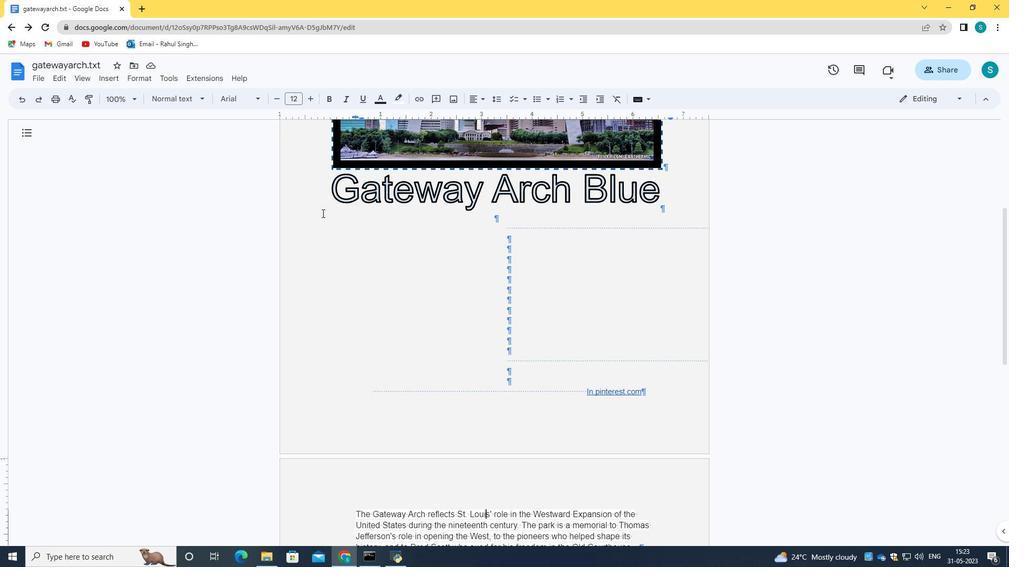 
Action: Mouse scrolled (322, 213) with delta (0, 0)
Screenshot: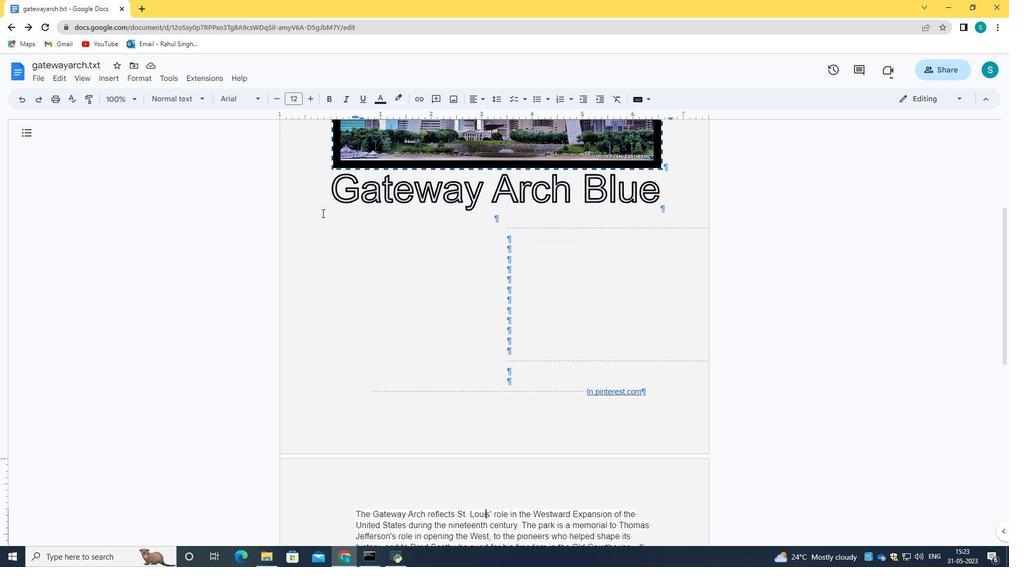 
Action: Mouse scrolled (322, 213) with delta (0, 0)
Screenshot: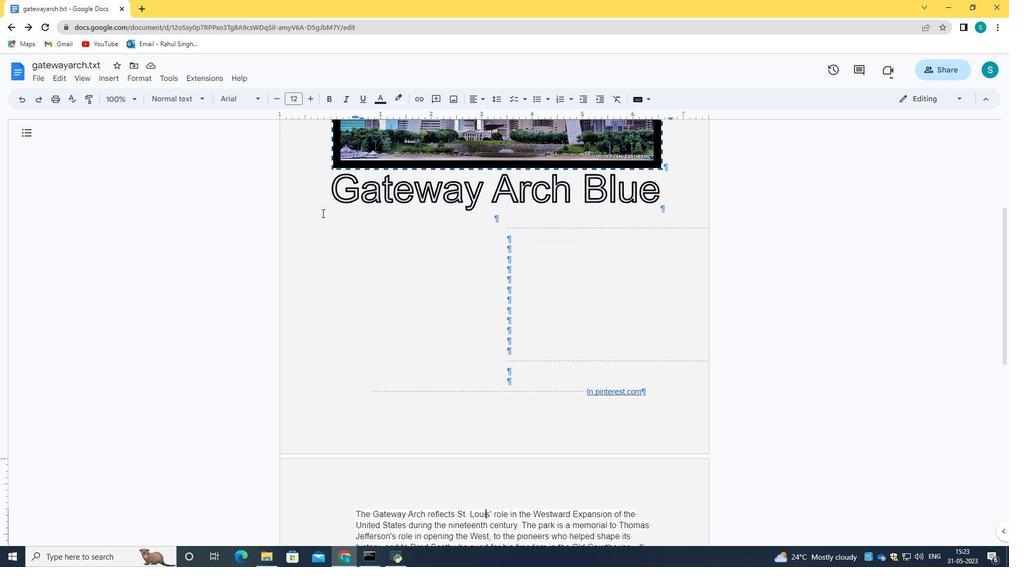 
Action: Mouse scrolled (322, 213) with delta (0, 0)
Screenshot: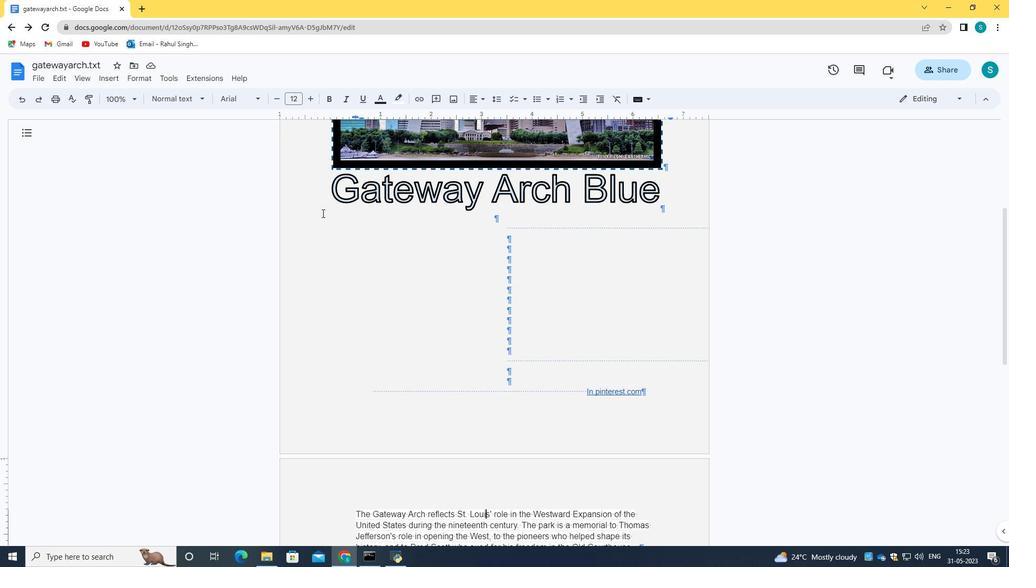
Action: Mouse scrolled (322, 213) with delta (0, 0)
Screenshot: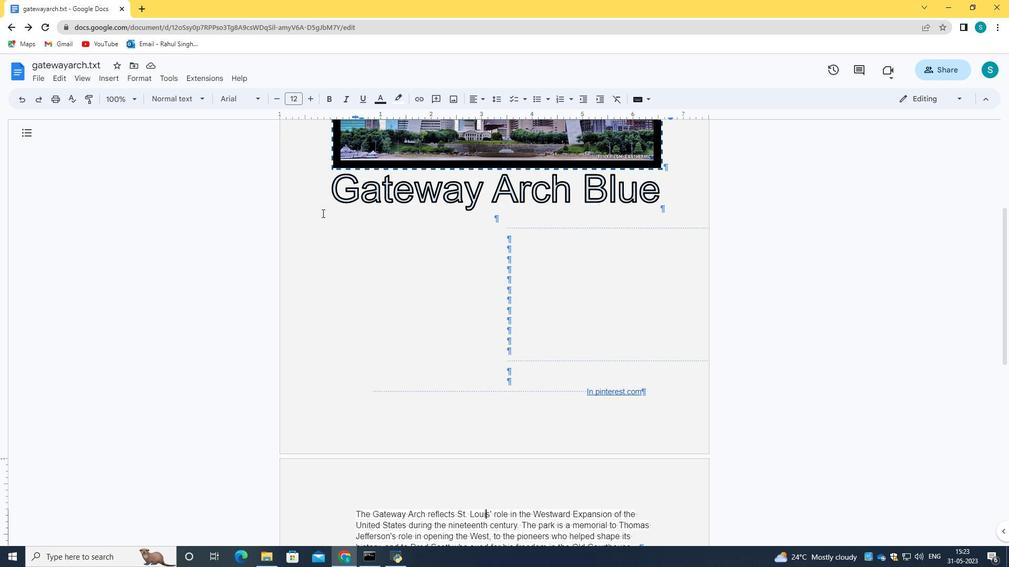 
Action: Mouse scrolled (322, 213) with delta (0, 0)
Screenshot: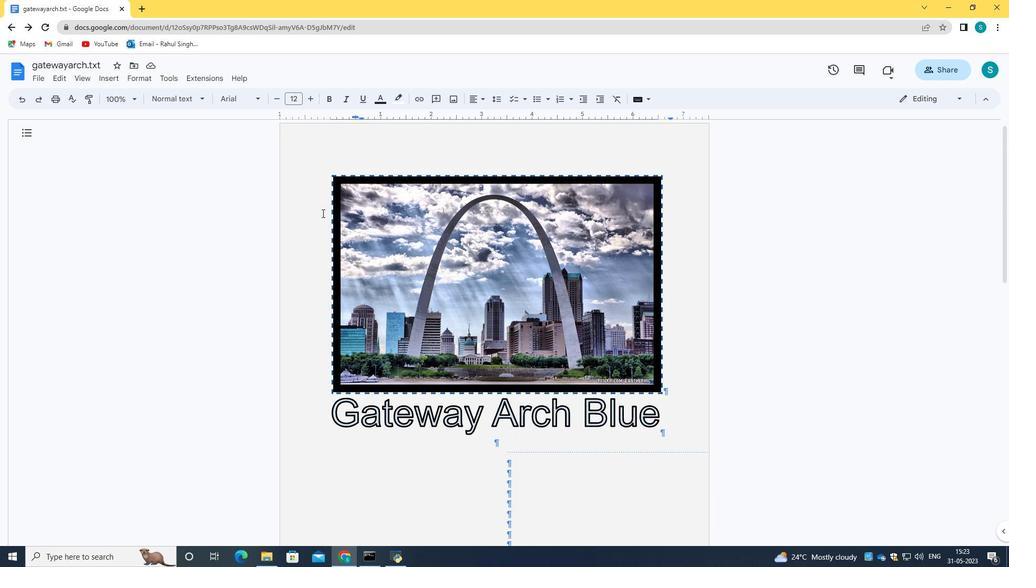 
Action: Mouse scrolled (322, 213) with delta (0, 0)
Screenshot: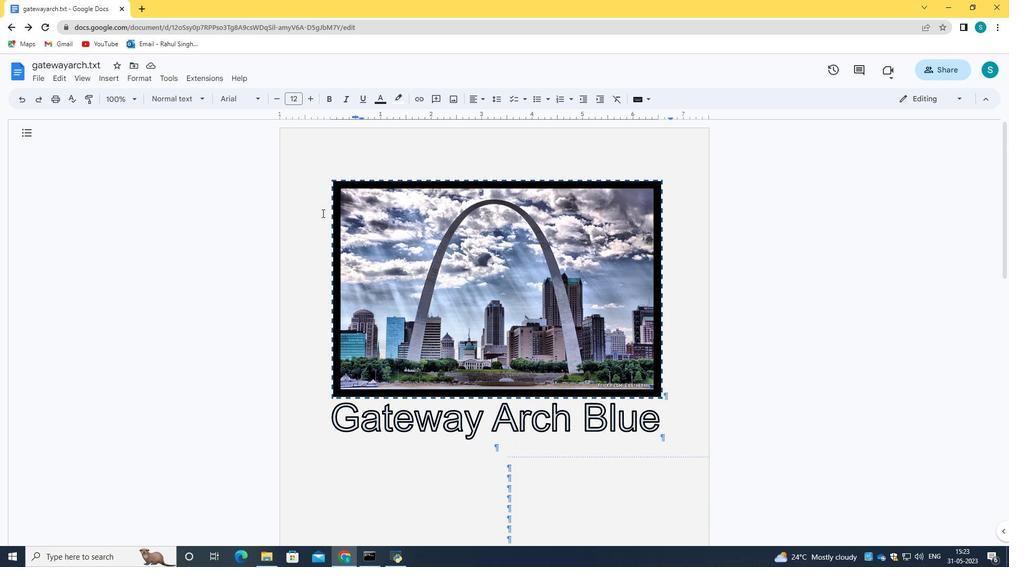 
Action: Mouse scrolled (322, 213) with delta (0, 0)
Screenshot: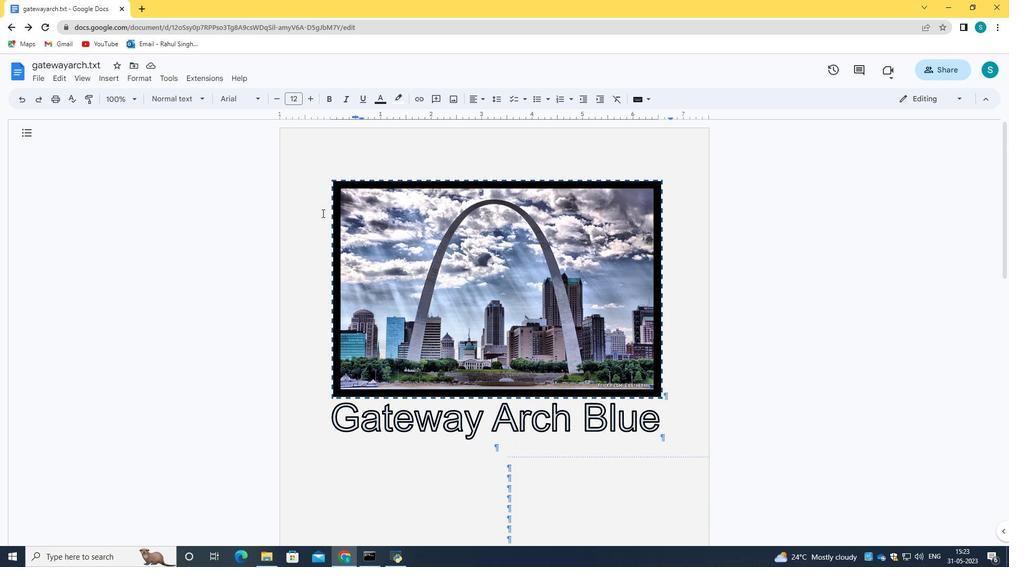 
Action: Mouse scrolled (322, 213) with delta (0, 0)
Screenshot: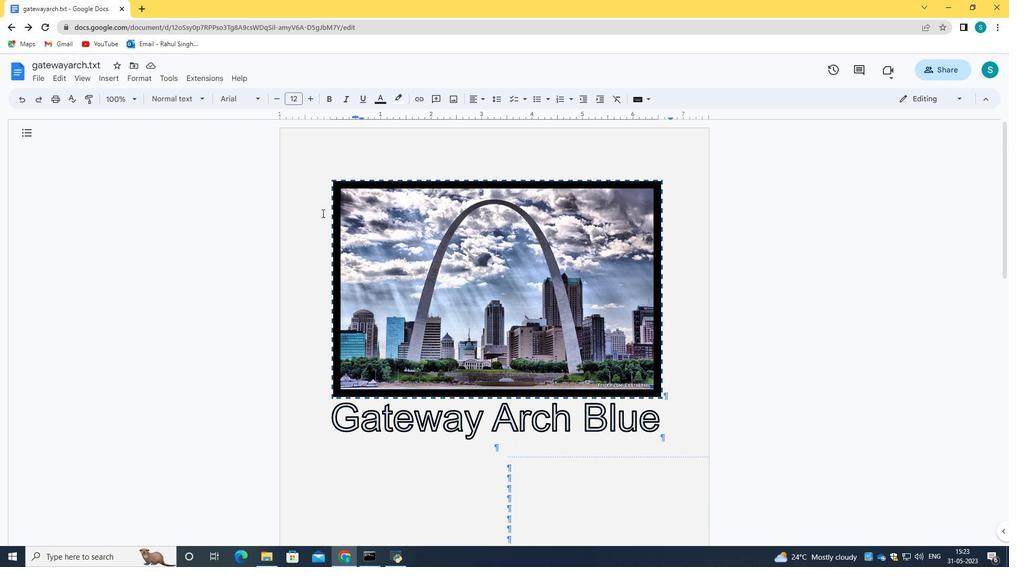 
Action: Mouse scrolled (322, 213) with delta (0, 0)
Screenshot: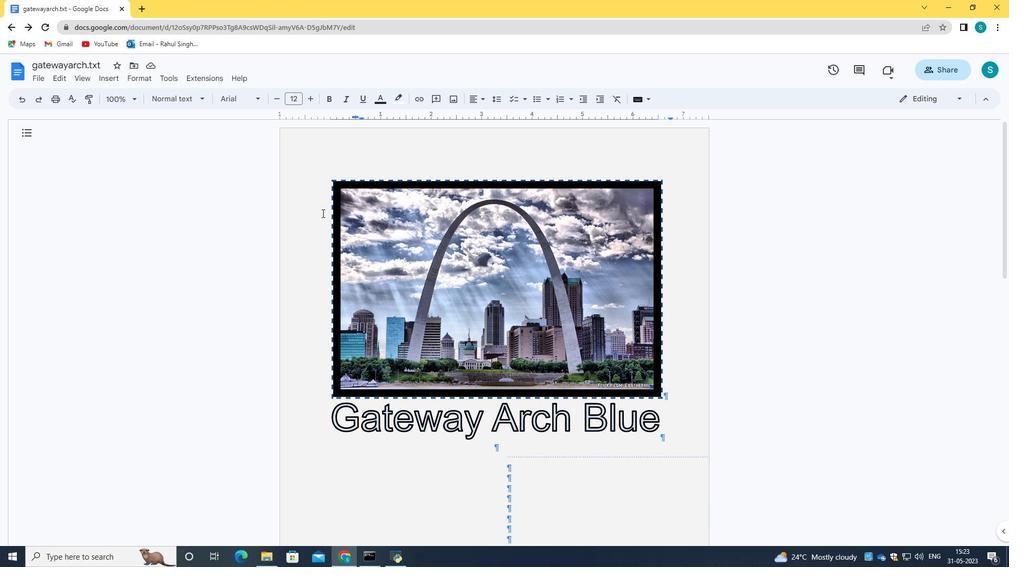 
